 Task:  Click on  Soccer In the  Soccer League click on  Pick Sheet Your name Liam Wilson Team name Montreal and  Email softage.1@softage.net Game 1 Montreal Game 2 NYFC Game 3 Orlando City Game 4 Houston Game 5 Minnesota United Game 6 San Jose Game 7 Nashville SC Game 8 Atlanta United Game 9 Philadelphia Game 10 DC United Game 11 Toronto FC Game 12 Inter Milan Game 13 Austin Game 14 Real Salt Lake Game 15 Vancouver Game16 Seattle In Tie Breaker choose Montreal Submit pick sheet
Action: Mouse moved to (815, 473)
Screenshot: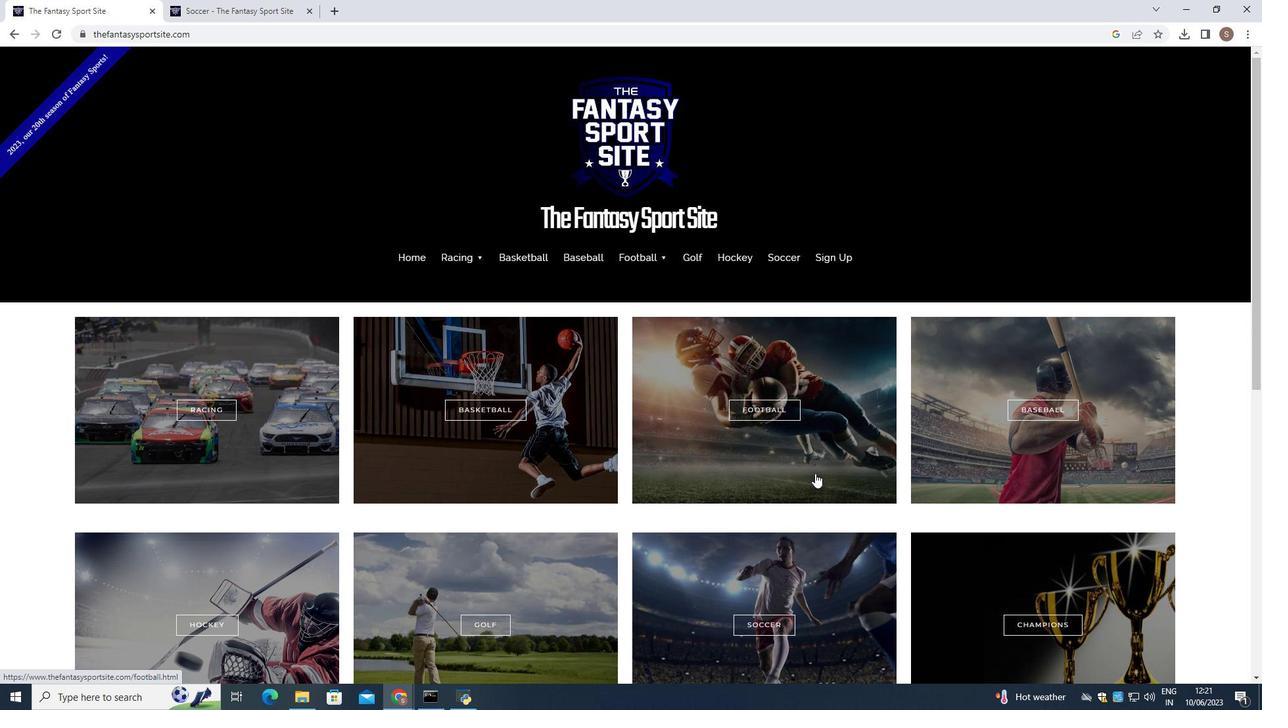 
Action: Mouse scrolled (815, 472) with delta (0, 0)
Screenshot: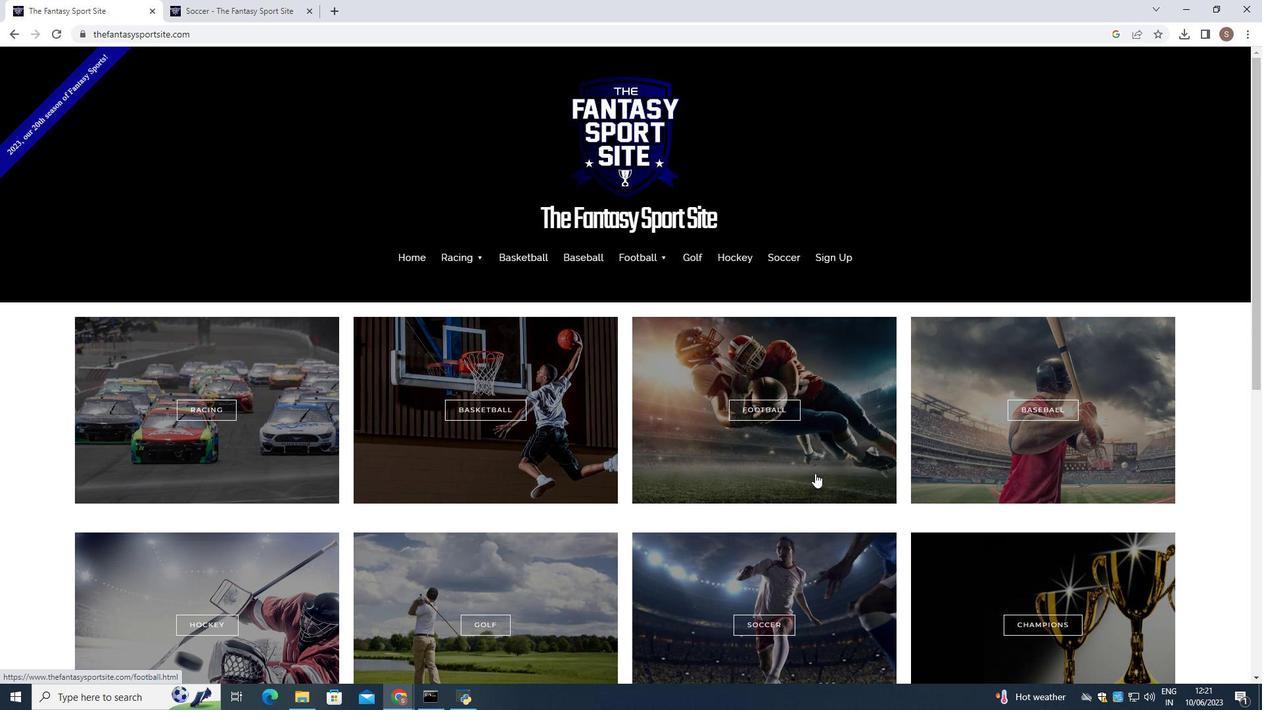 
Action: Mouse scrolled (815, 472) with delta (0, 0)
Screenshot: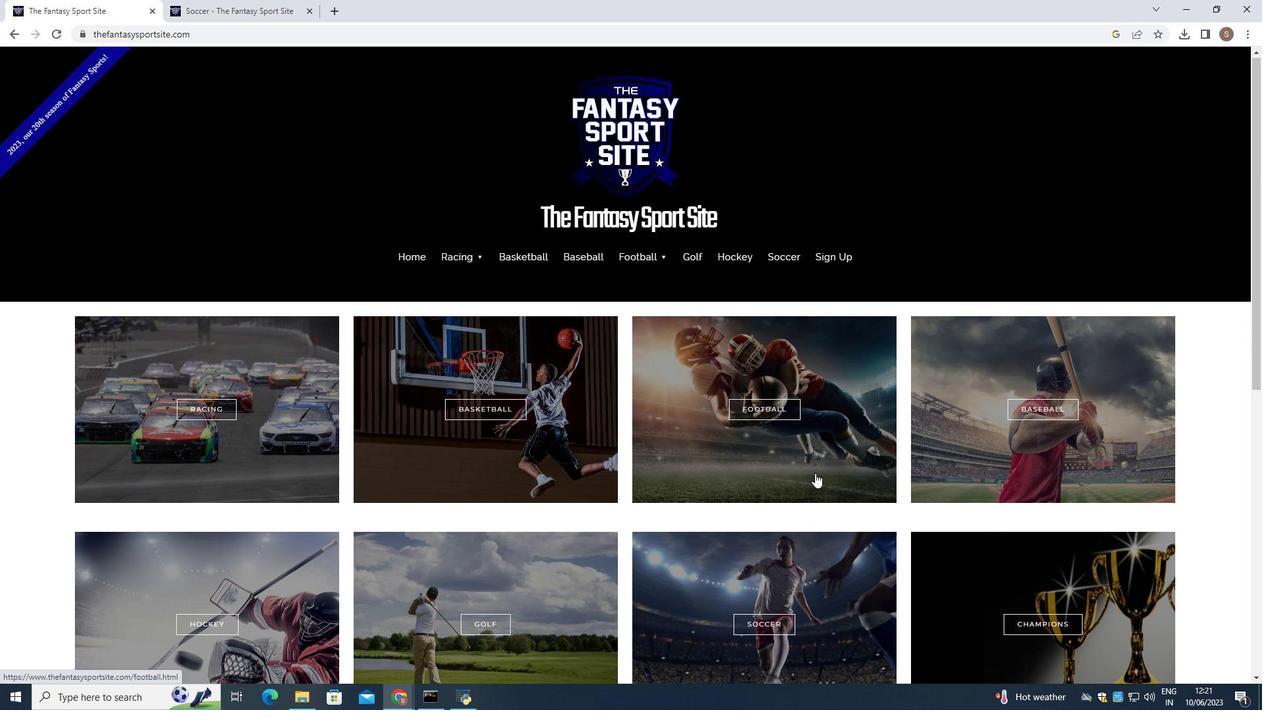 
Action: Mouse moved to (815, 473)
Screenshot: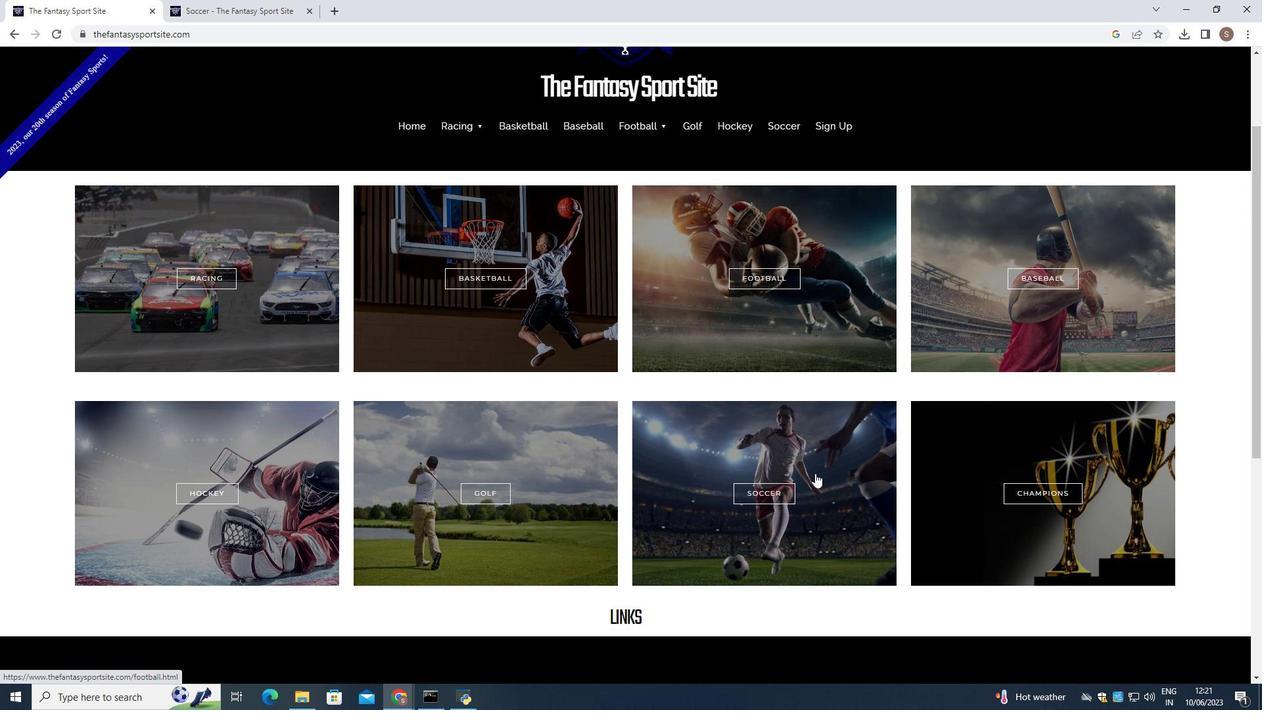 
Action: Mouse pressed left at (815, 473)
Screenshot: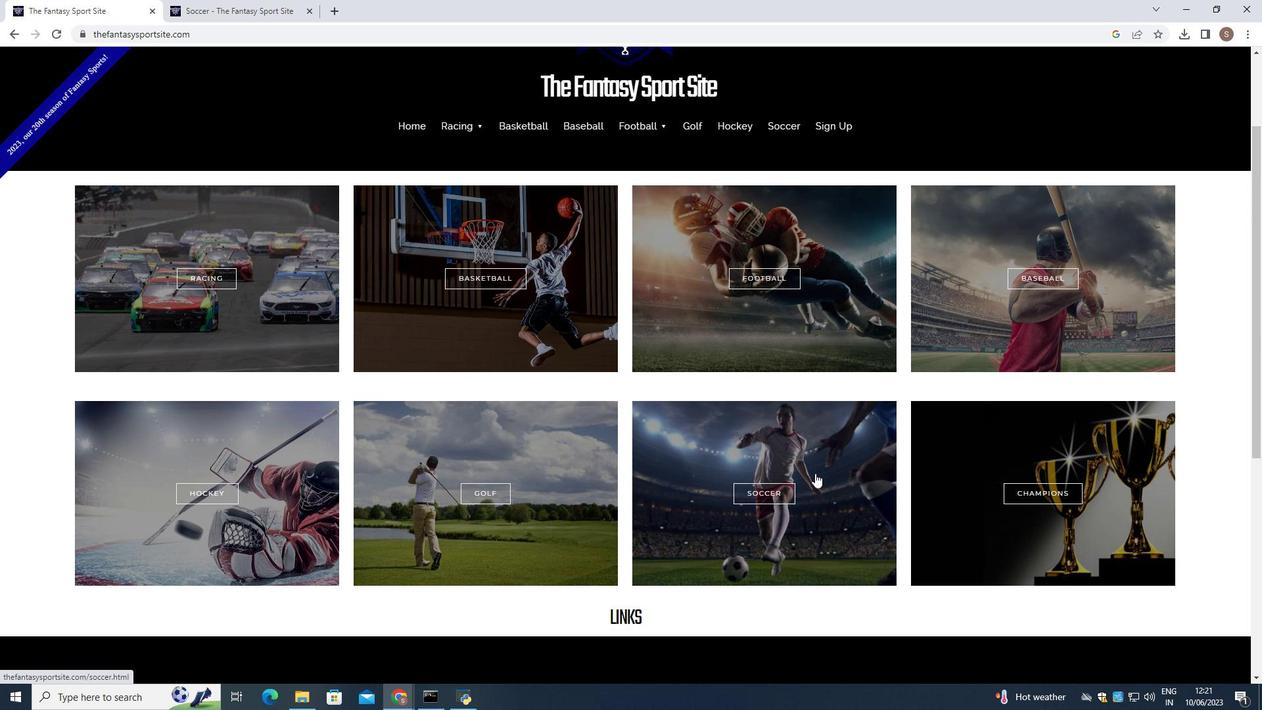 
Action: Mouse moved to (772, 499)
Screenshot: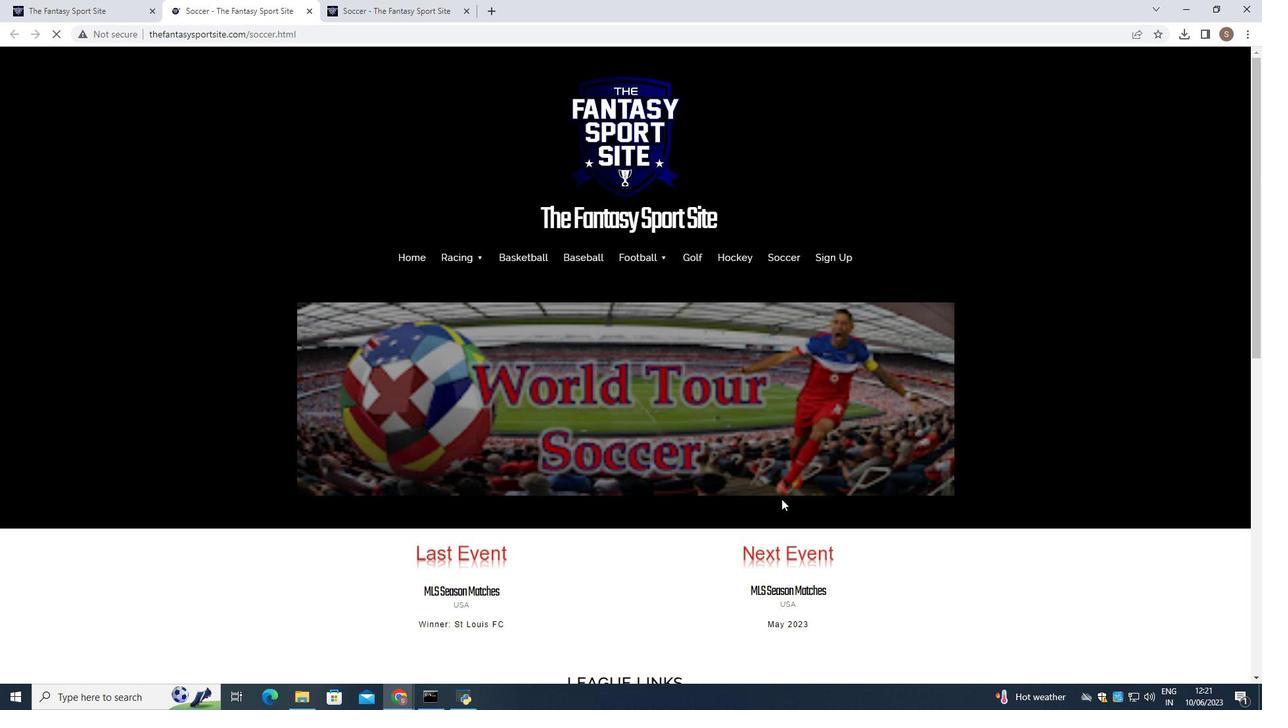 
Action: Mouse scrolled (772, 498) with delta (0, 0)
Screenshot: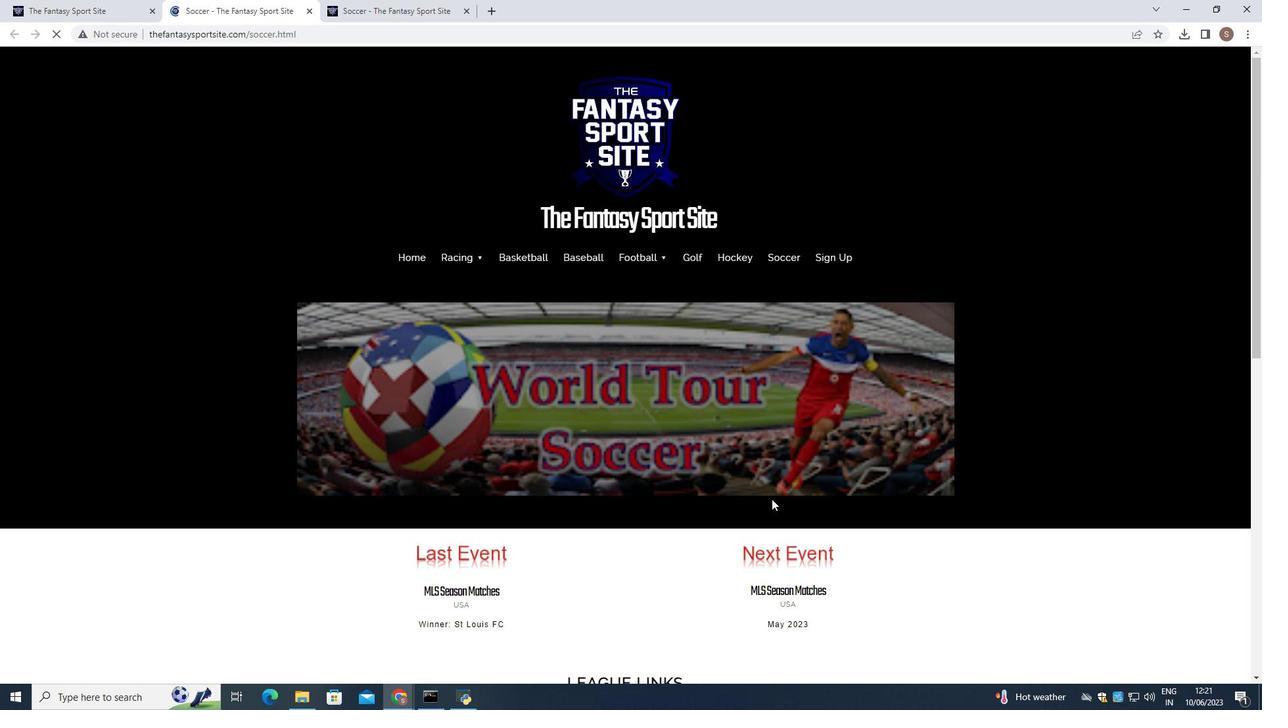 
Action: Mouse scrolled (772, 498) with delta (0, 0)
Screenshot: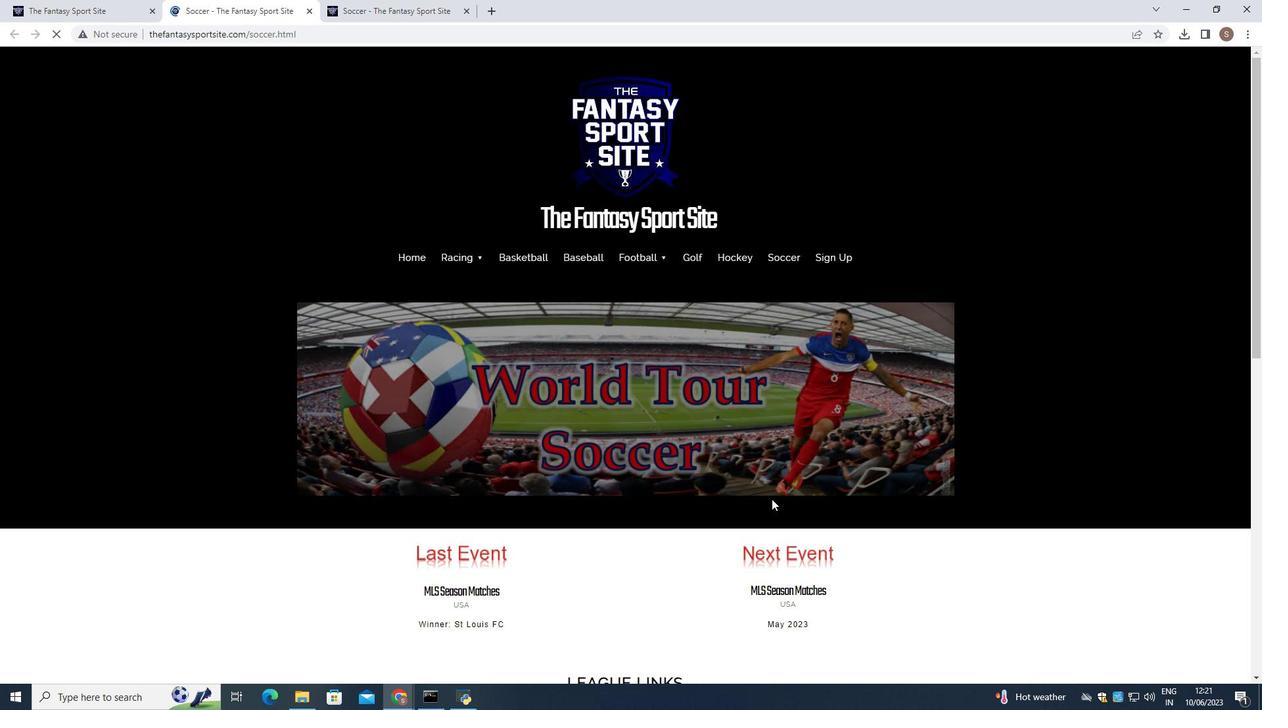 
Action: Mouse scrolled (772, 498) with delta (0, 0)
Screenshot: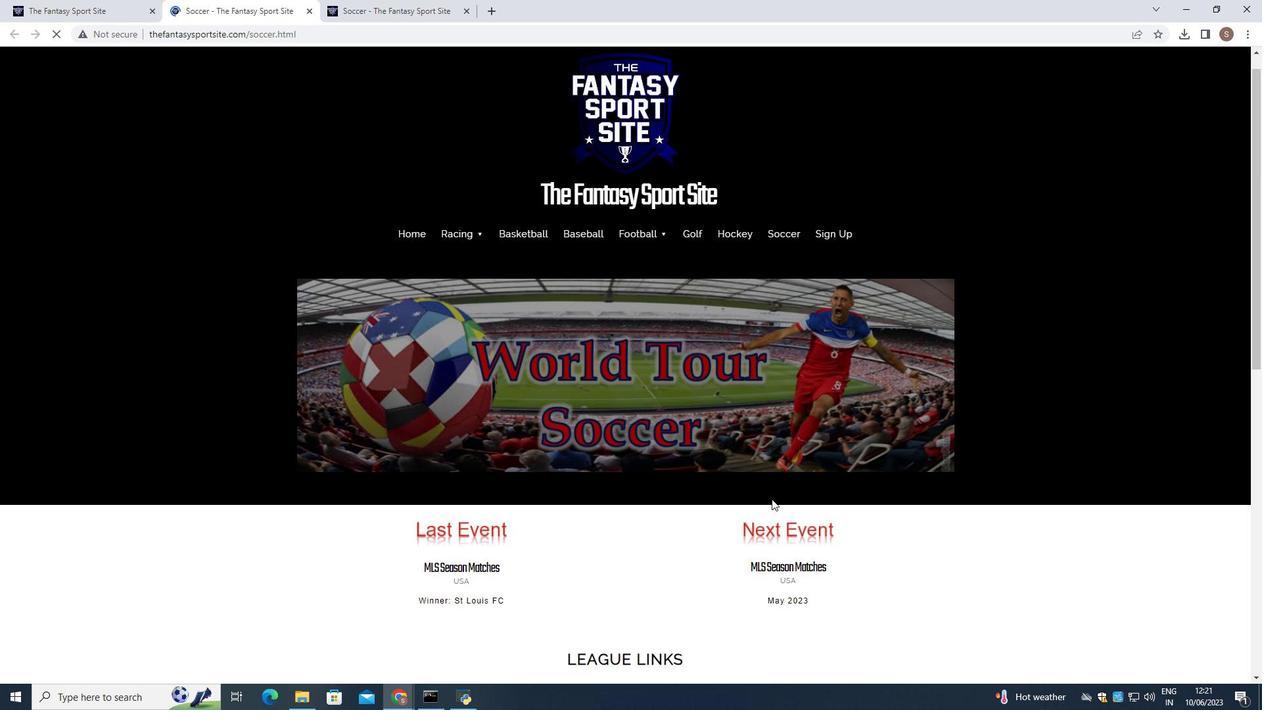 
Action: Mouse moved to (365, 534)
Screenshot: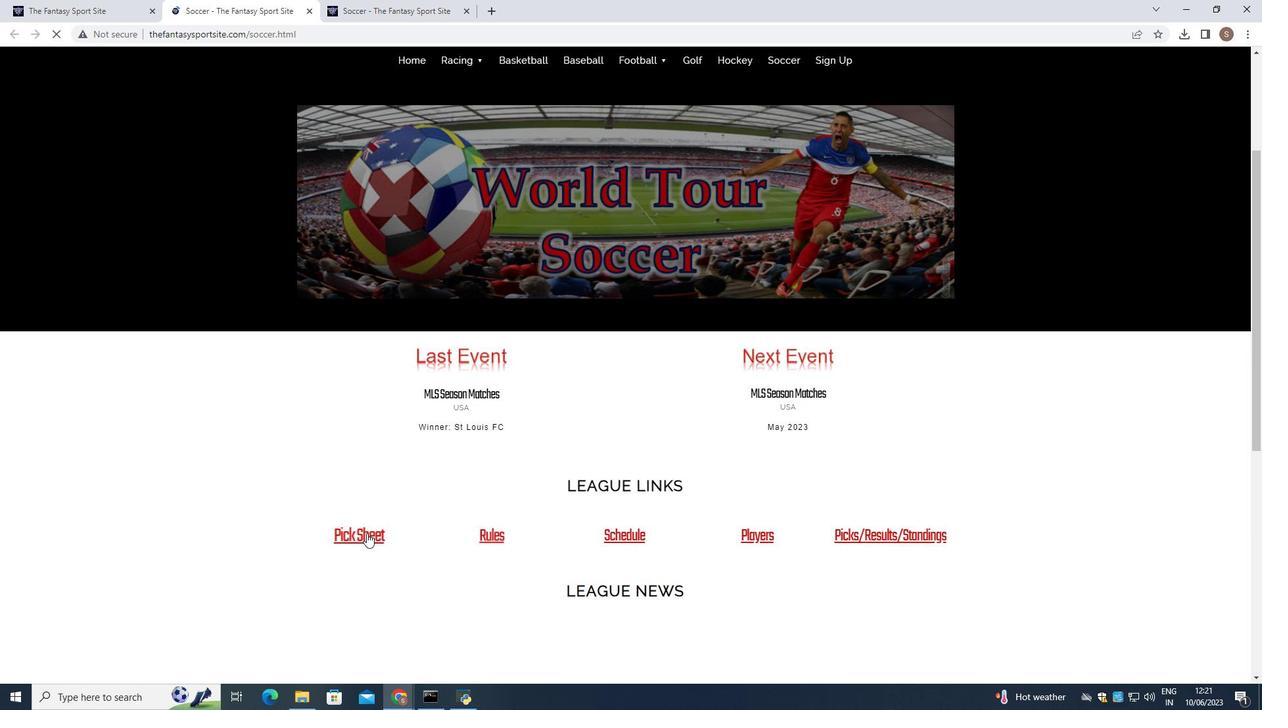 
Action: Mouse pressed left at (365, 534)
Screenshot: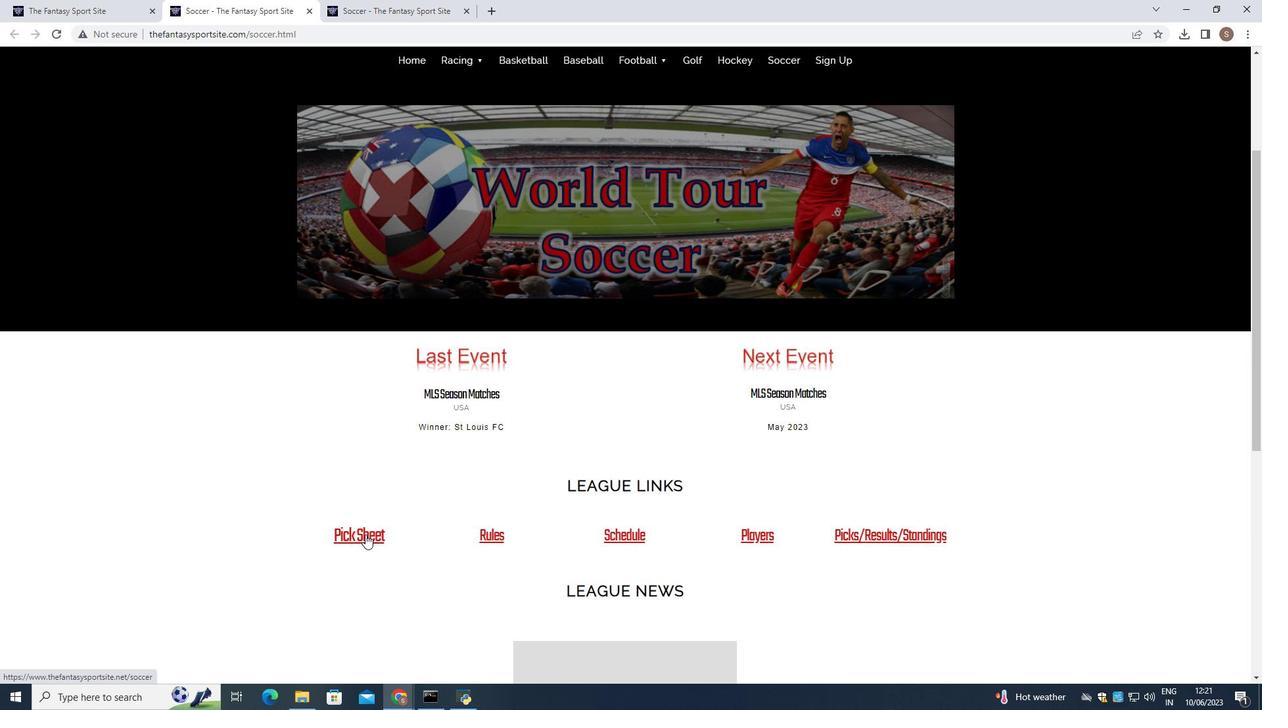 
Action: Mouse moved to (405, 514)
Screenshot: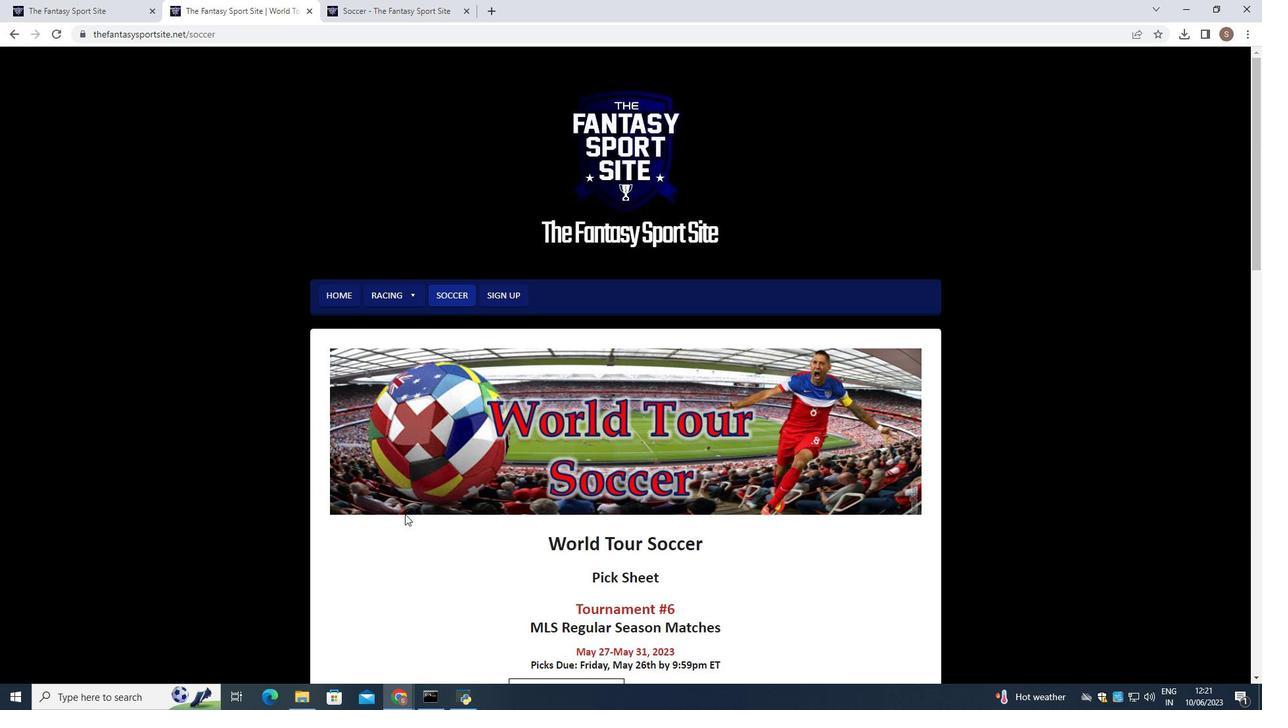 
Action: Mouse scrolled (405, 513) with delta (0, 0)
Screenshot: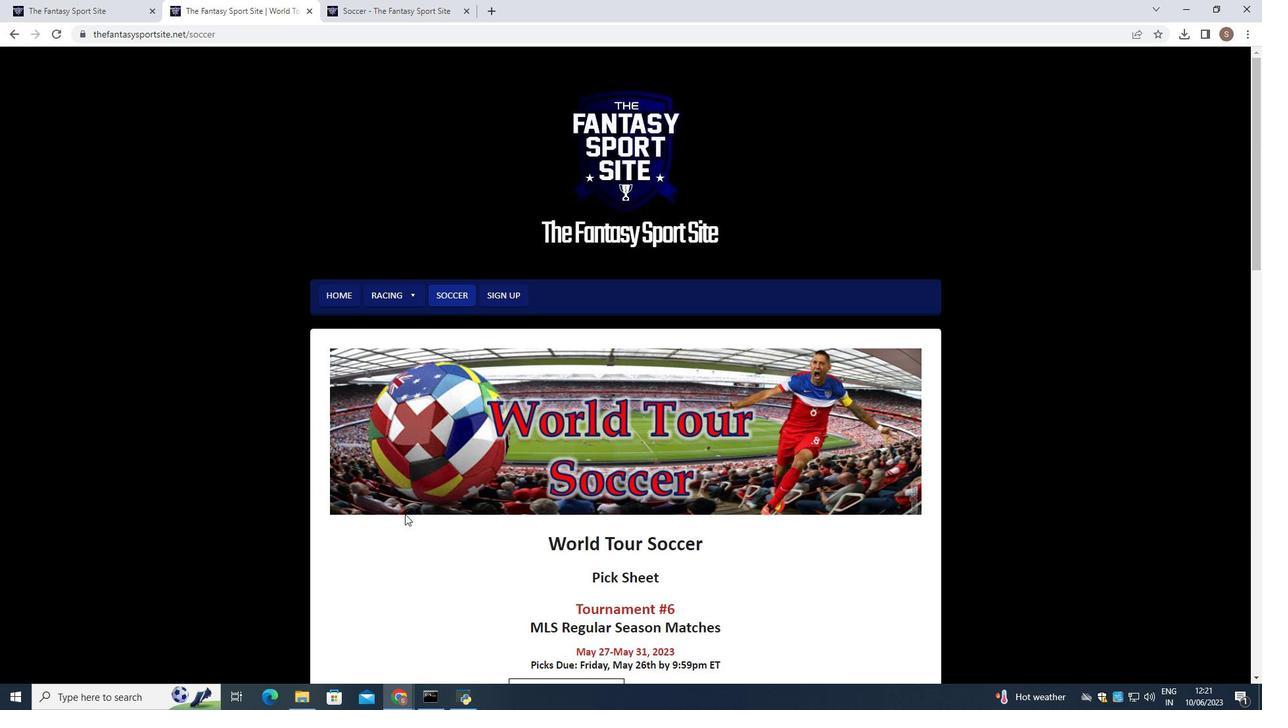 
Action: Mouse scrolled (405, 513) with delta (0, 0)
Screenshot: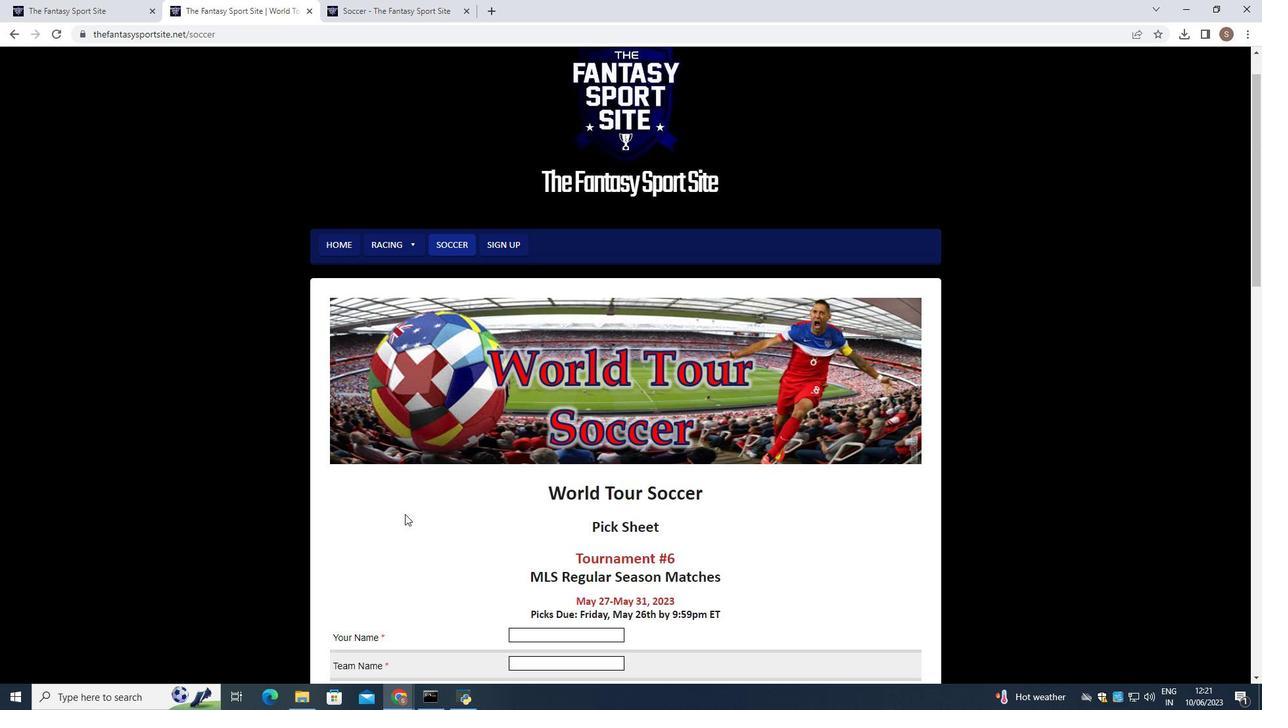 
Action: Mouse scrolled (405, 513) with delta (0, 0)
Screenshot: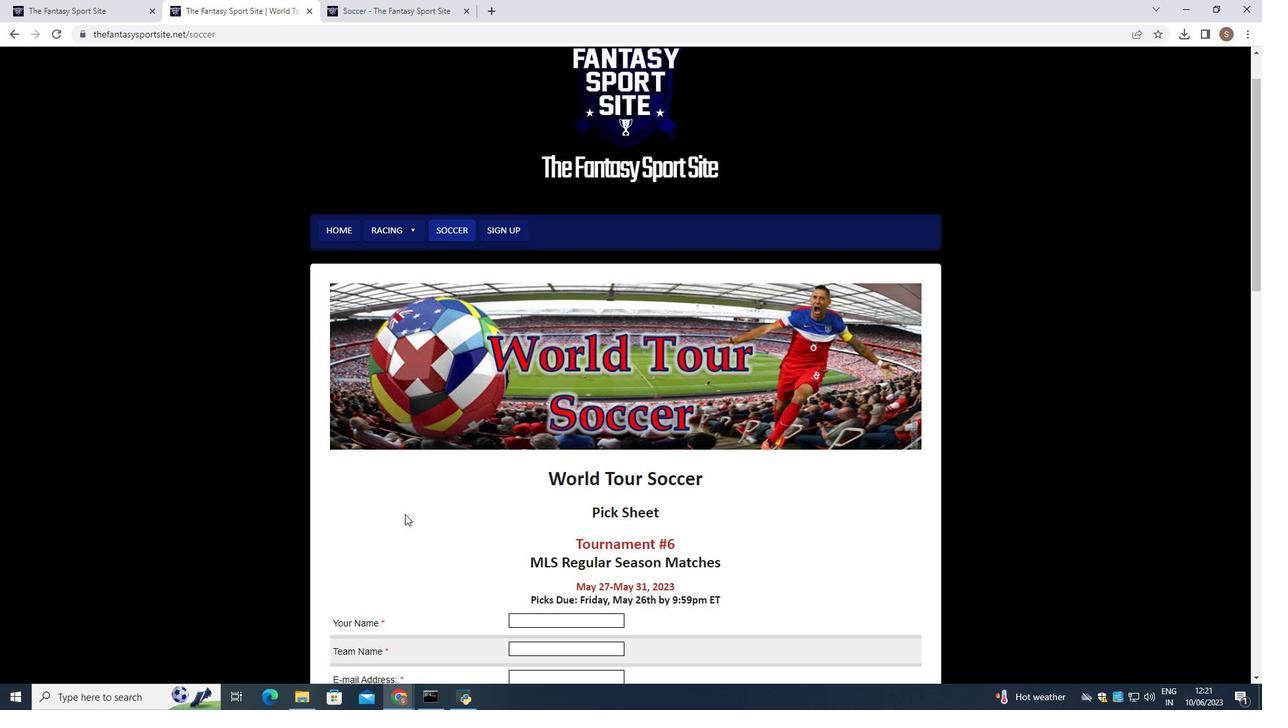 
Action: Mouse moved to (538, 488)
Screenshot: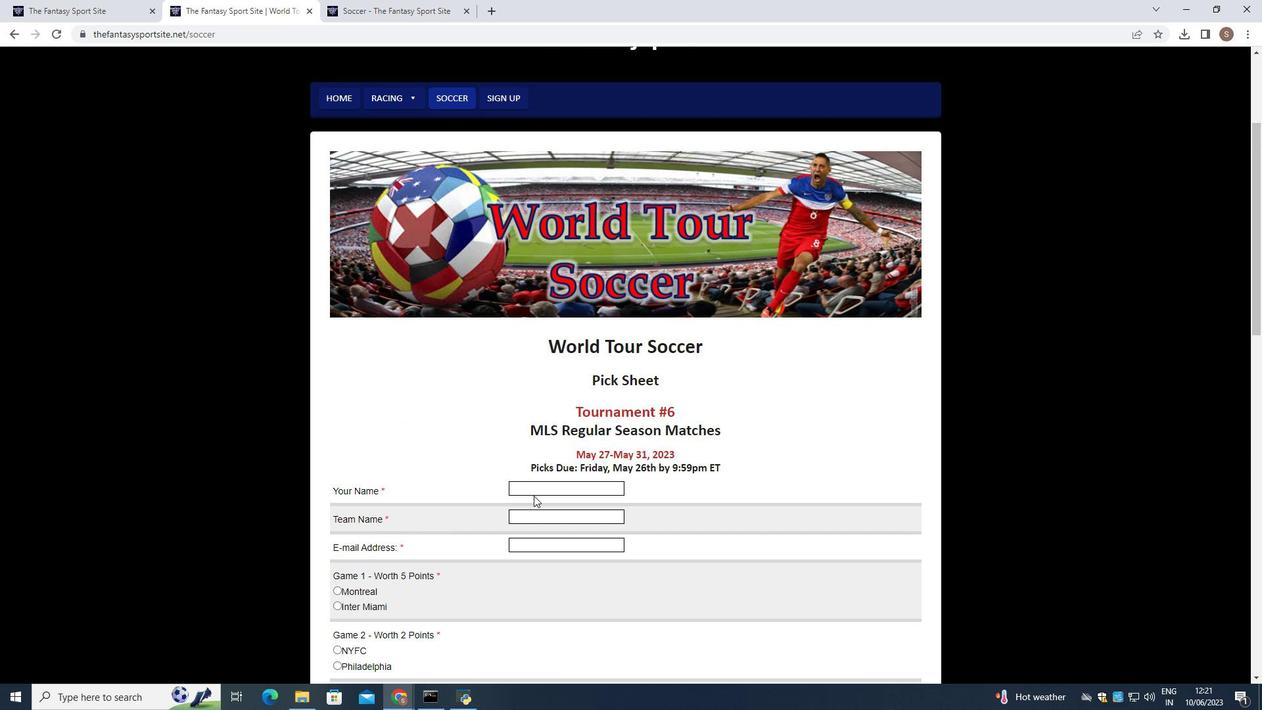 
Action: Mouse pressed left at (538, 488)
Screenshot: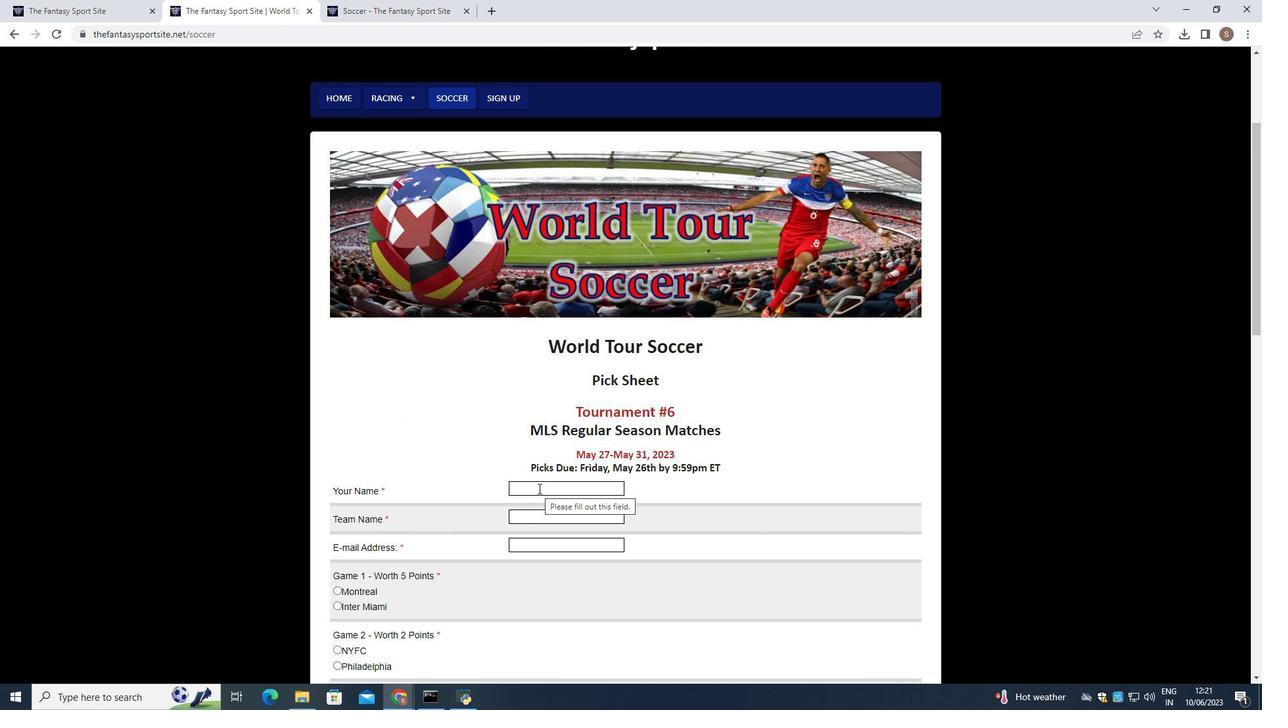 
Action: Mouse moved to (532, 489)
Screenshot: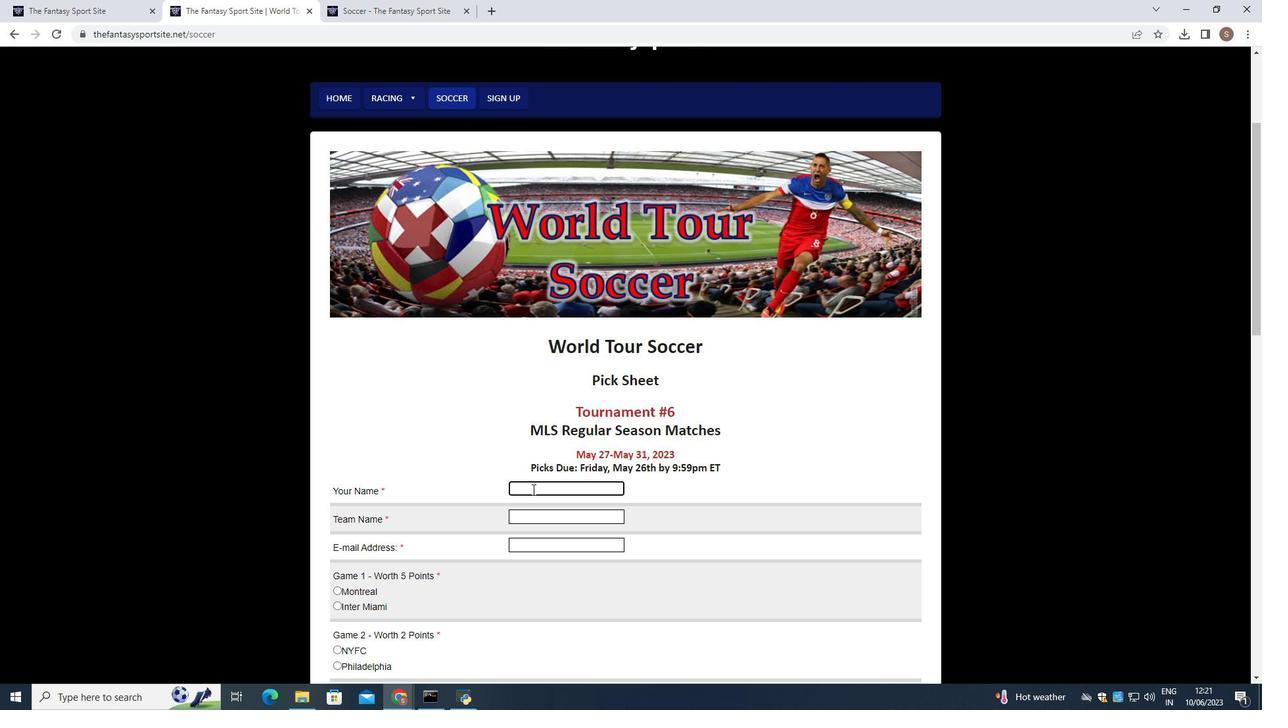 
Action: Key pressed <Key.shift>Liam<Key.space><Key.shift>Wilson
Screenshot: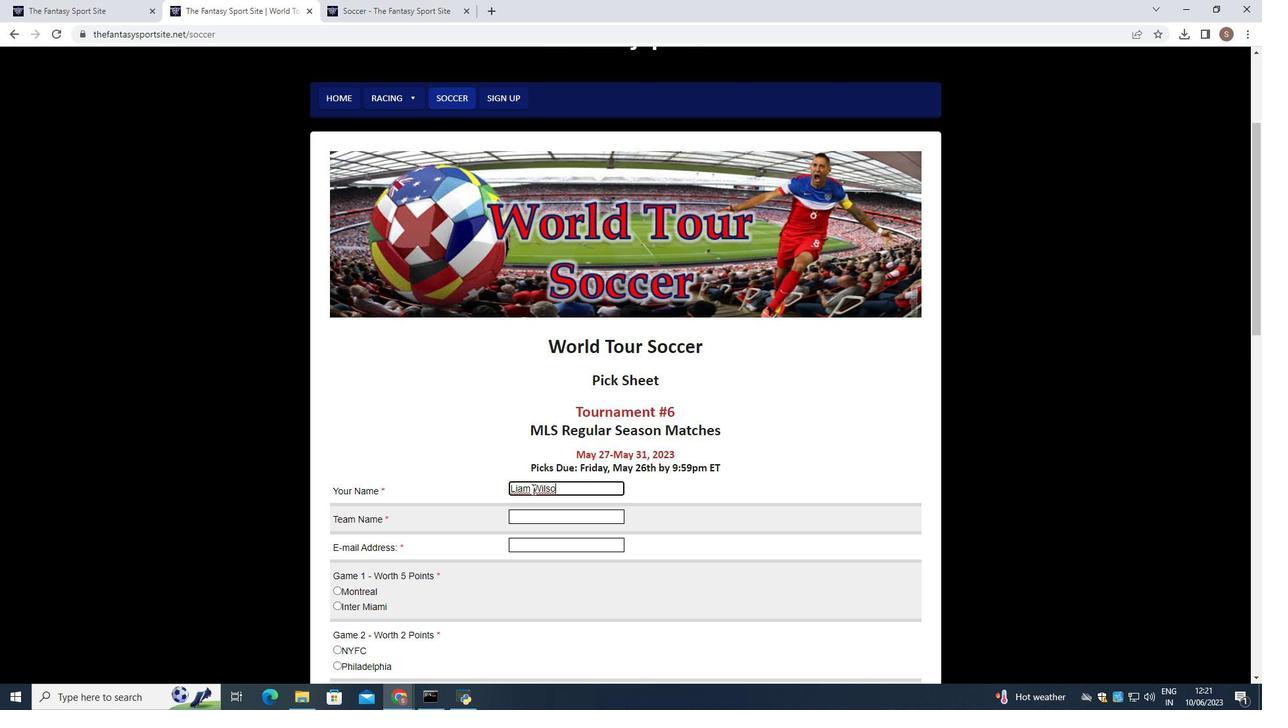 
Action: Mouse moved to (548, 516)
Screenshot: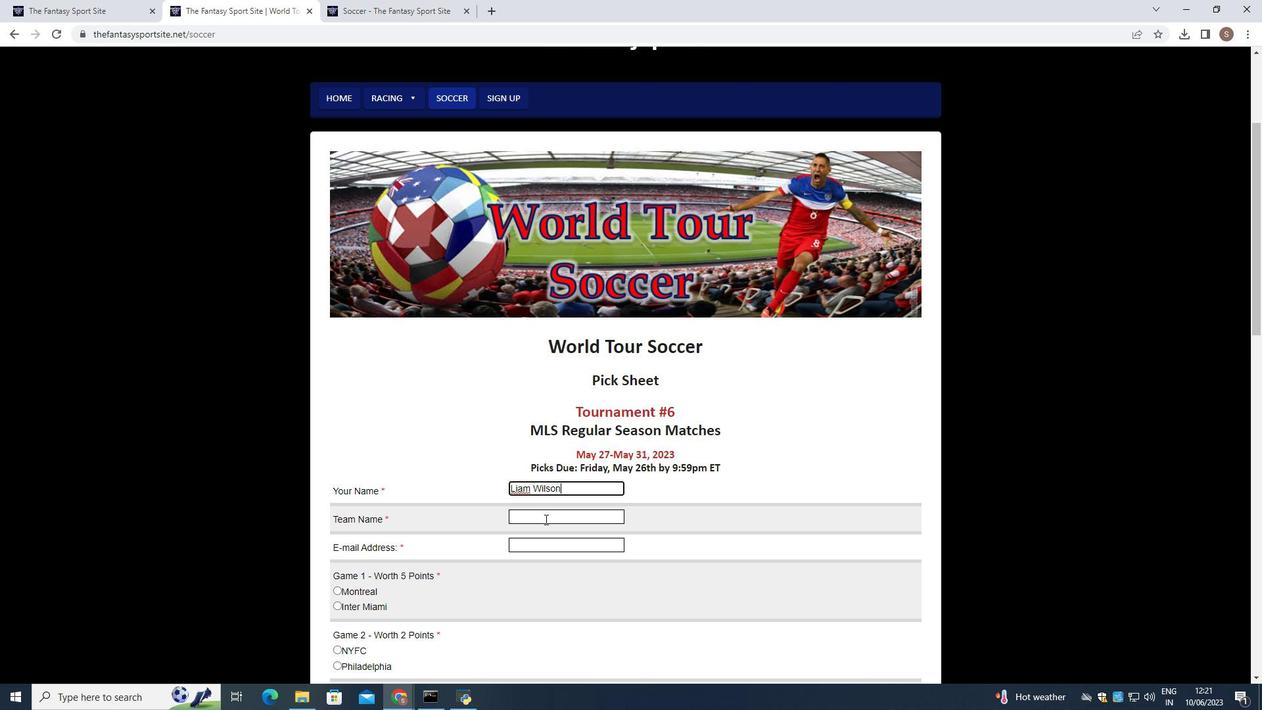 
Action: Mouse pressed left at (548, 516)
Screenshot: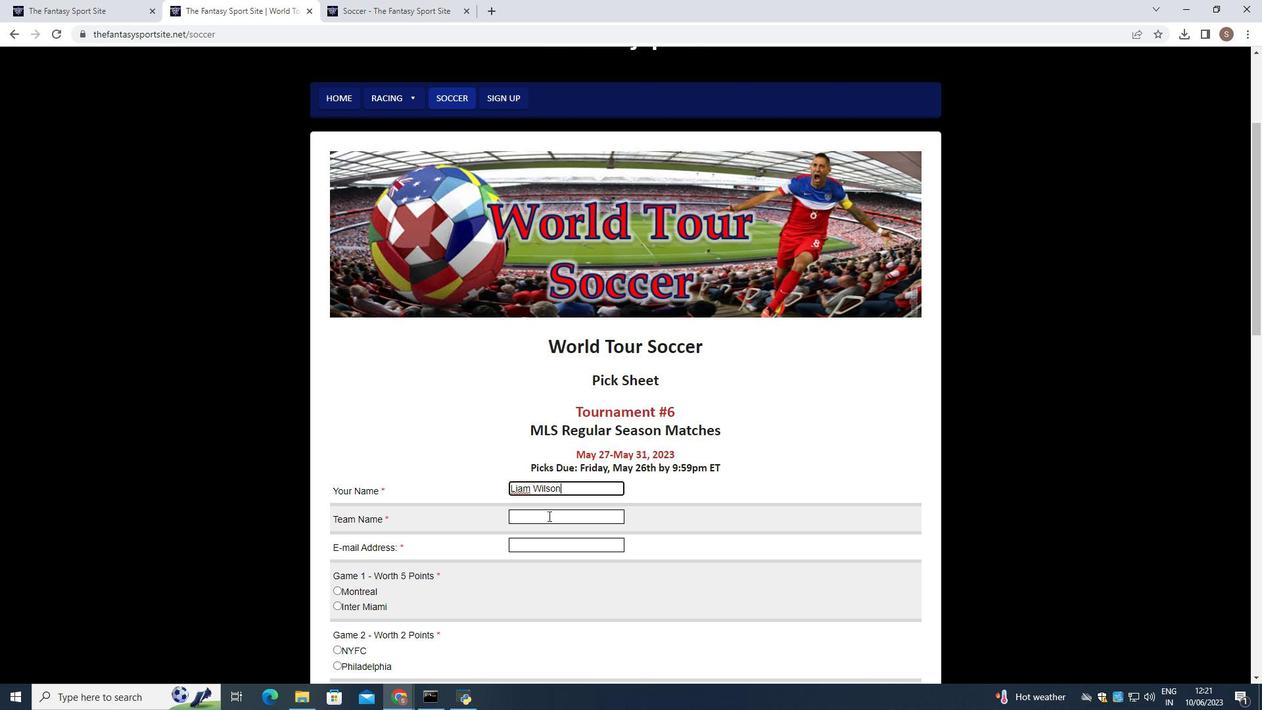 
Action: Key pressed <Key.shift>Montreal
Screenshot: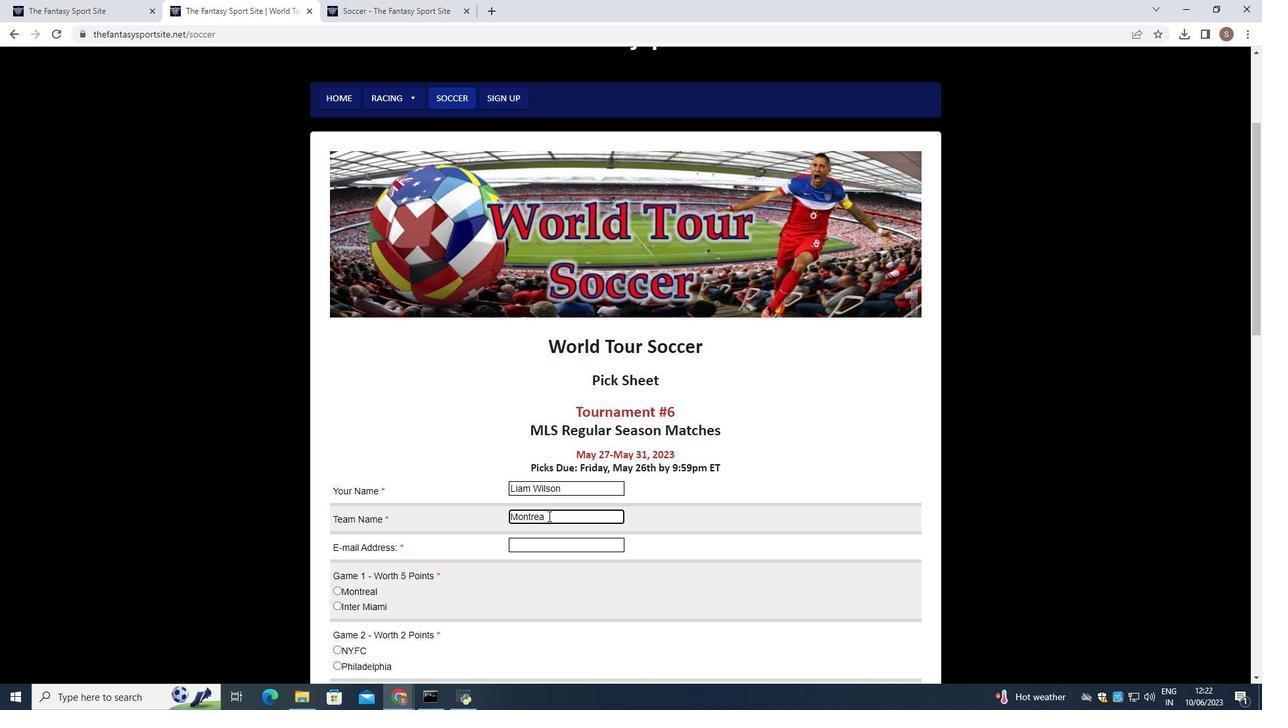 
Action: Mouse moved to (616, 548)
Screenshot: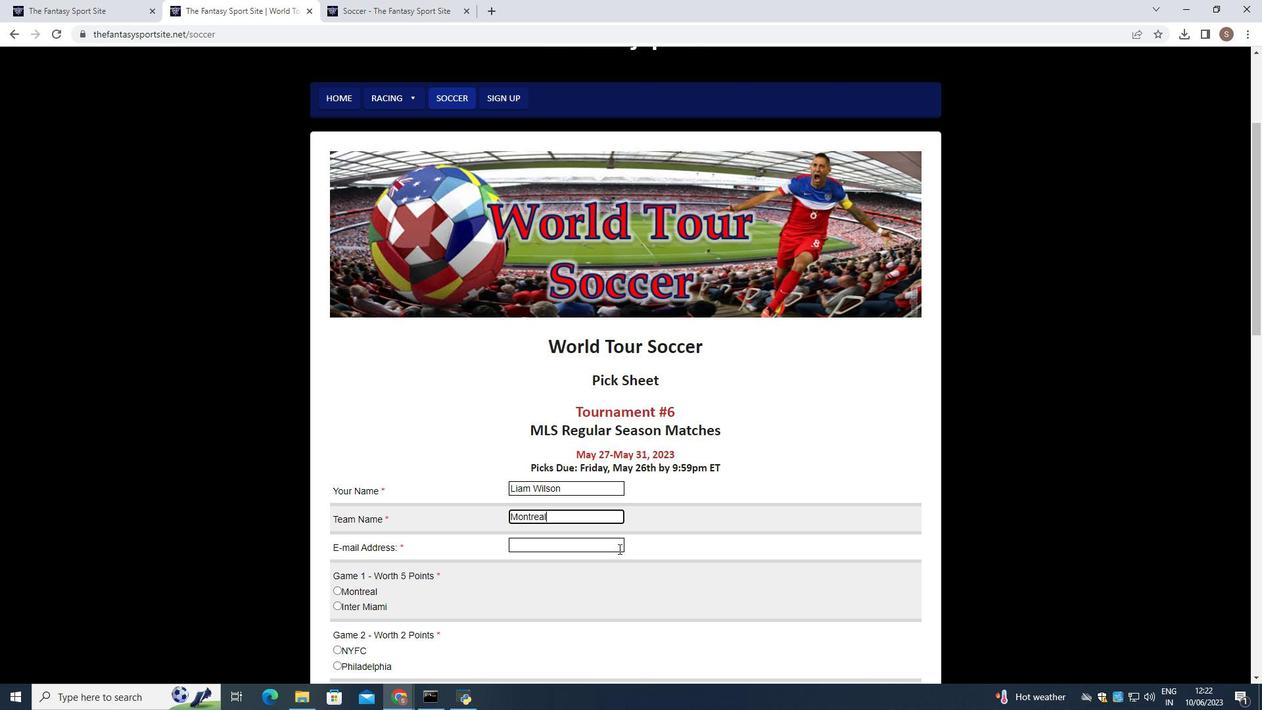 
Action: Mouse pressed left at (616, 548)
Screenshot: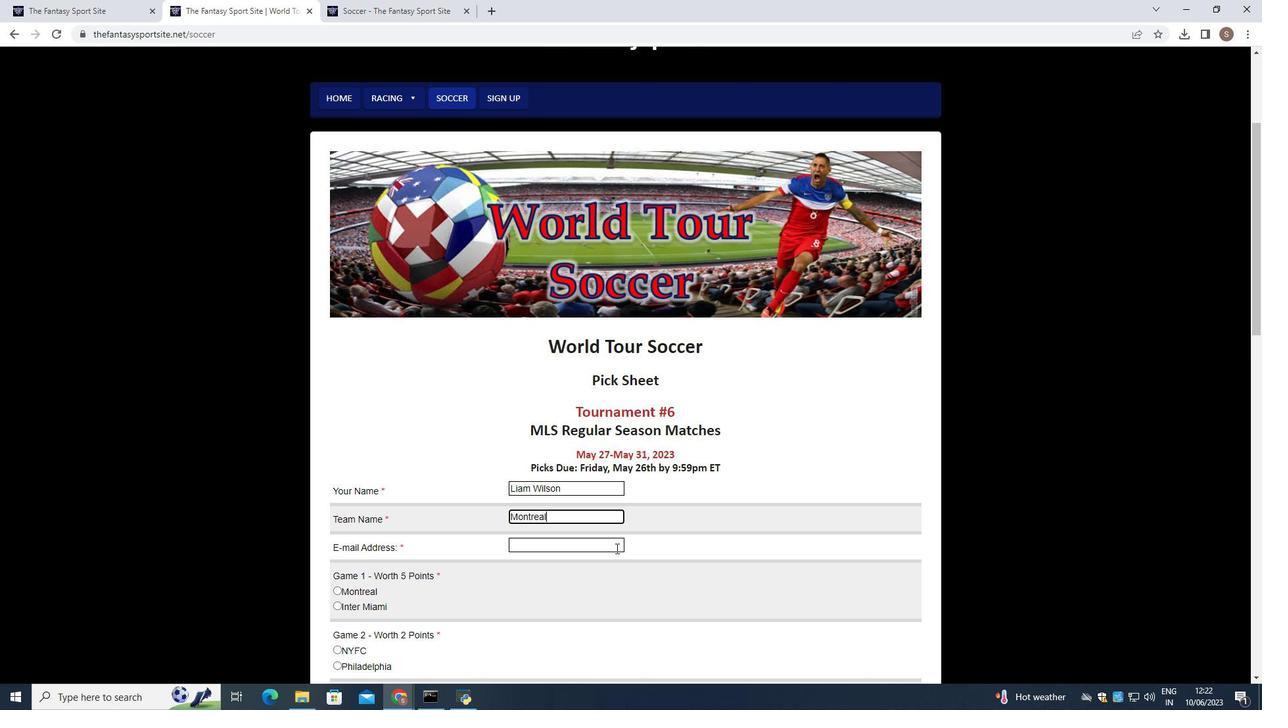 
Action: Mouse moved to (616, 545)
Screenshot: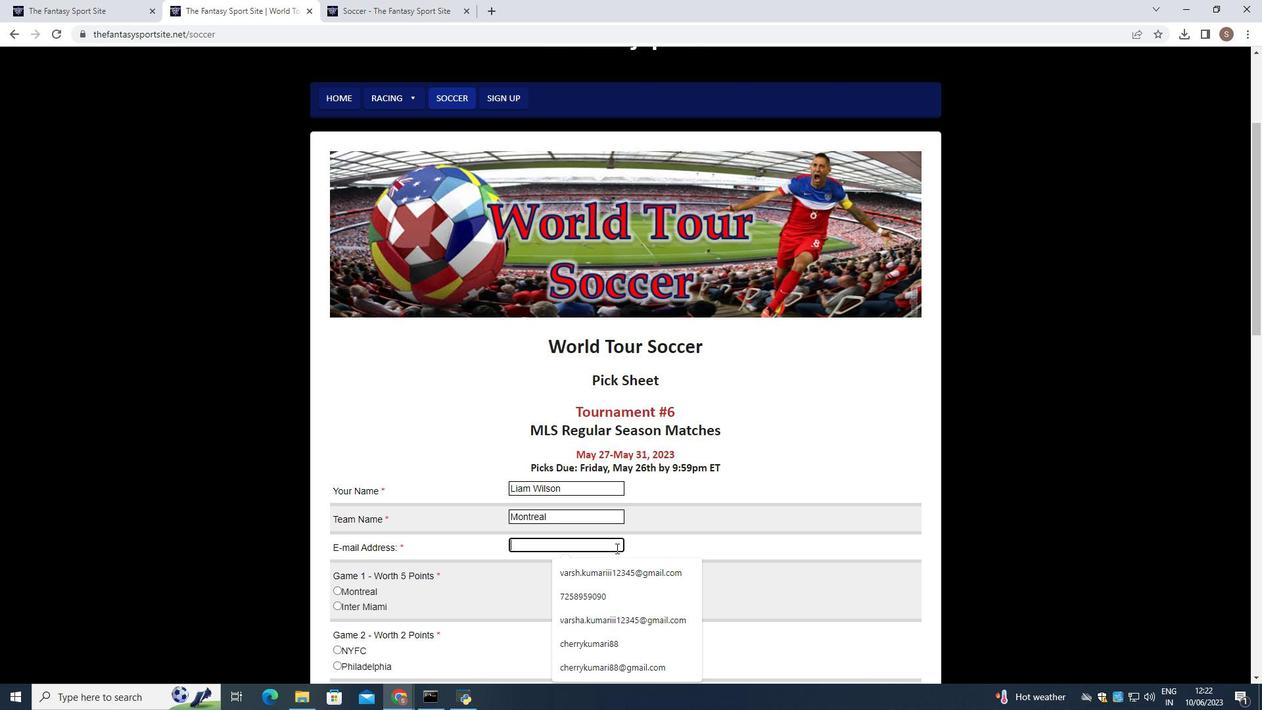 
Action: Key pressed softage.1<Key.shift>@softage.net
Screenshot: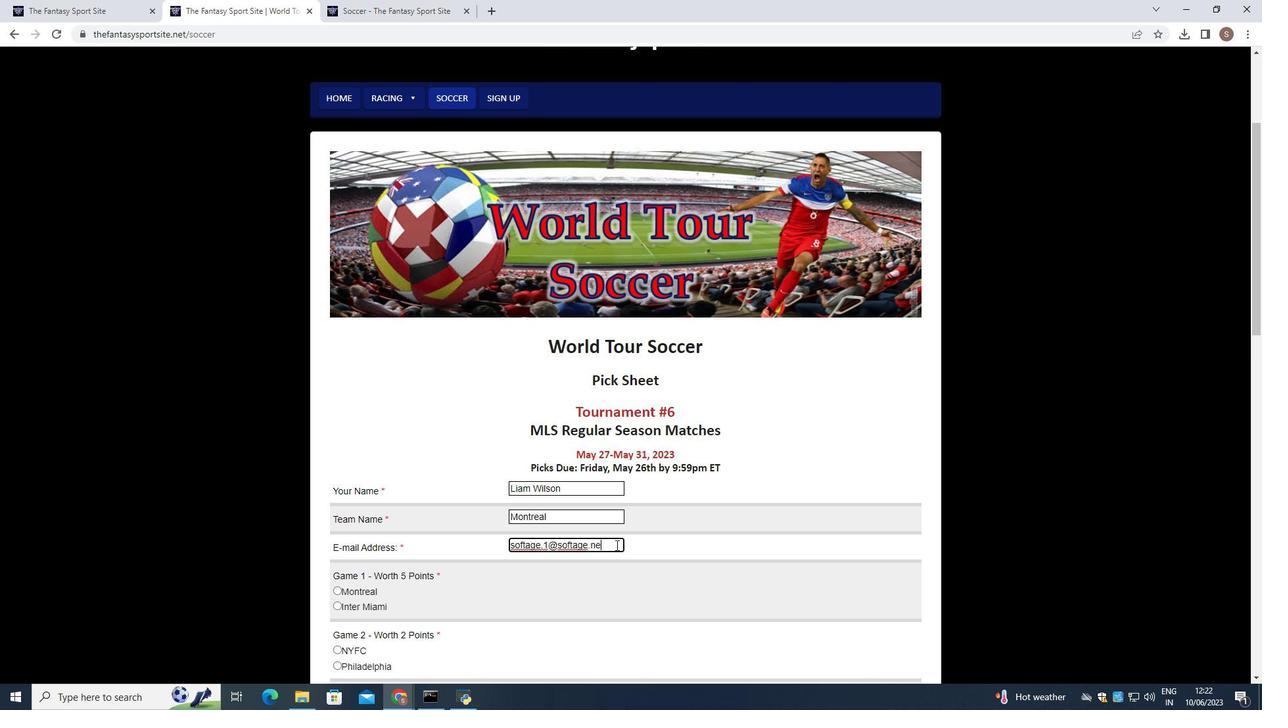 
Action: Mouse moved to (613, 558)
Screenshot: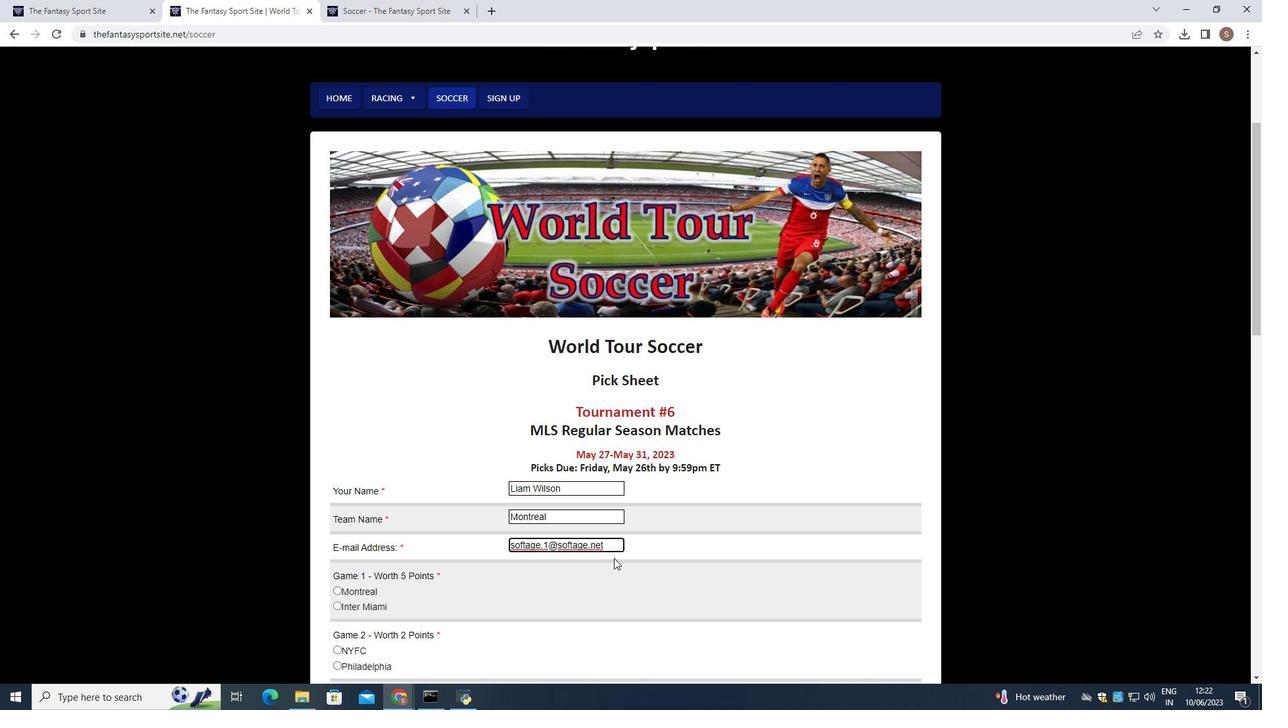 
Action: Mouse scrolled (613, 557) with delta (0, 0)
Screenshot: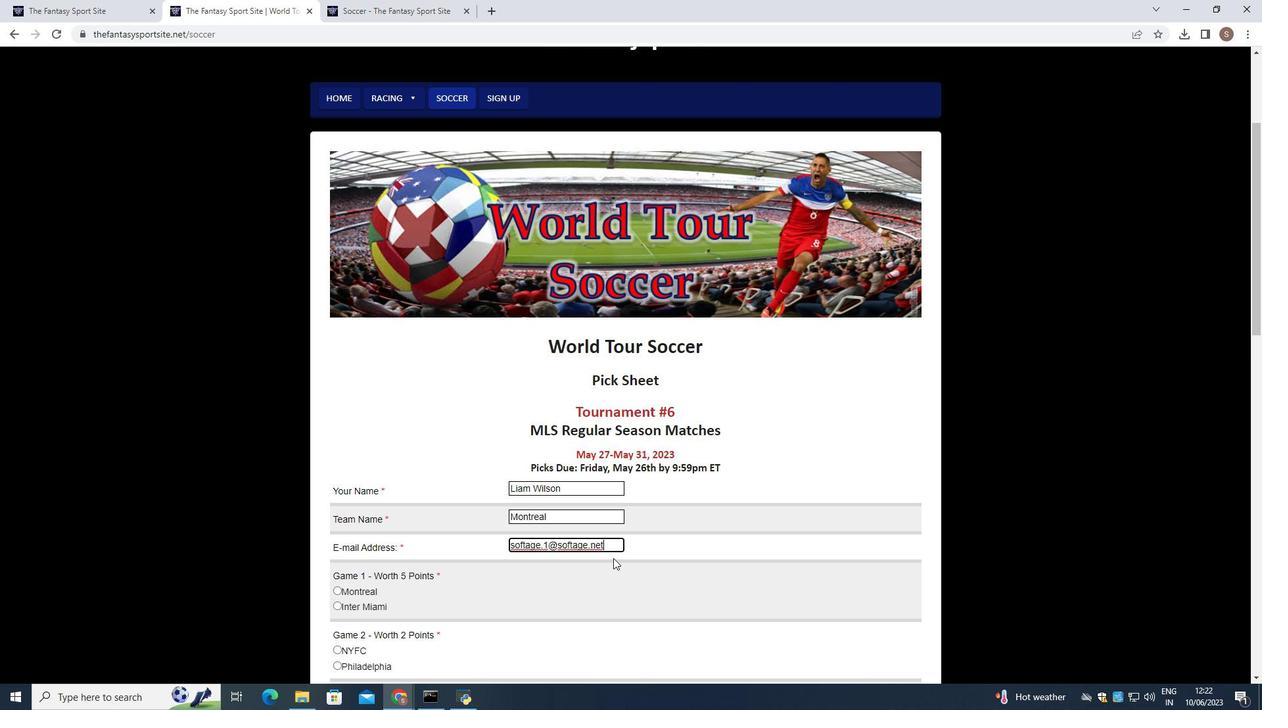 
Action: Mouse moved to (336, 524)
Screenshot: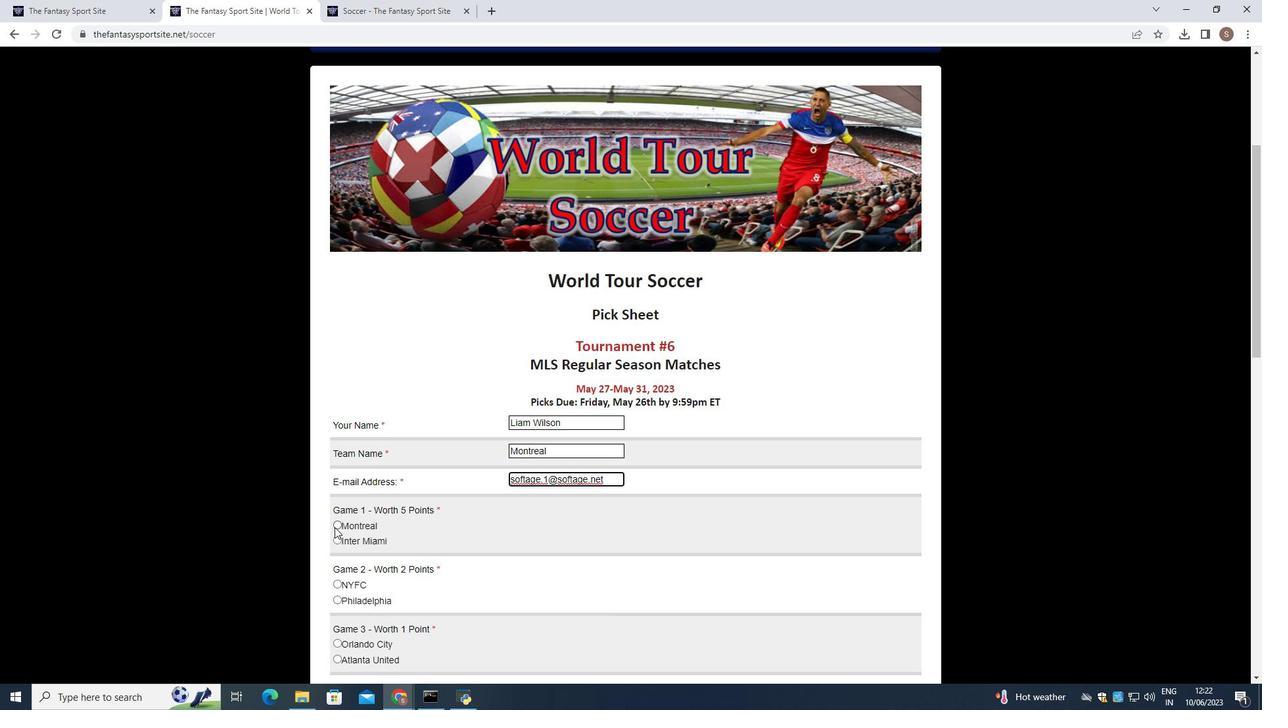 
Action: Mouse pressed left at (336, 524)
Screenshot: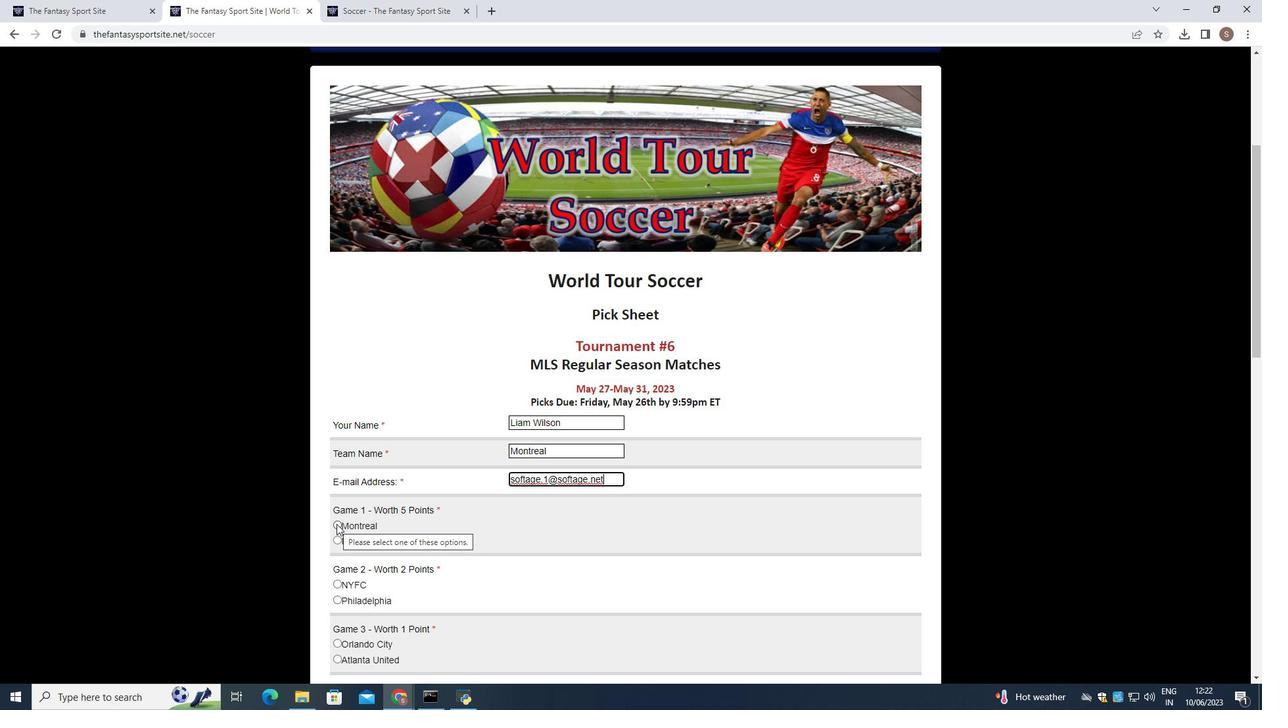 
Action: Mouse scrolled (336, 523) with delta (0, 0)
Screenshot: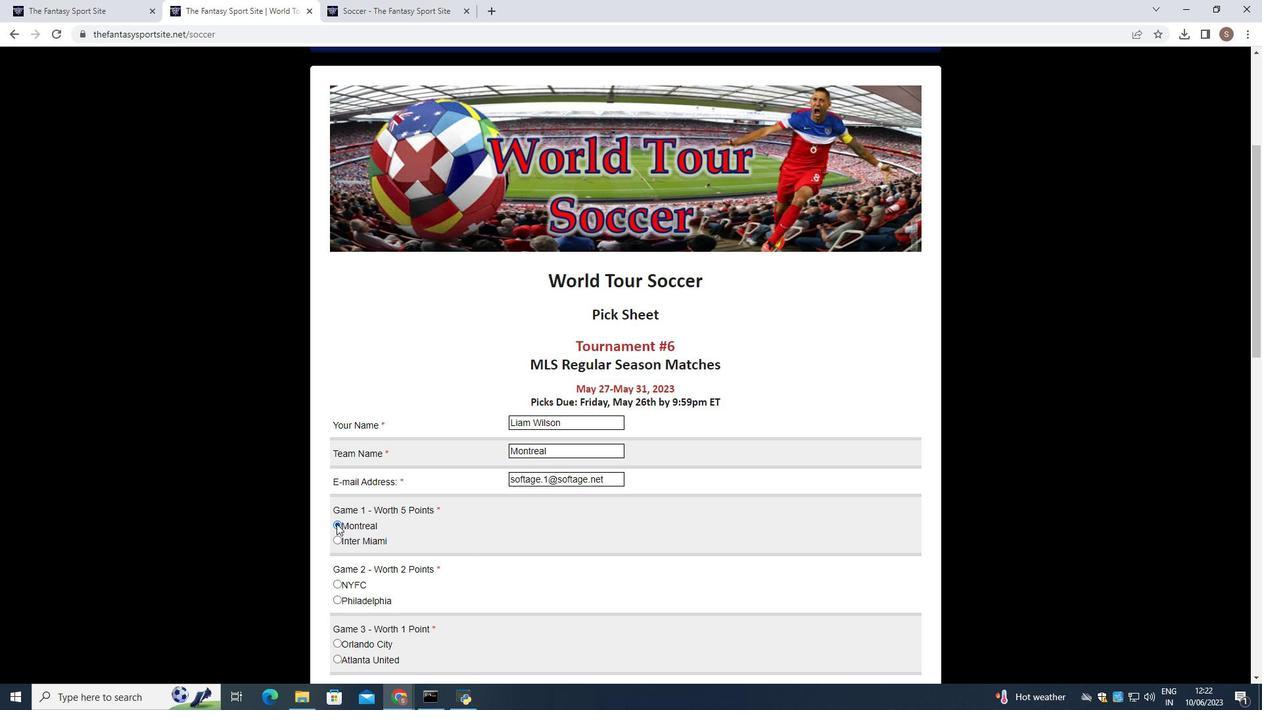 
Action: Mouse moved to (338, 519)
Screenshot: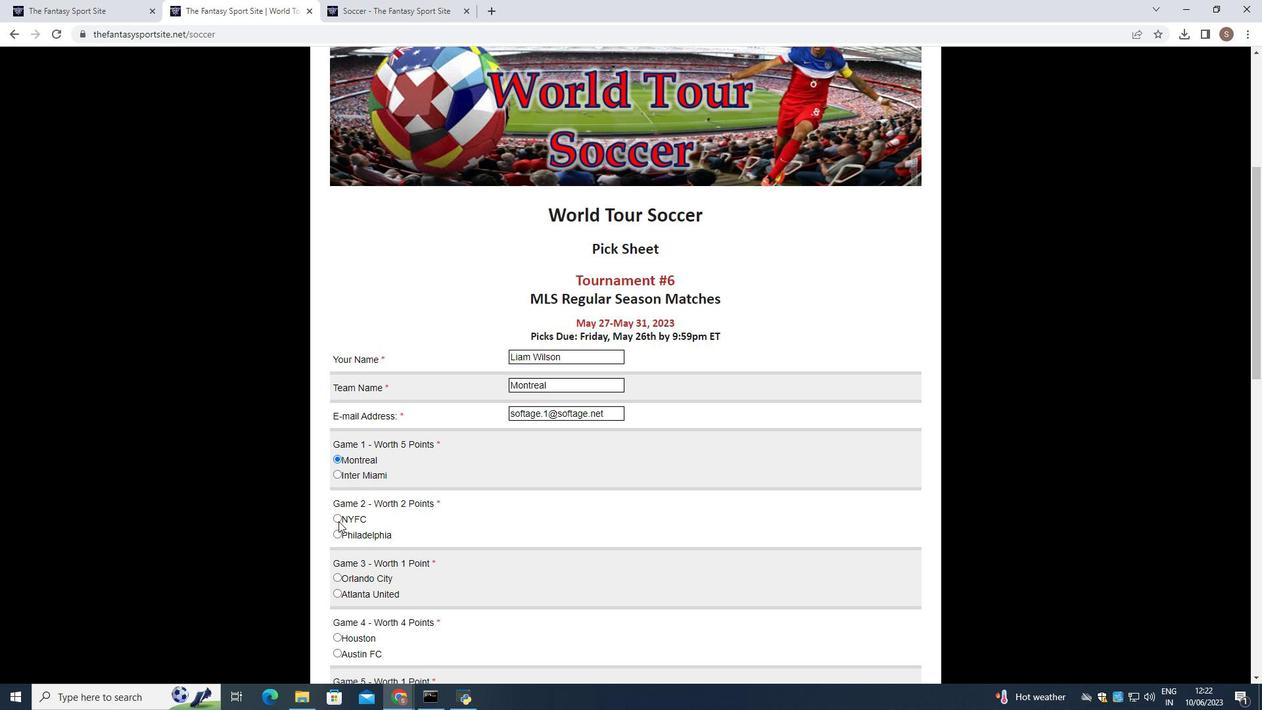 
Action: Mouse pressed left at (338, 519)
Screenshot: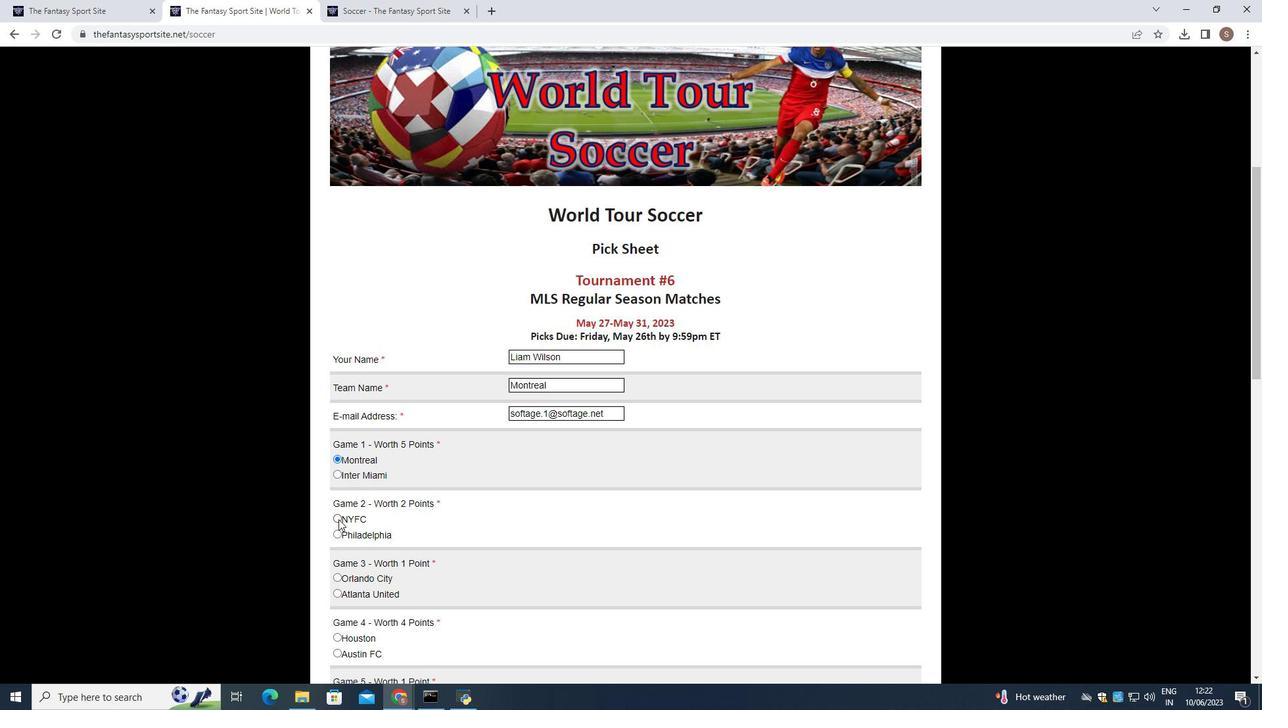
Action: Mouse moved to (416, 528)
Screenshot: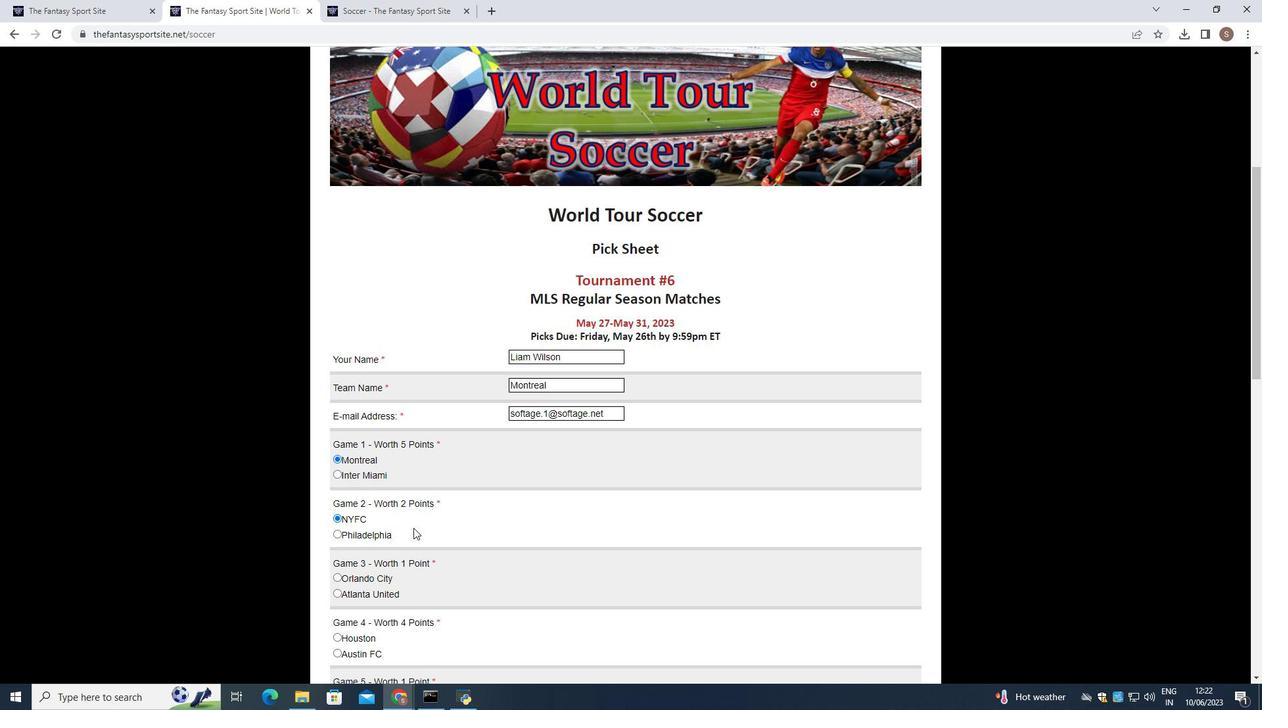 
Action: Mouse scrolled (416, 527) with delta (0, 0)
Screenshot: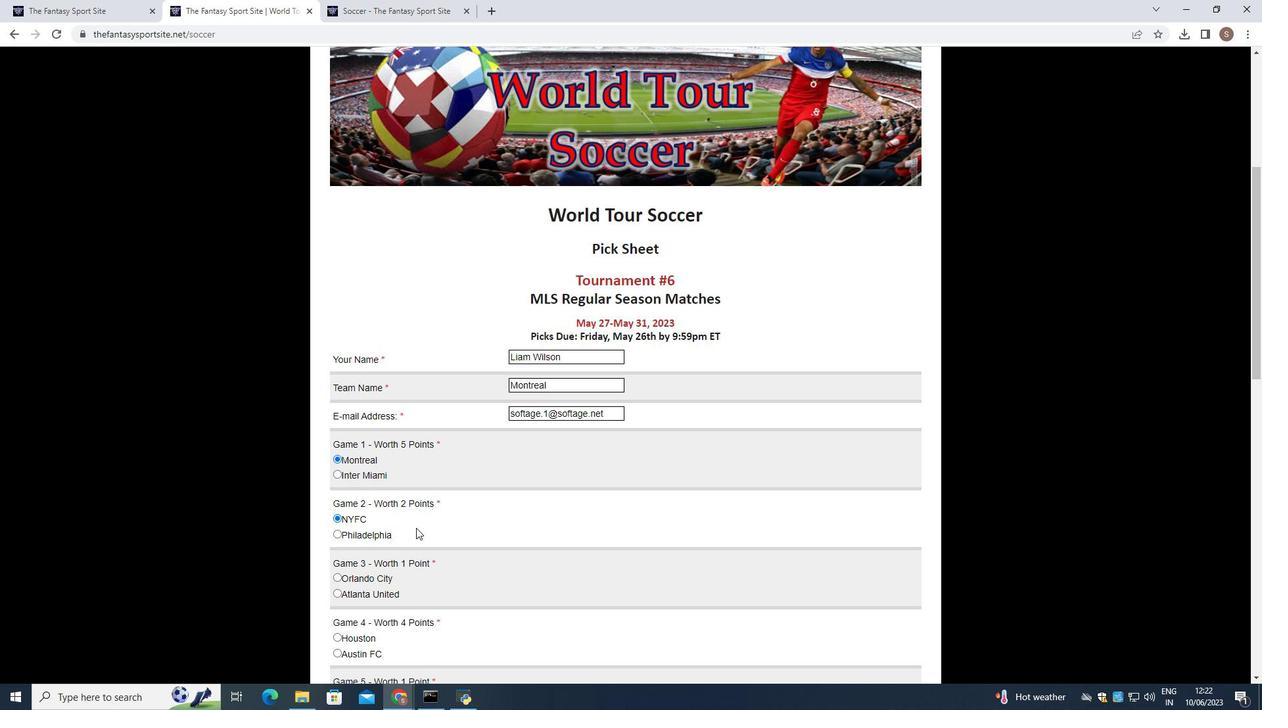 
Action: Mouse scrolled (416, 527) with delta (0, 0)
Screenshot: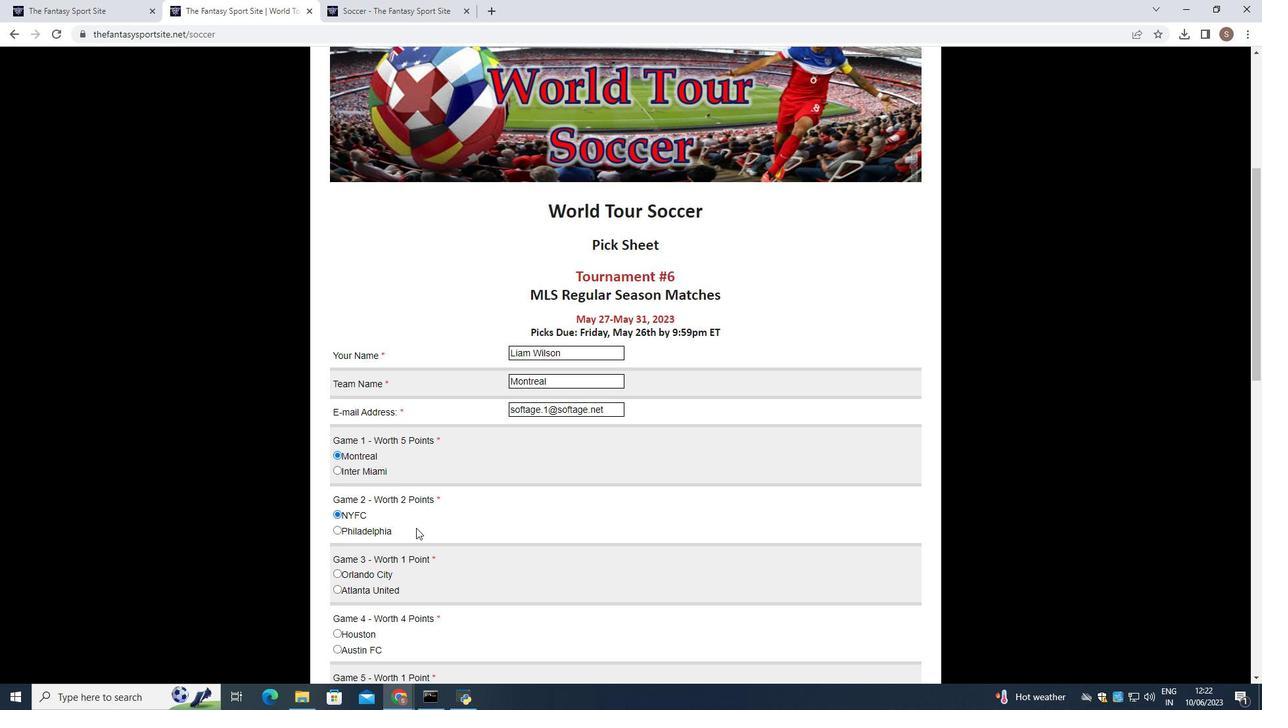 
Action: Mouse moved to (339, 445)
Screenshot: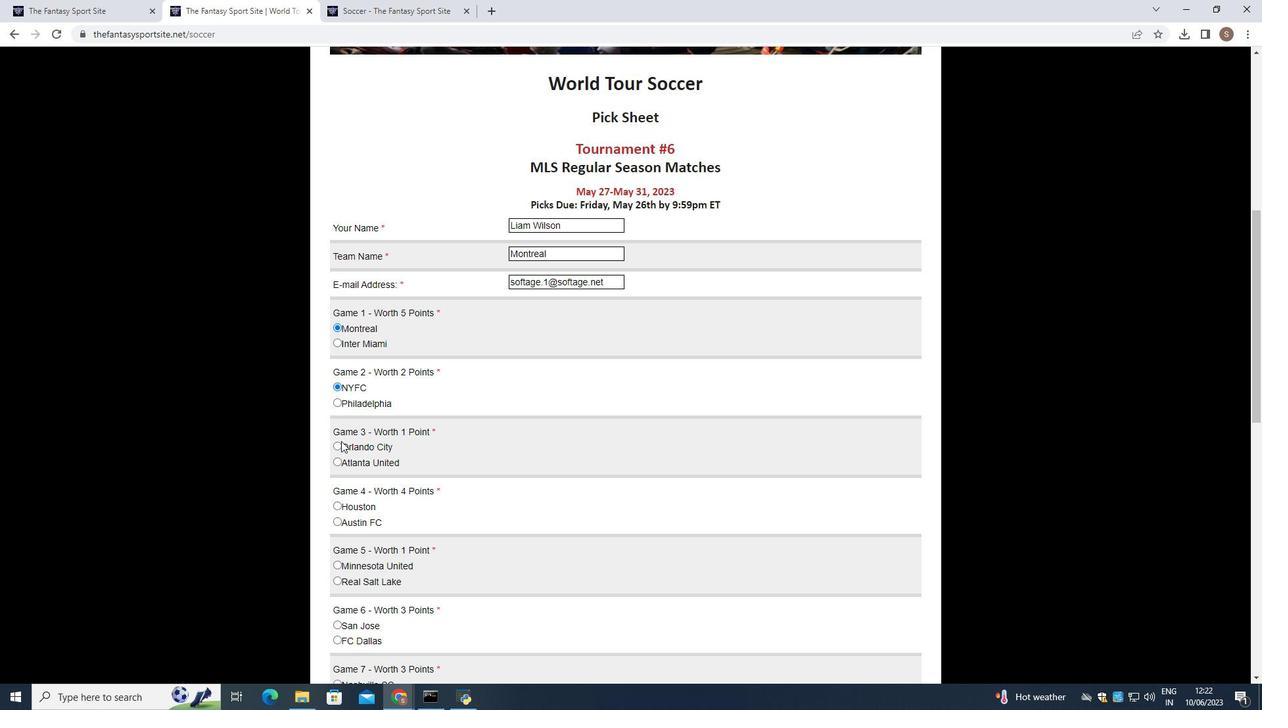 
Action: Mouse pressed left at (339, 445)
Screenshot: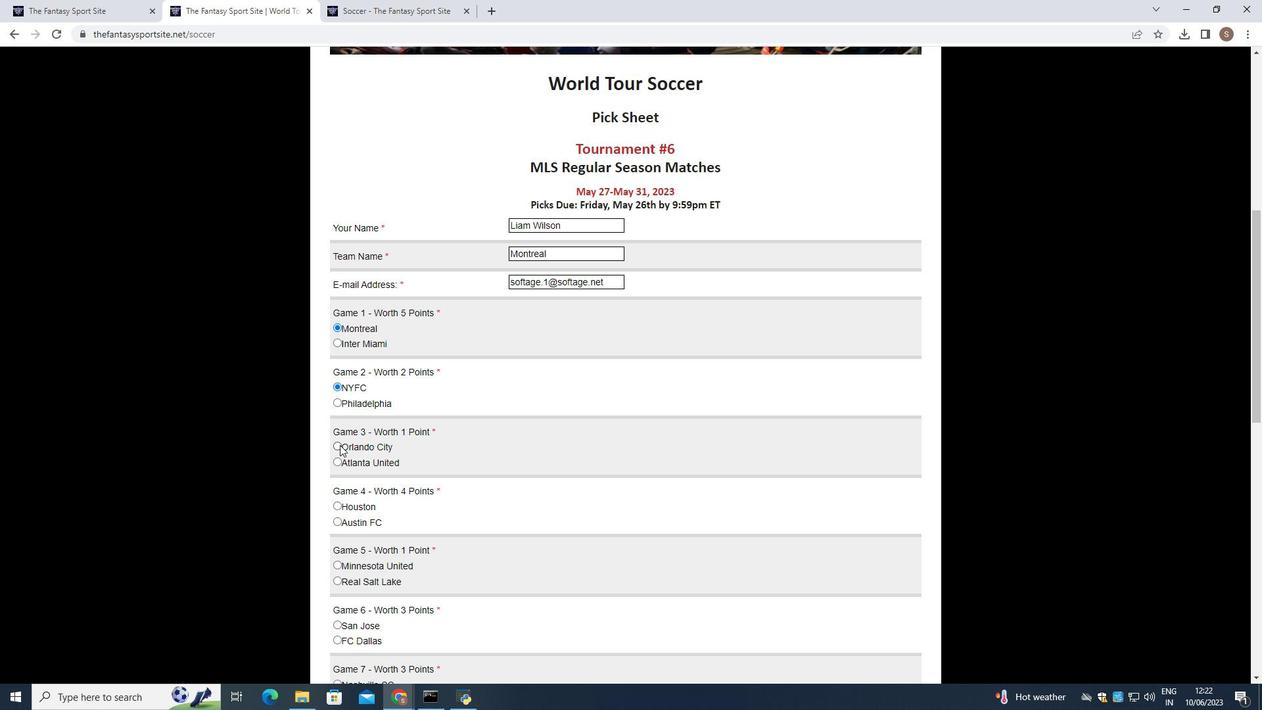 
Action: Mouse moved to (426, 459)
Screenshot: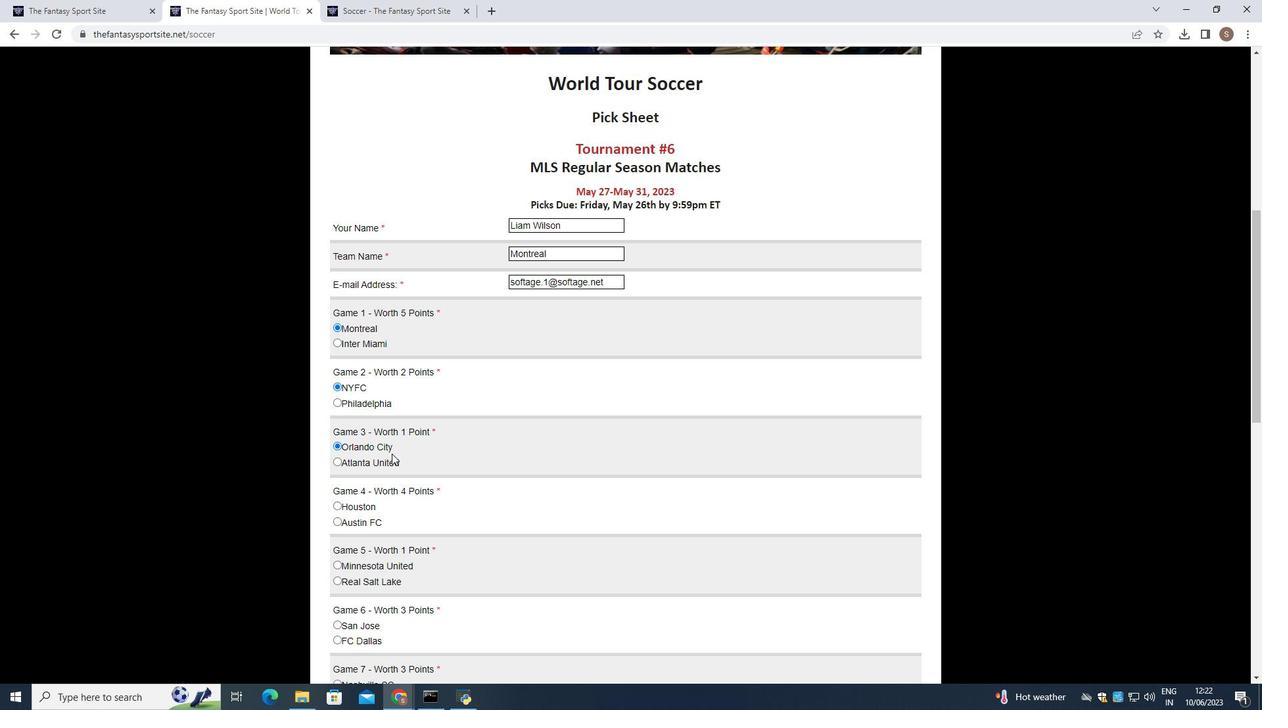
Action: Mouse scrolled (426, 458) with delta (0, 0)
Screenshot: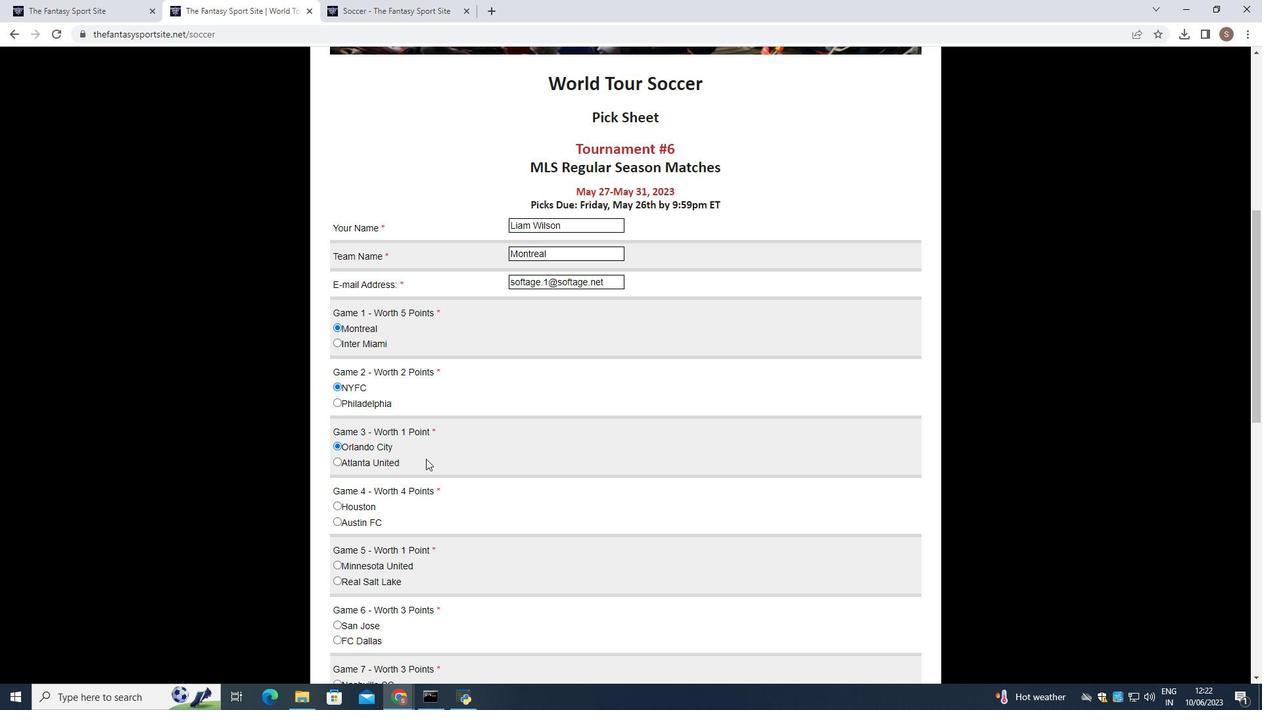 
Action: Mouse moved to (339, 439)
Screenshot: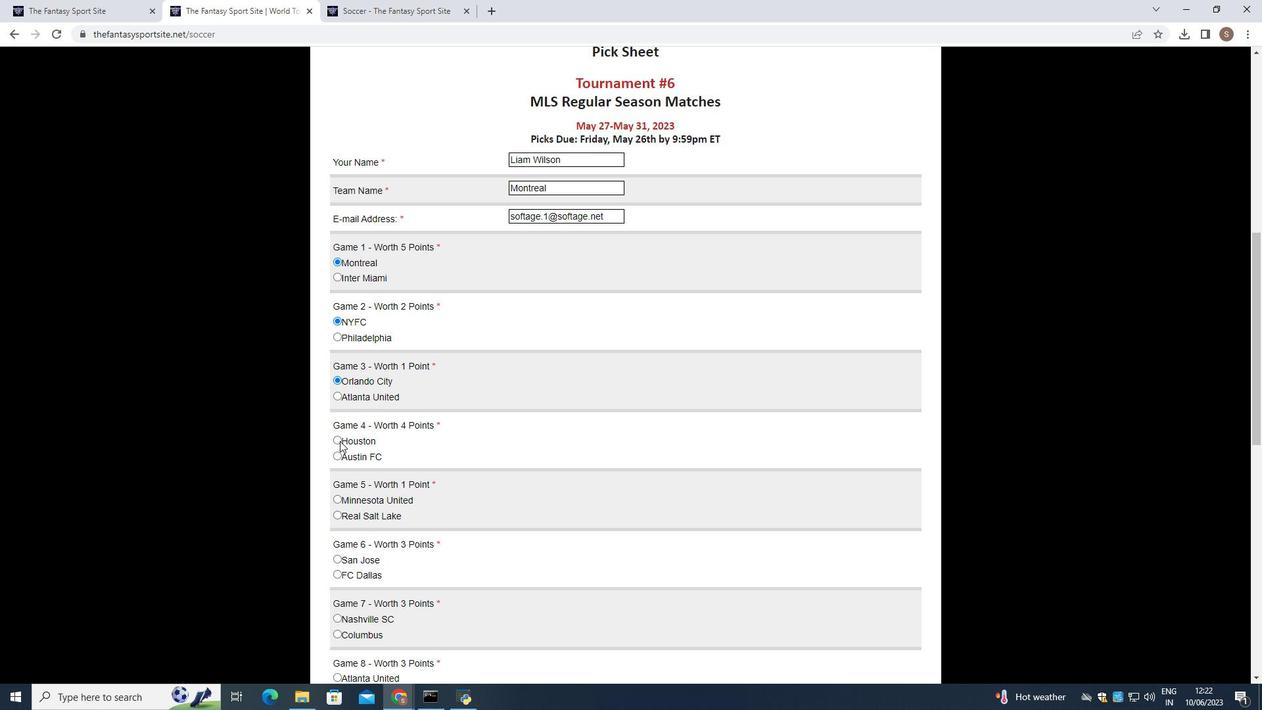 
Action: Mouse pressed left at (339, 439)
Screenshot: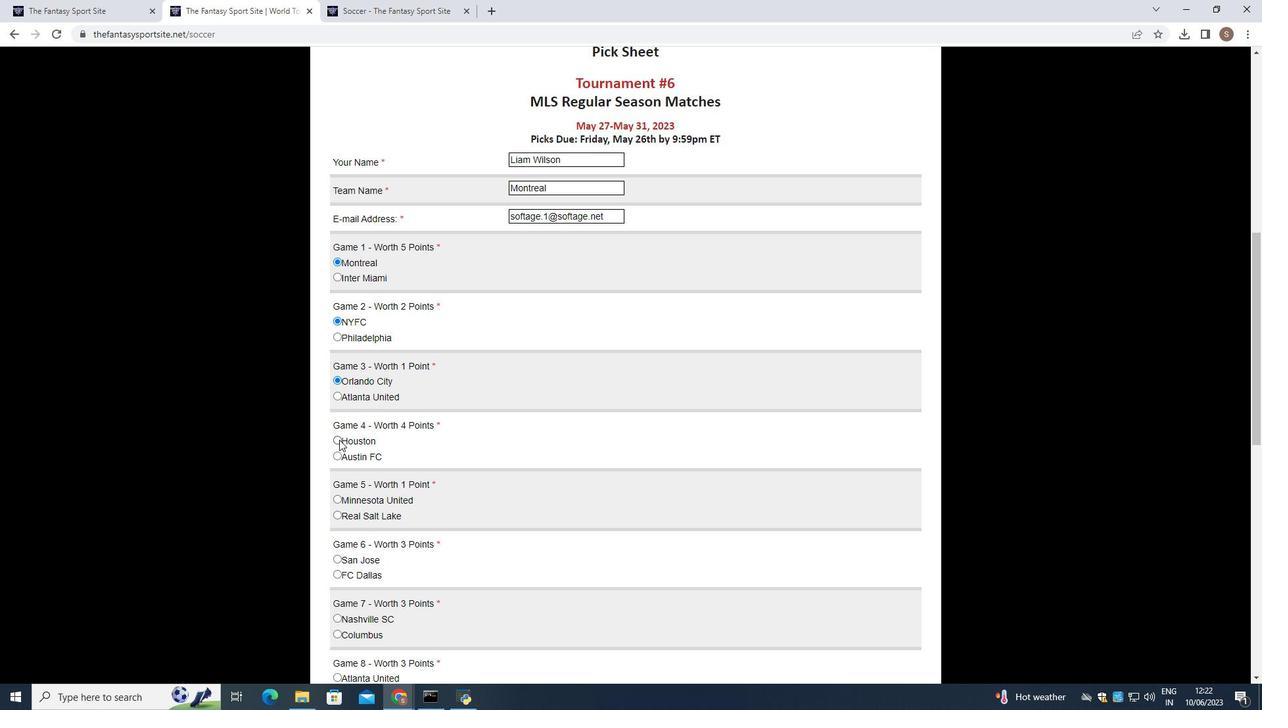 
Action: Mouse moved to (384, 444)
Screenshot: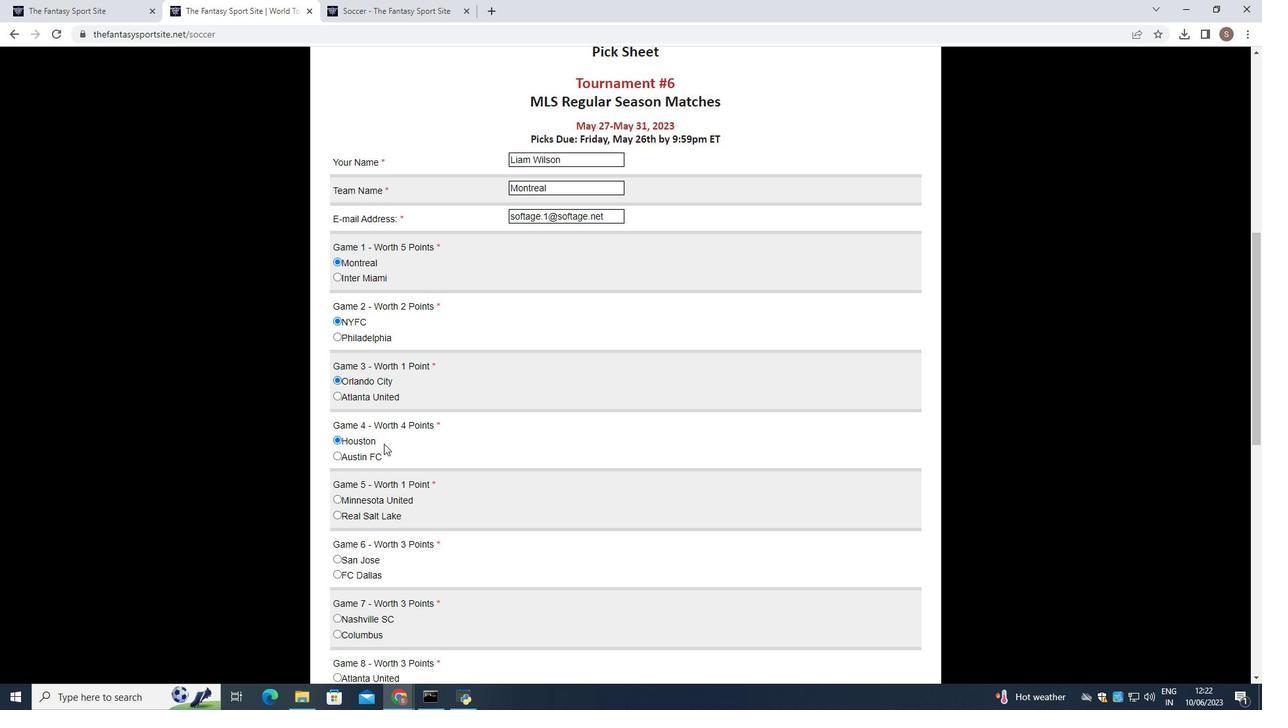 
Action: Mouse scrolled (384, 443) with delta (0, 0)
Screenshot: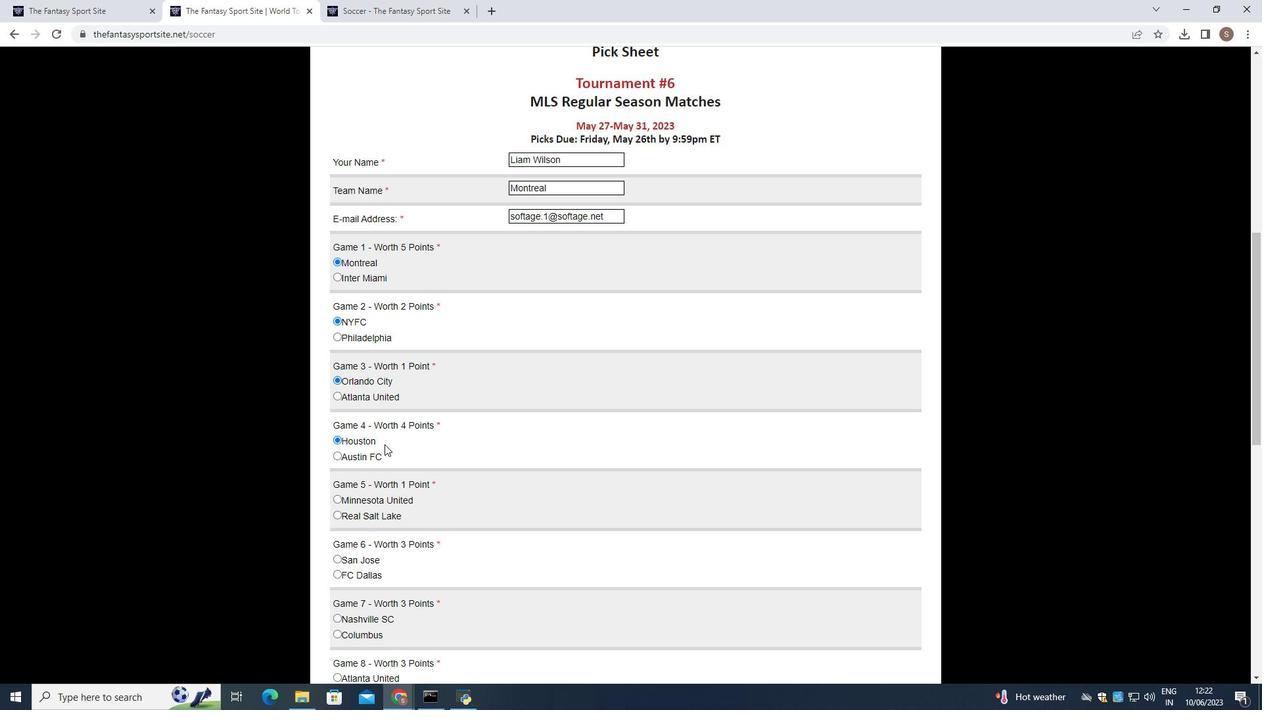 
Action: Mouse scrolled (384, 443) with delta (0, 0)
Screenshot: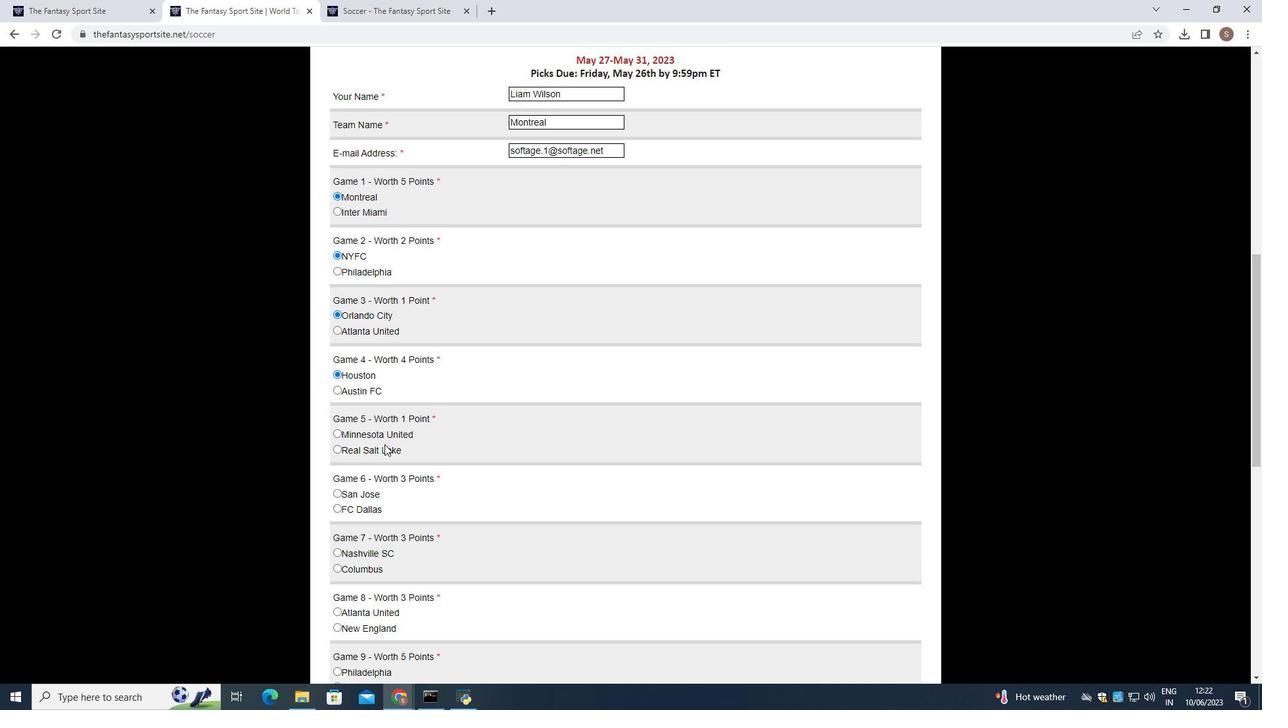 
Action: Mouse moved to (338, 368)
Screenshot: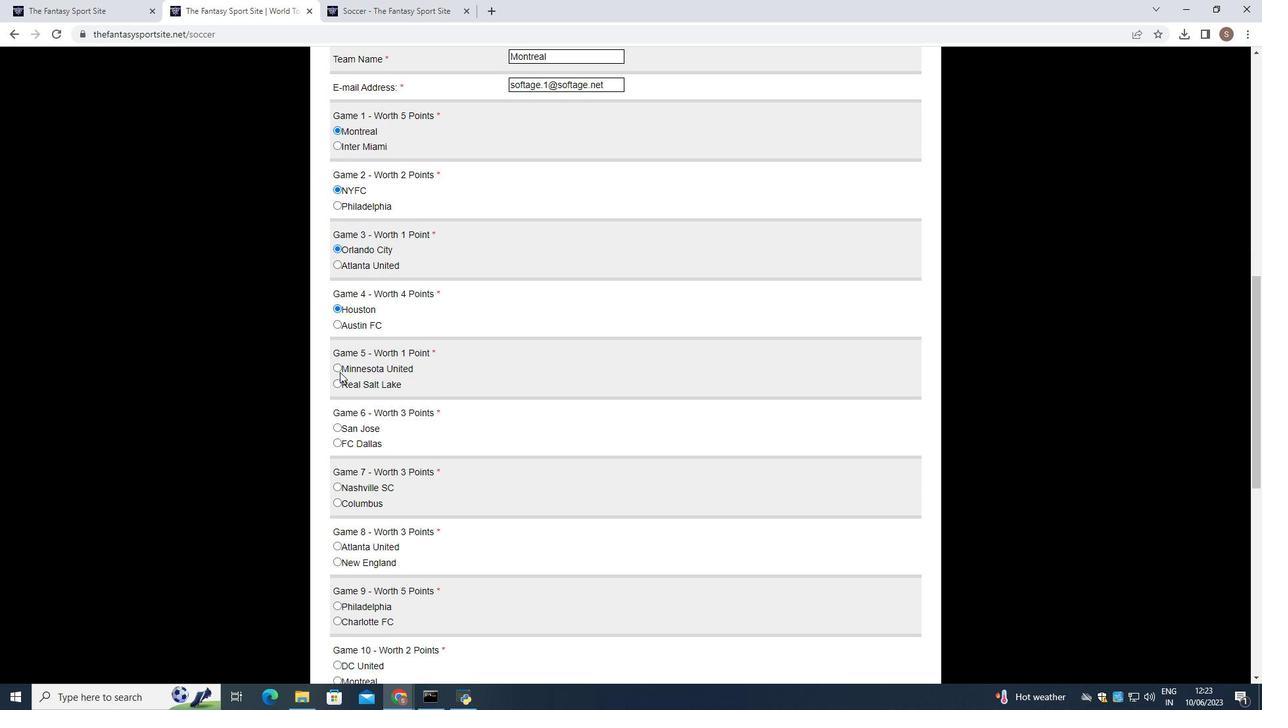 
Action: Mouse pressed left at (338, 368)
Screenshot: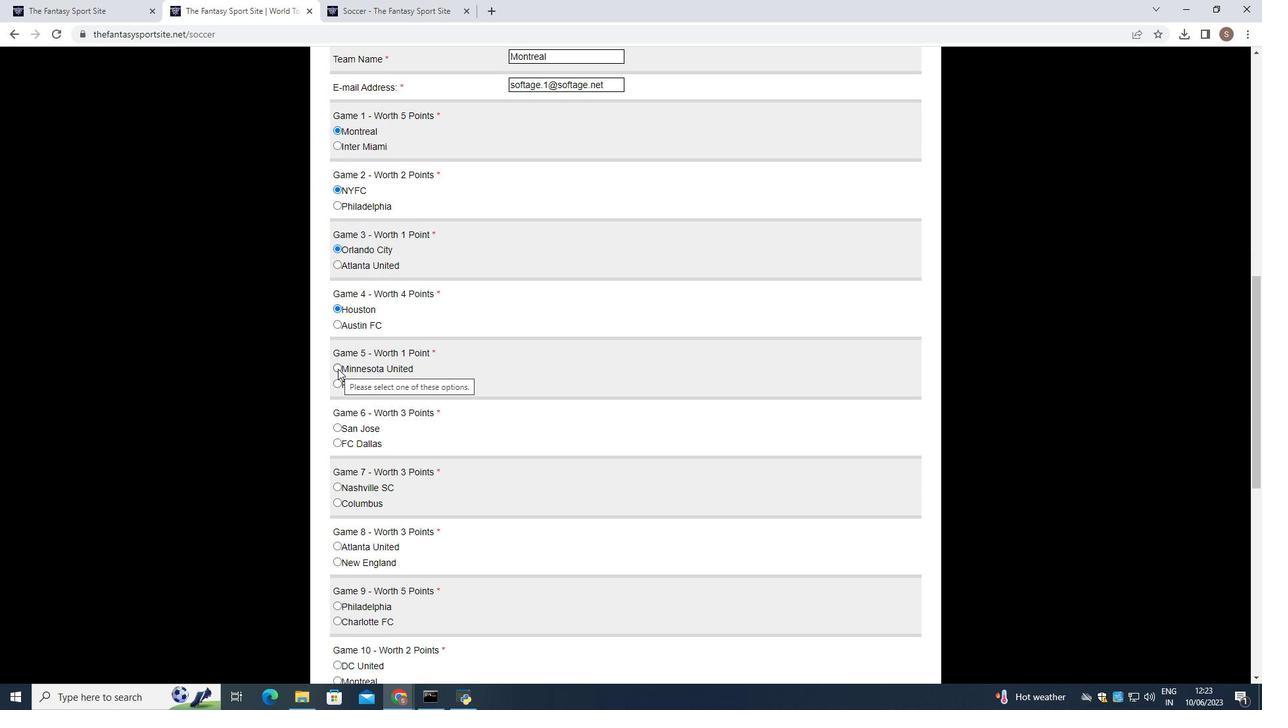 
Action: Mouse moved to (430, 382)
Screenshot: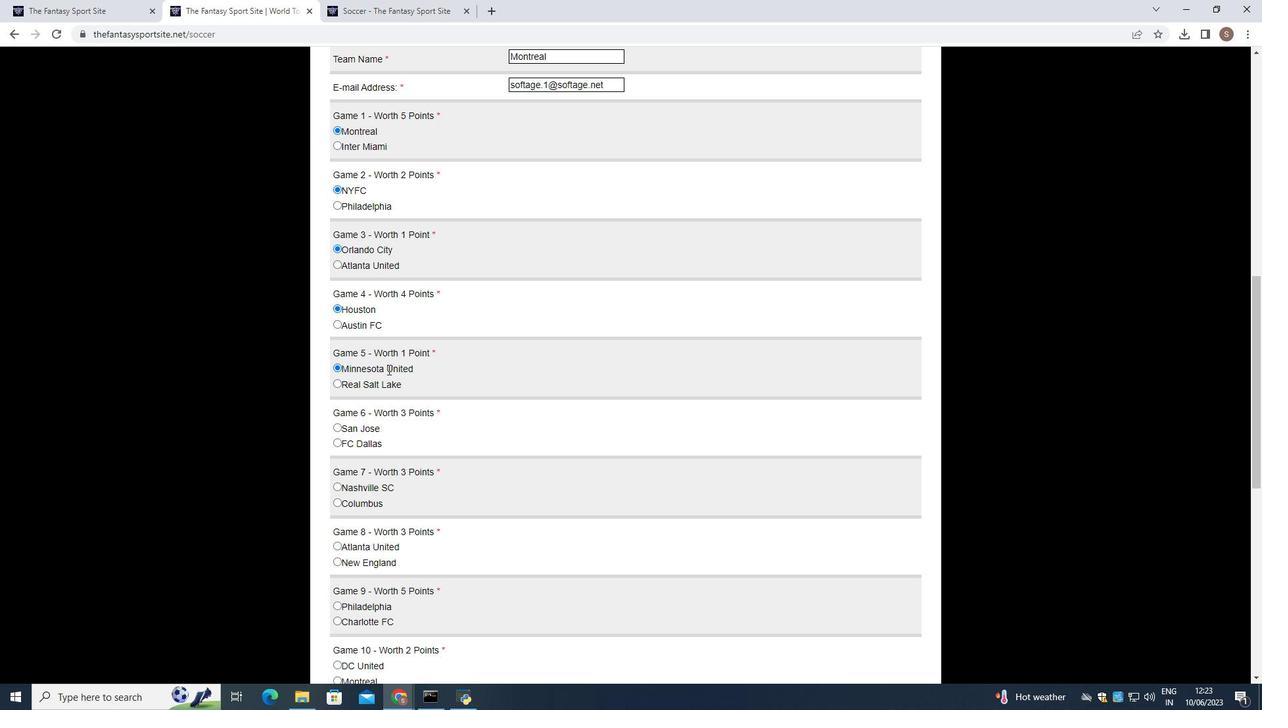 
Action: Mouse scrolled (430, 381) with delta (0, 0)
Screenshot: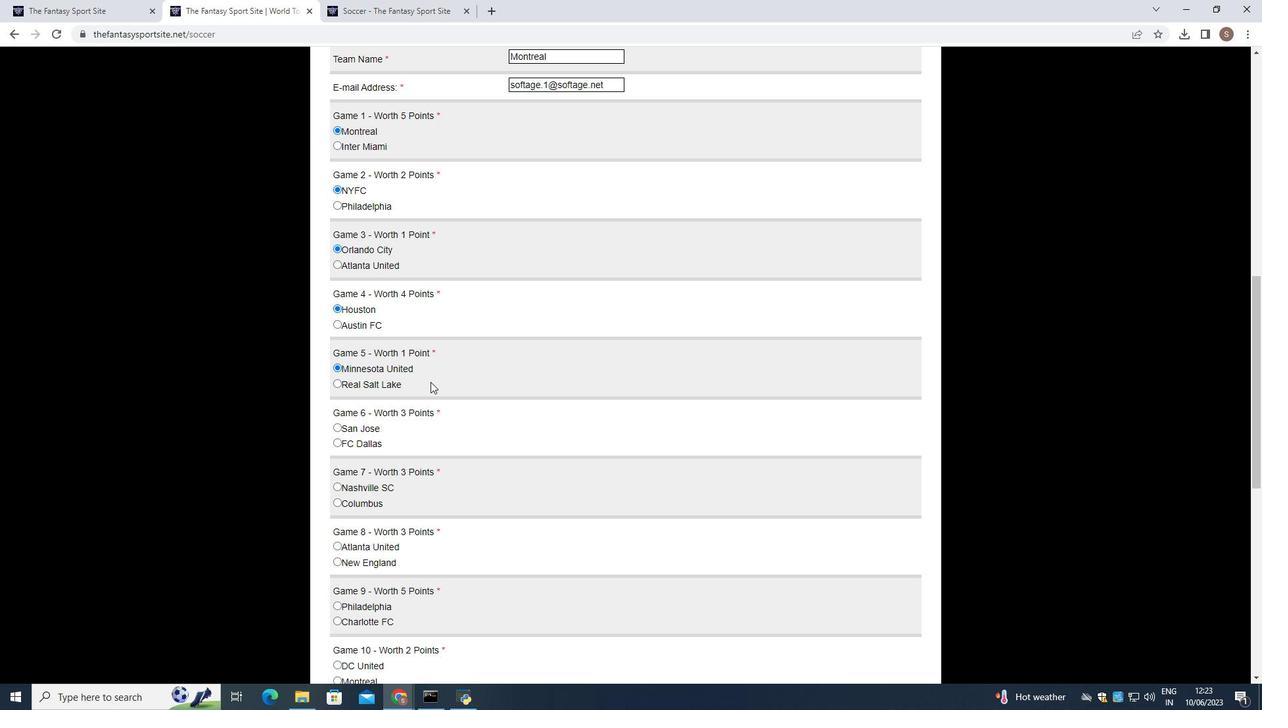 
Action: Mouse moved to (339, 361)
Screenshot: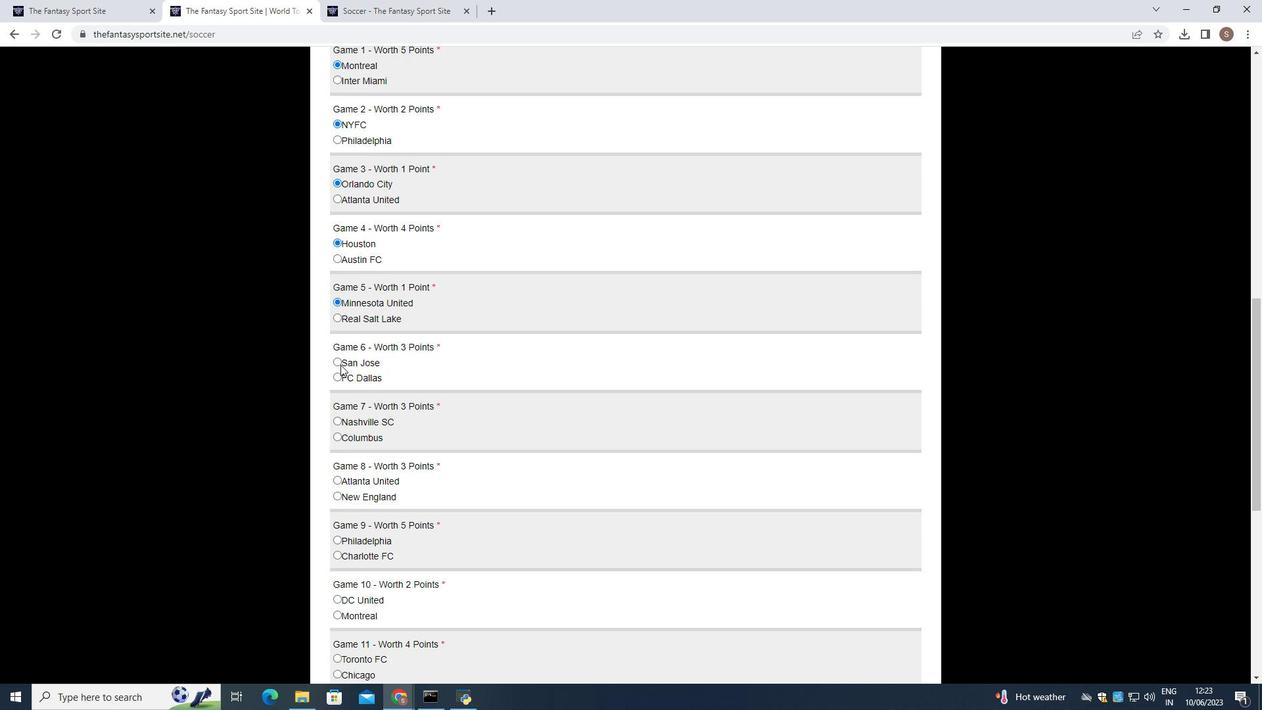 
Action: Mouse pressed left at (339, 361)
Screenshot: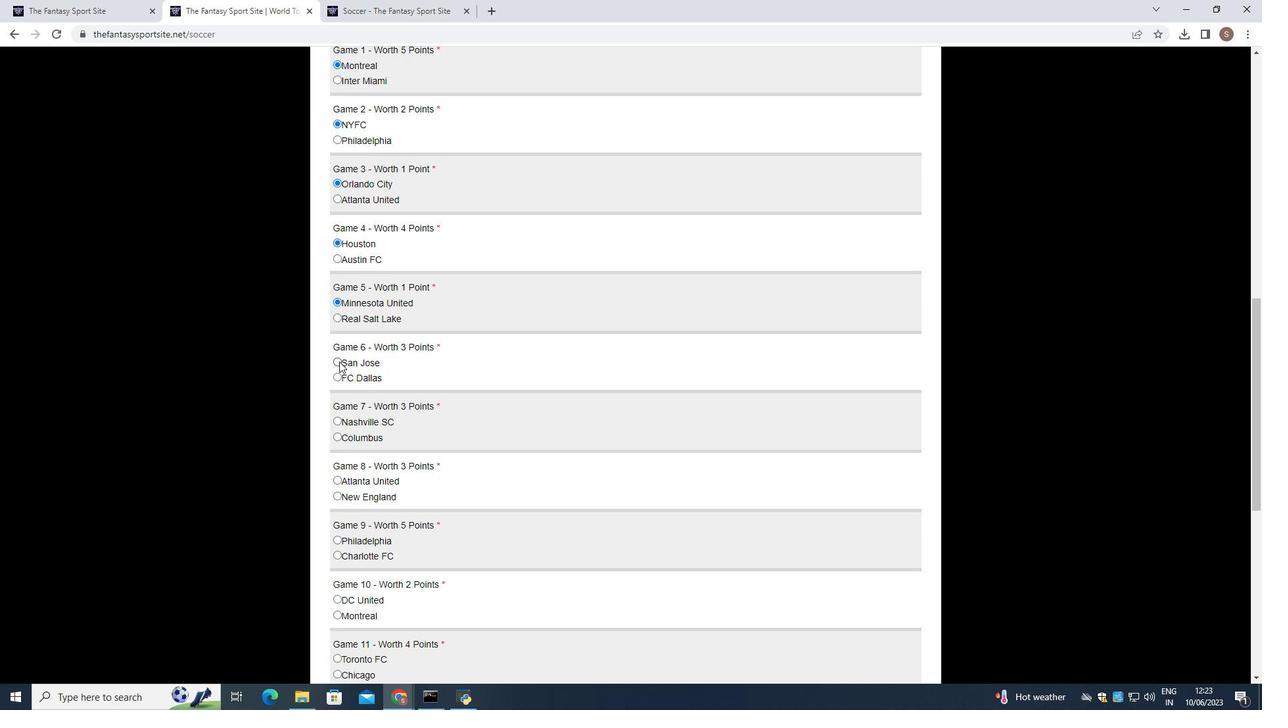 
Action: Mouse moved to (422, 390)
Screenshot: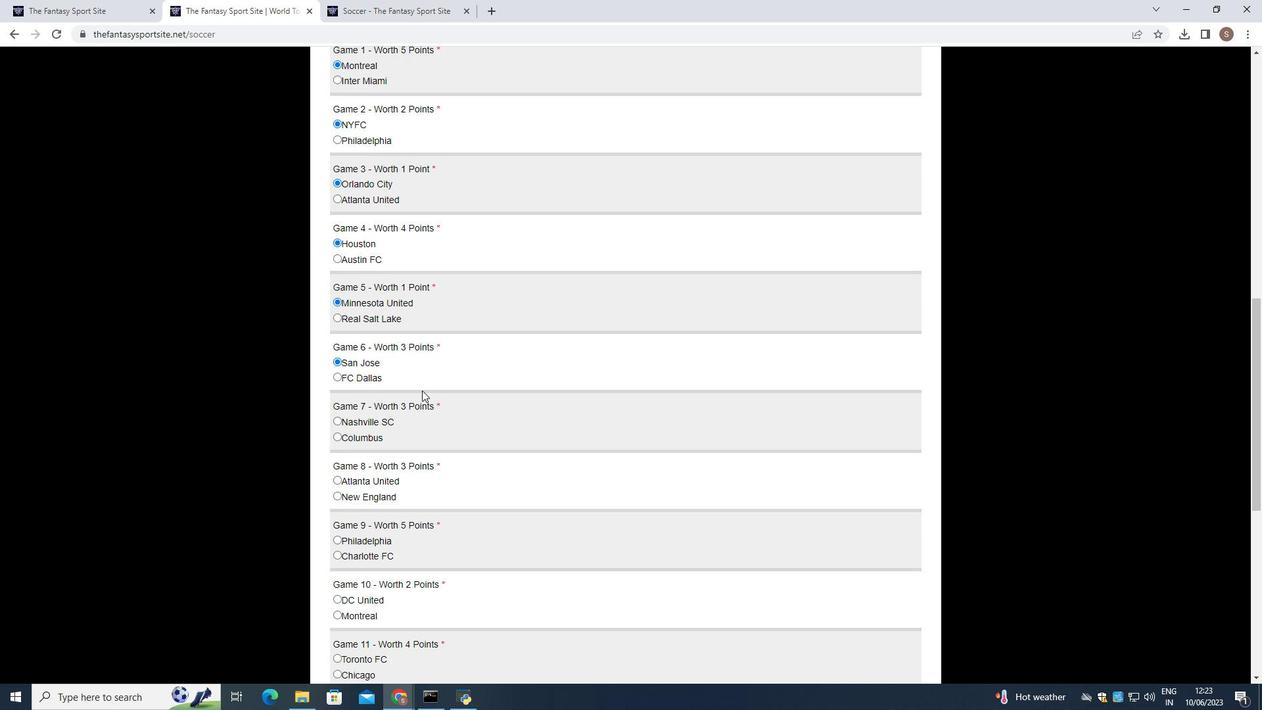 
Action: Mouse scrolled (422, 389) with delta (0, 0)
Screenshot: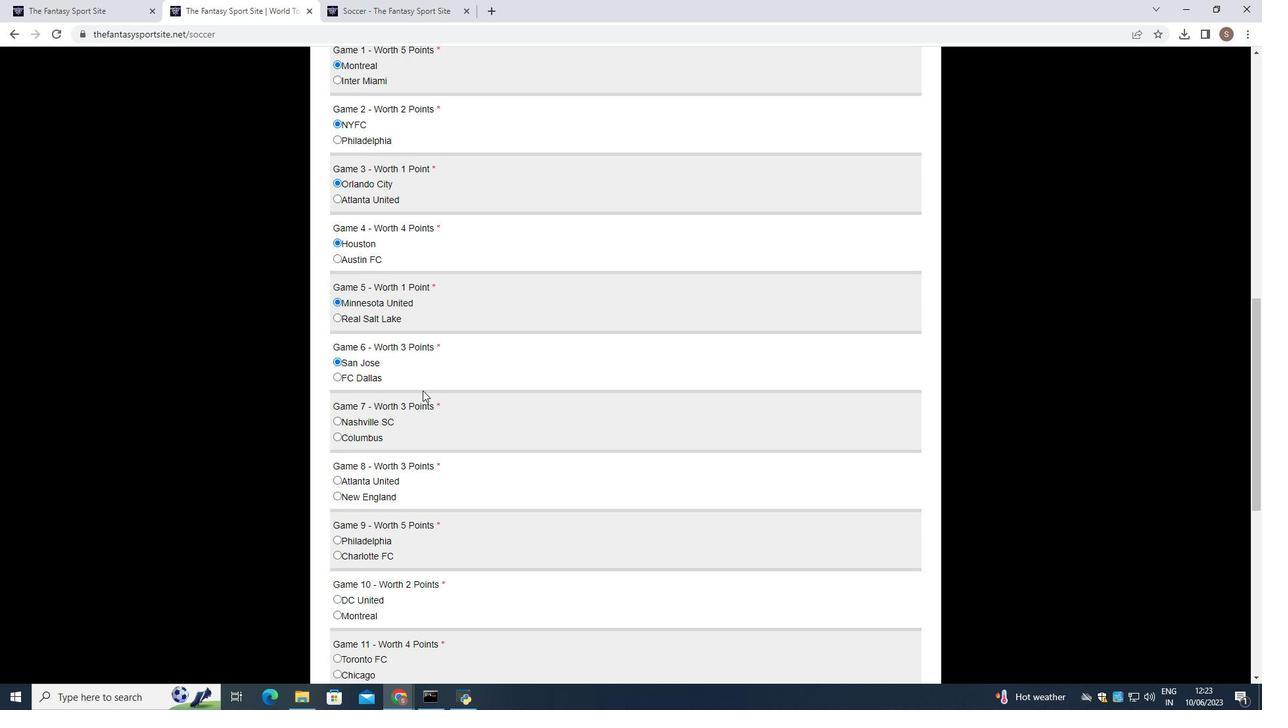 
Action: Mouse moved to (339, 352)
Screenshot: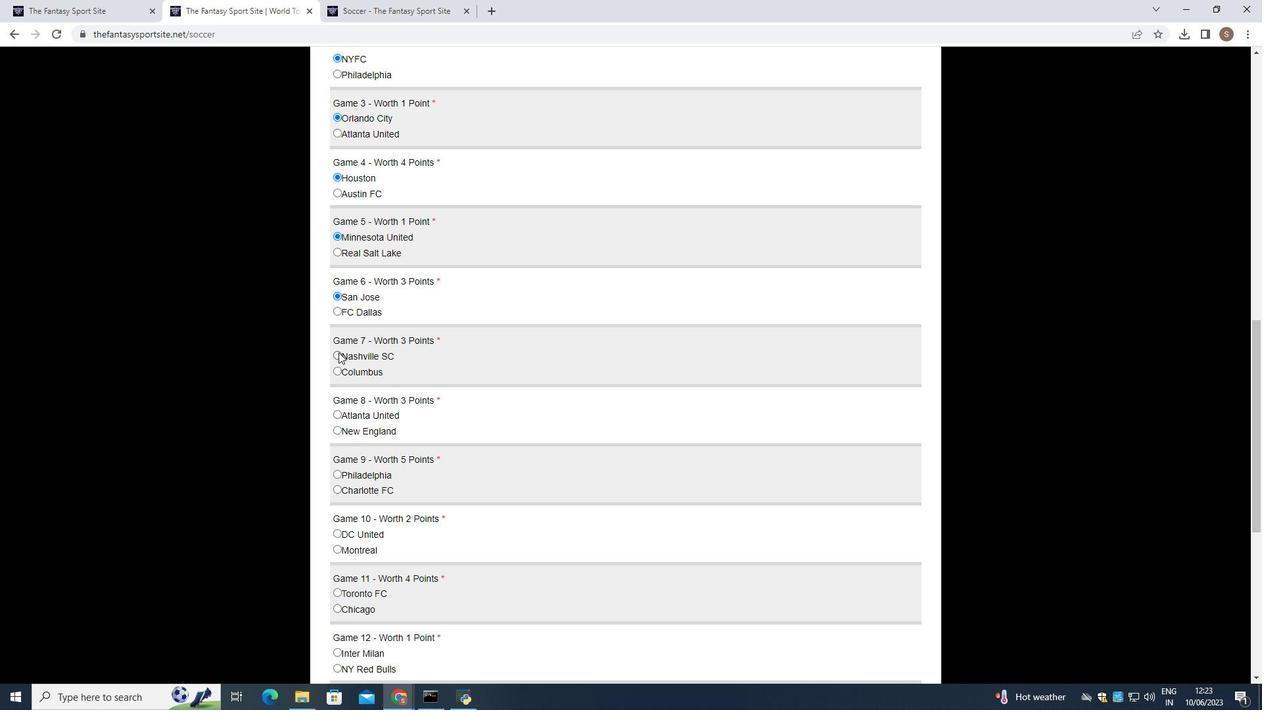 
Action: Mouse pressed left at (339, 352)
Screenshot: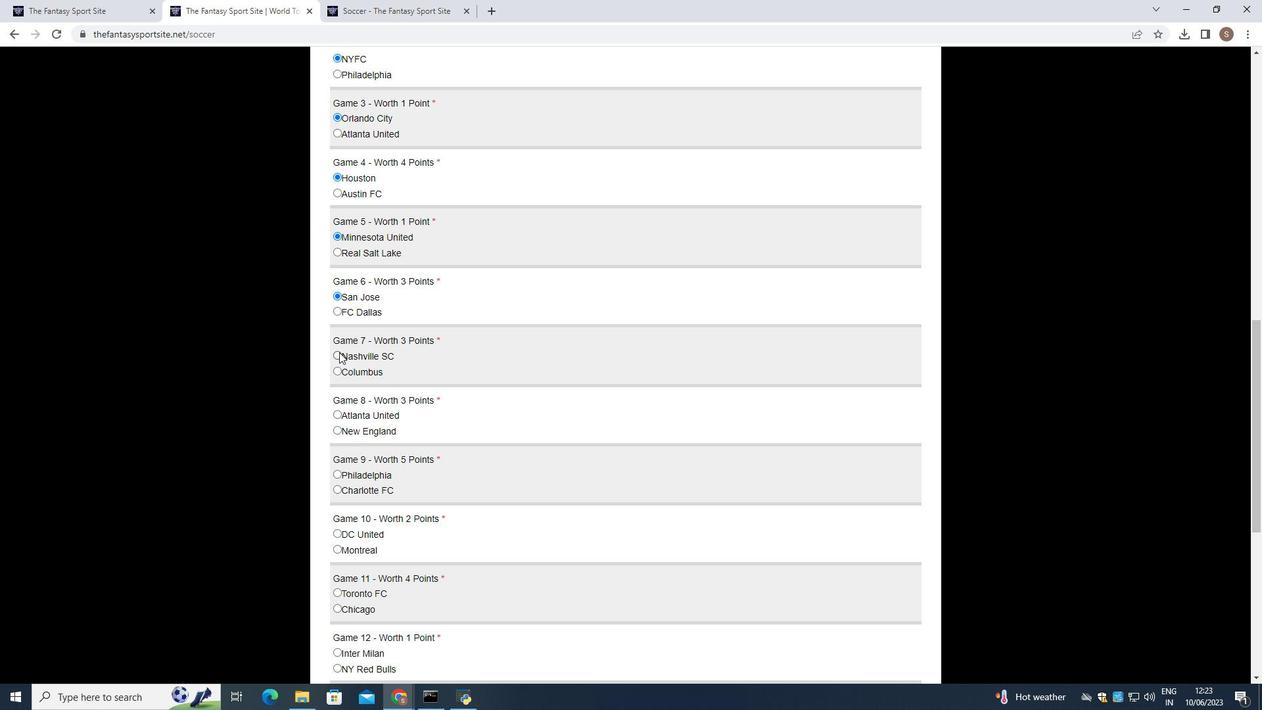 
Action: Mouse moved to (378, 349)
Screenshot: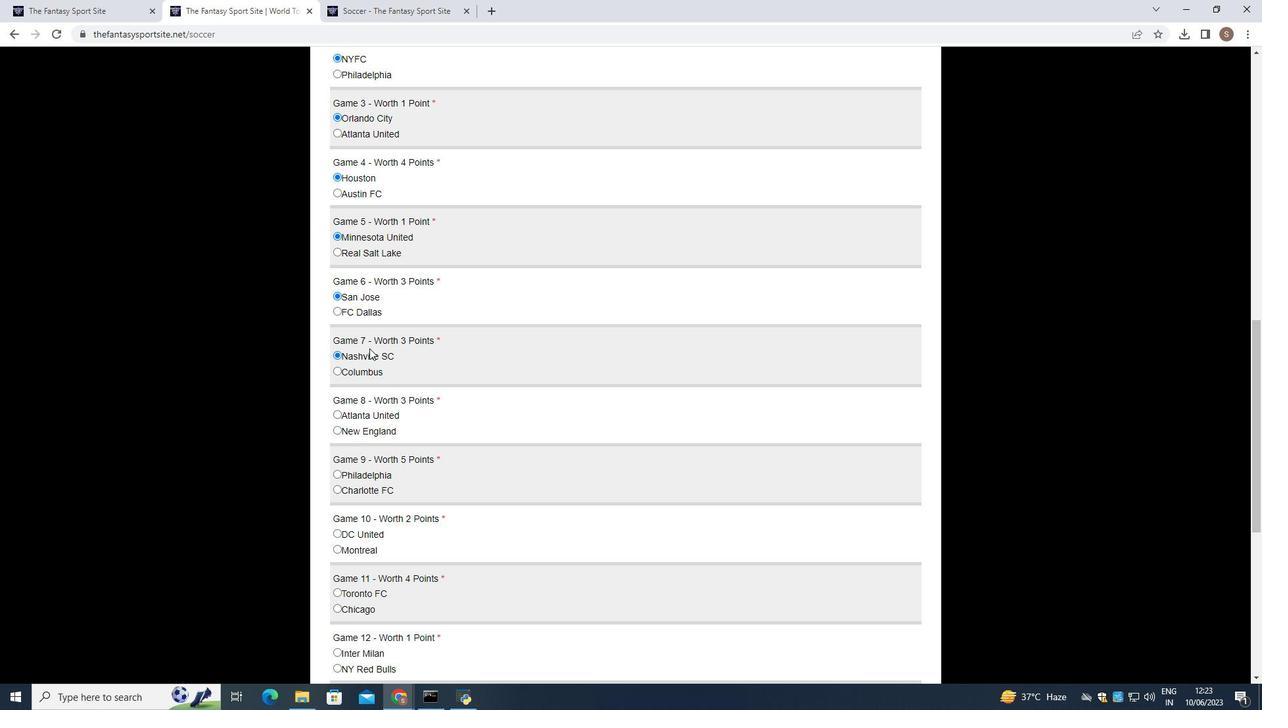 
Action: Mouse scrolled (378, 349) with delta (0, 0)
Screenshot: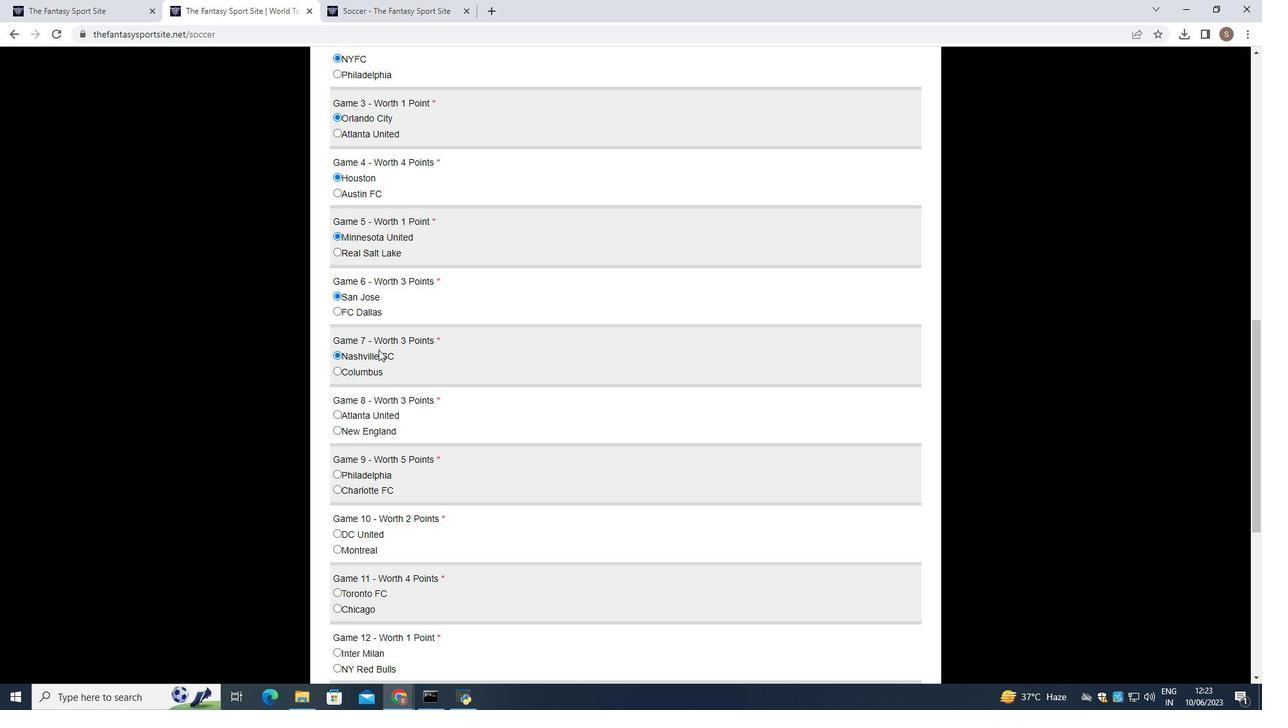 
Action: Mouse moved to (340, 347)
Screenshot: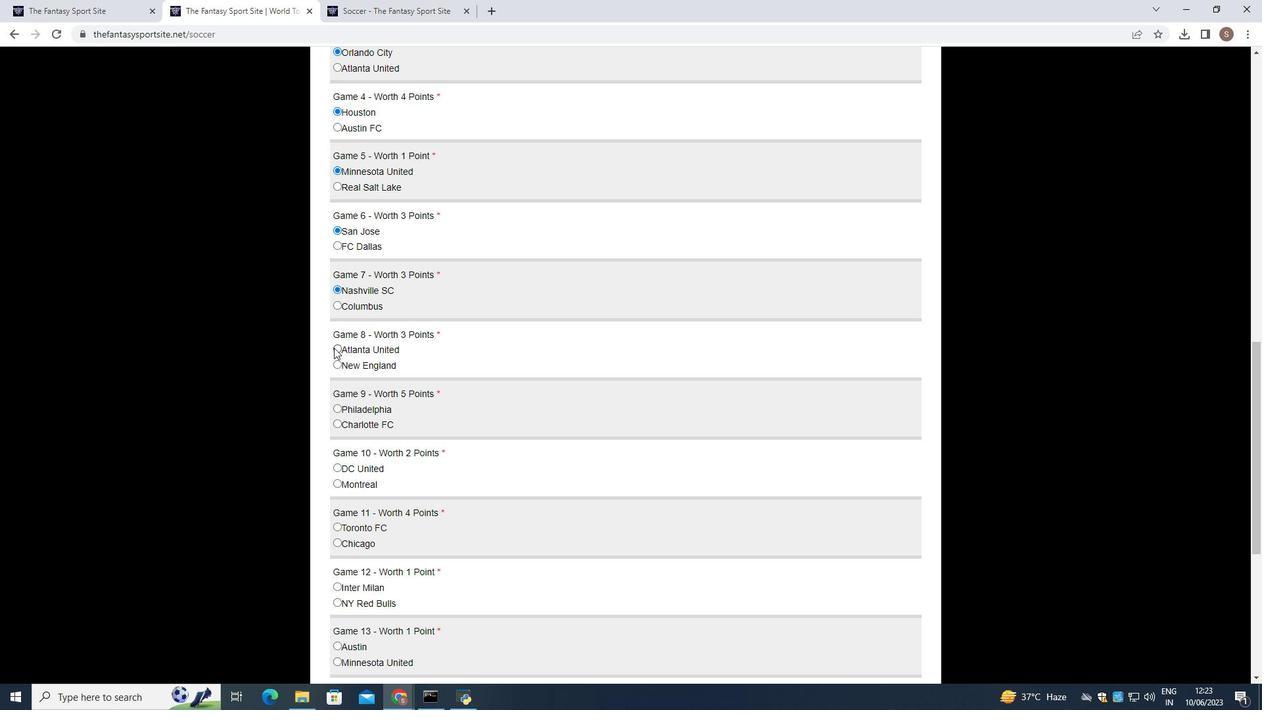
Action: Mouse pressed left at (340, 347)
Screenshot: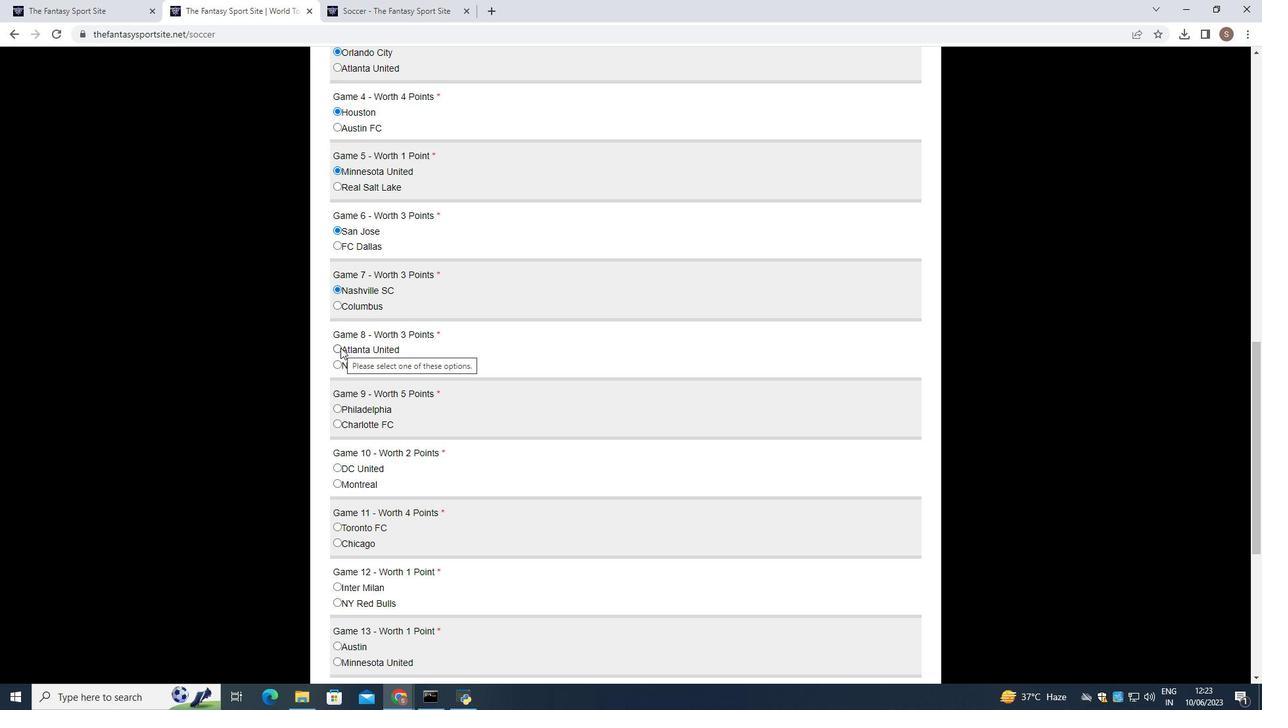 
Action: Mouse moved to (341, 347)
Screenshot: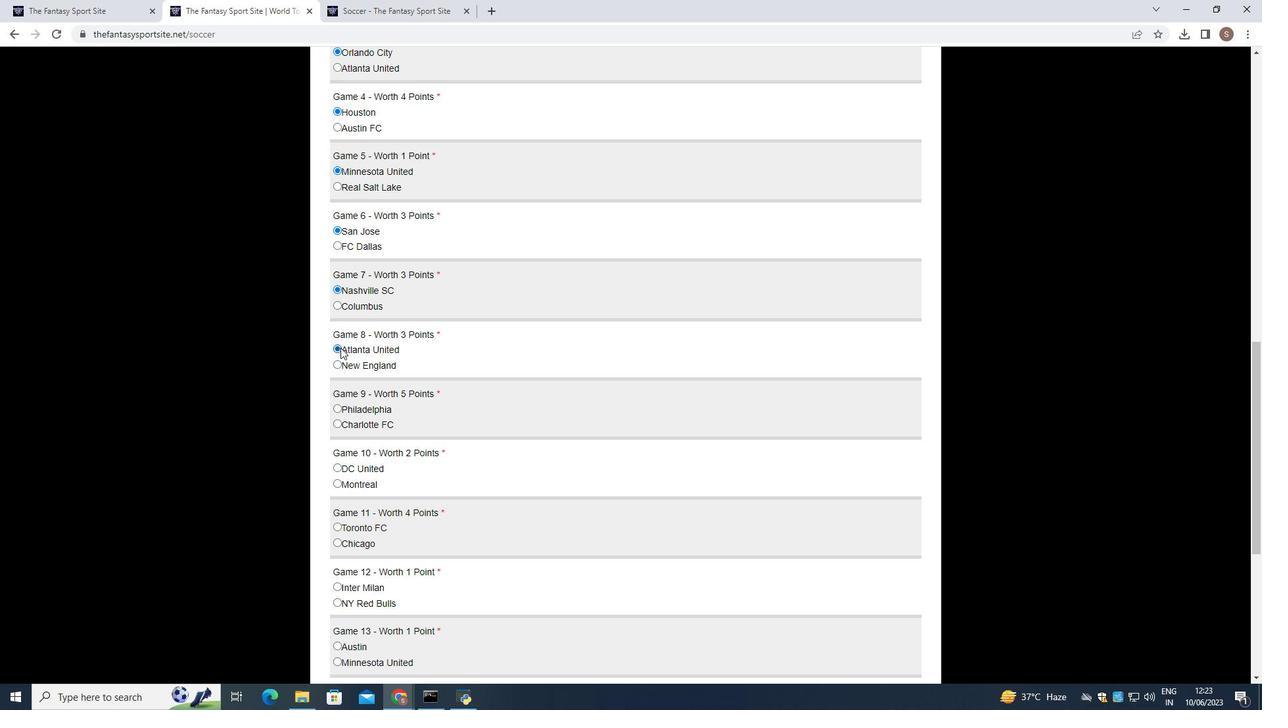 
Action: Mouse scrolled (341, 347) with delta (0, 0)
Screenshot: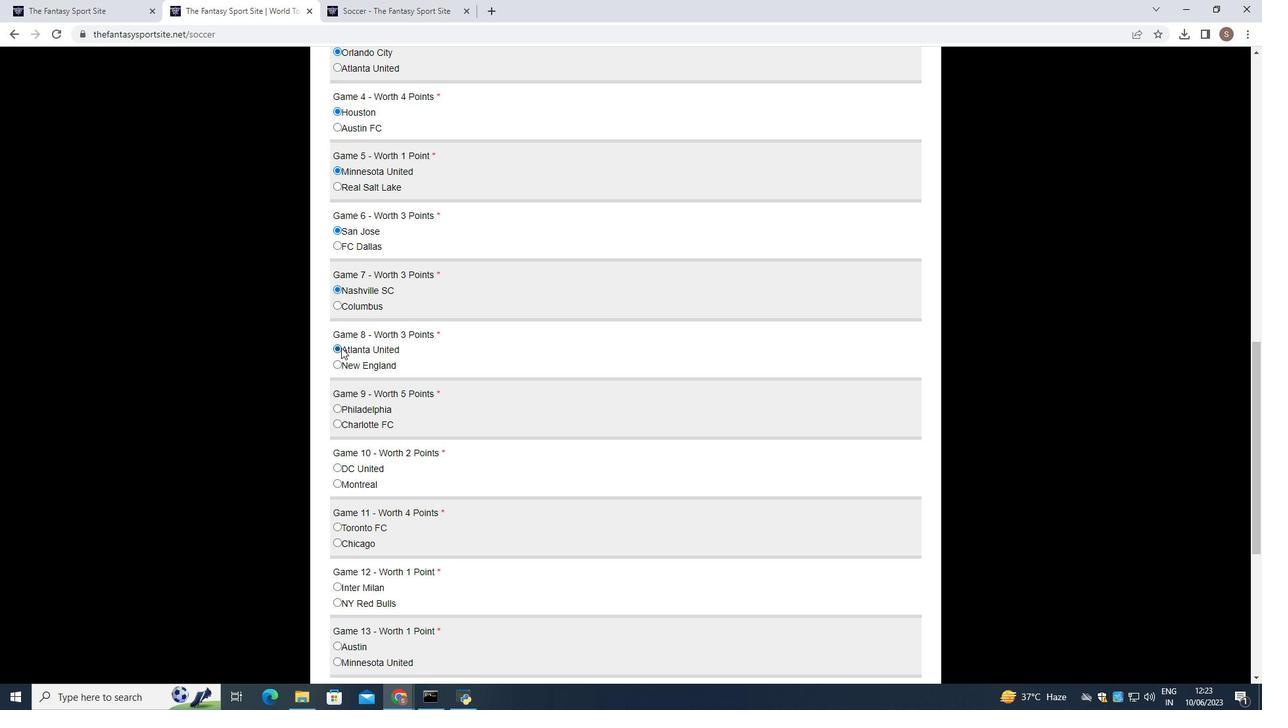 
Action: Mouse scrolled (341, 347) with delta (0, 0)
Screenshot: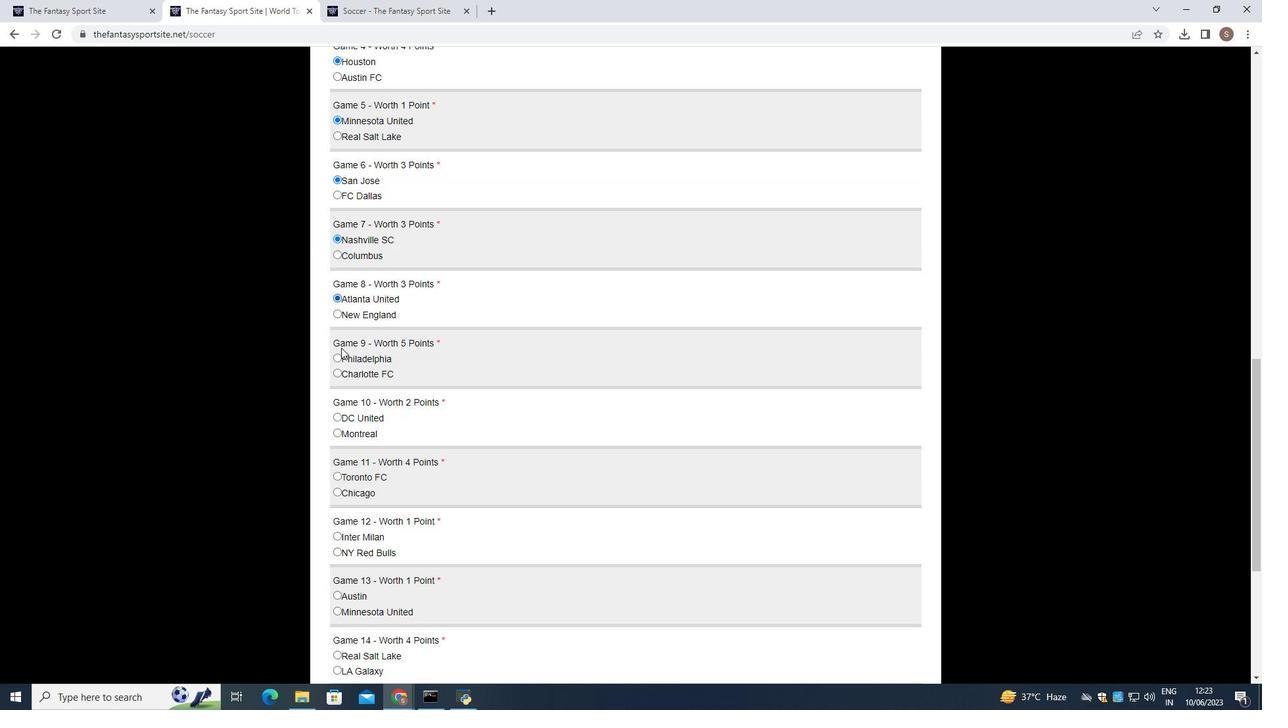 
Action: Mouse moved to (338, 277)
Screenshot: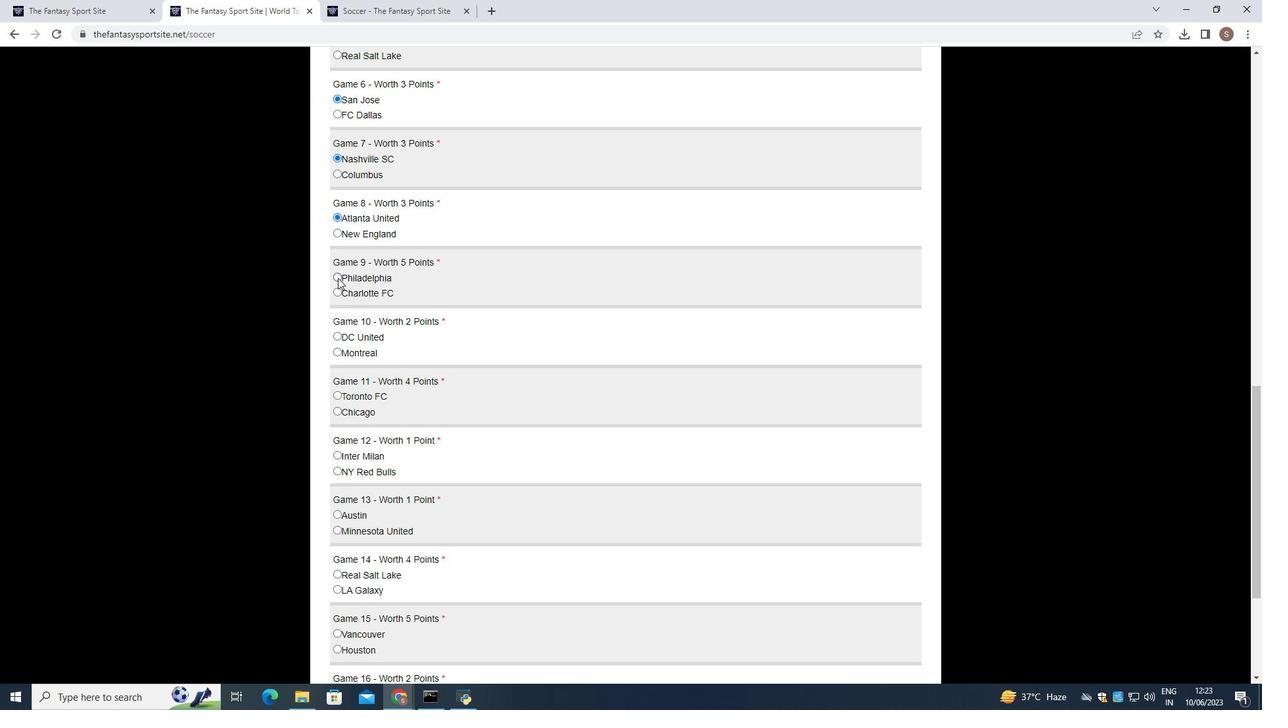 
Action: Mouse pressed left at (338, 277)
Screenshot: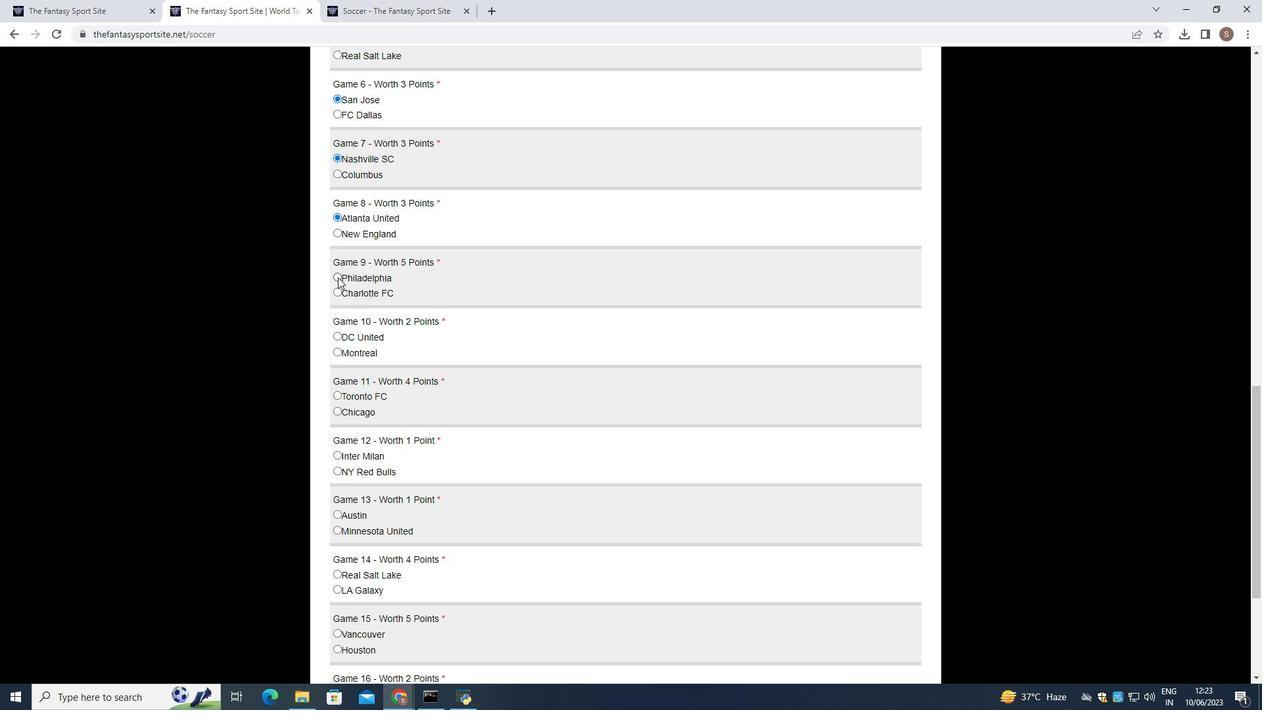 
Action: Mouse moved to (336, 335)
Screenshot: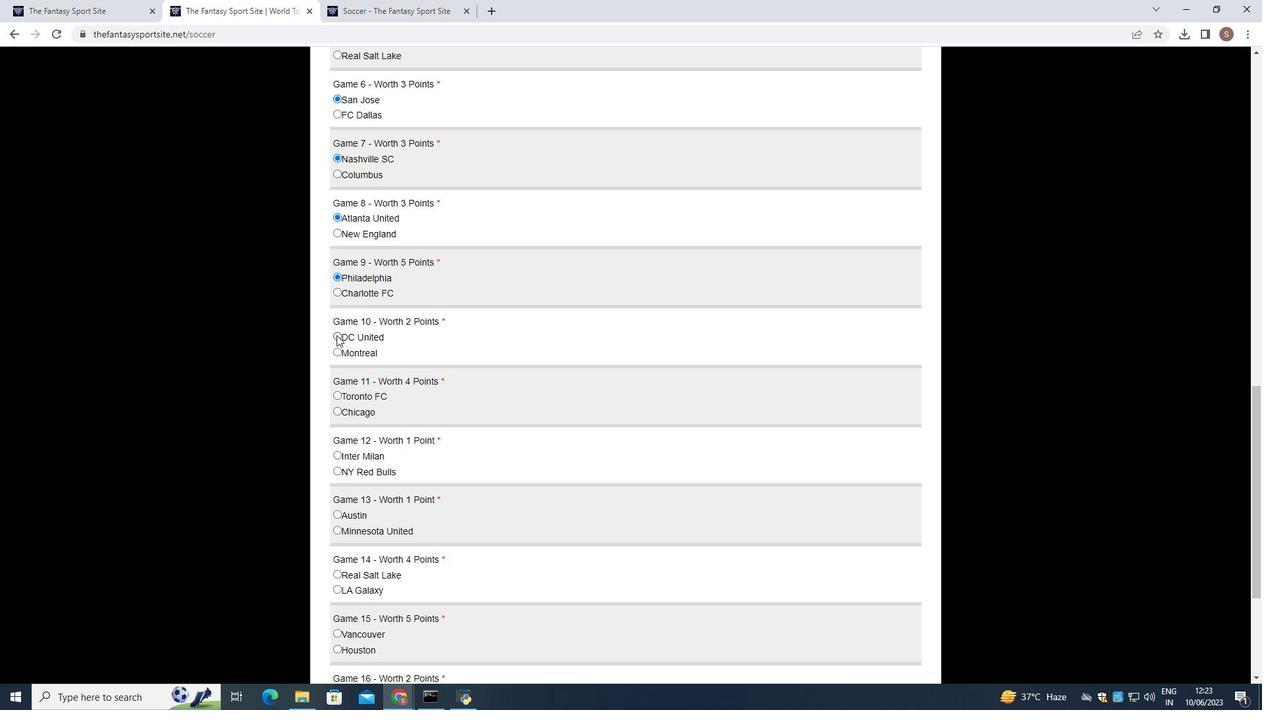 
Action: Mouse pressed left at (336, 335)
Screenshot: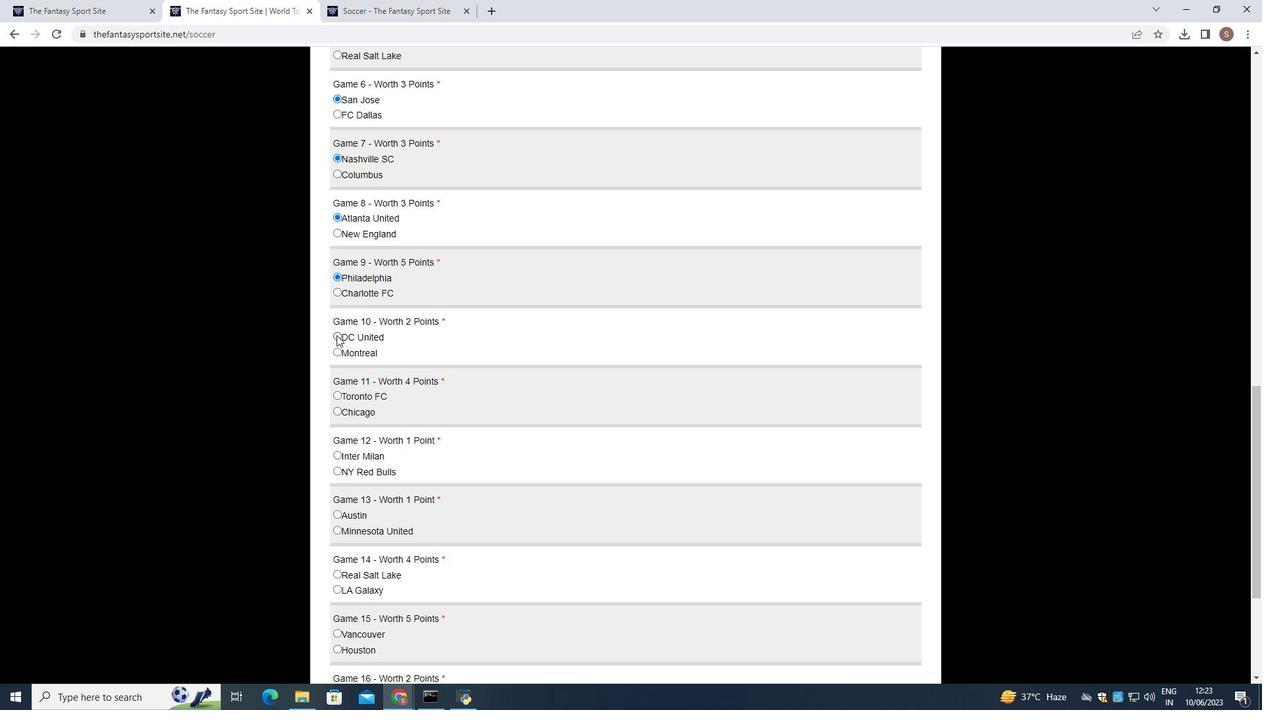 
Action: Mouse moved to (358, 339)
Screenshot: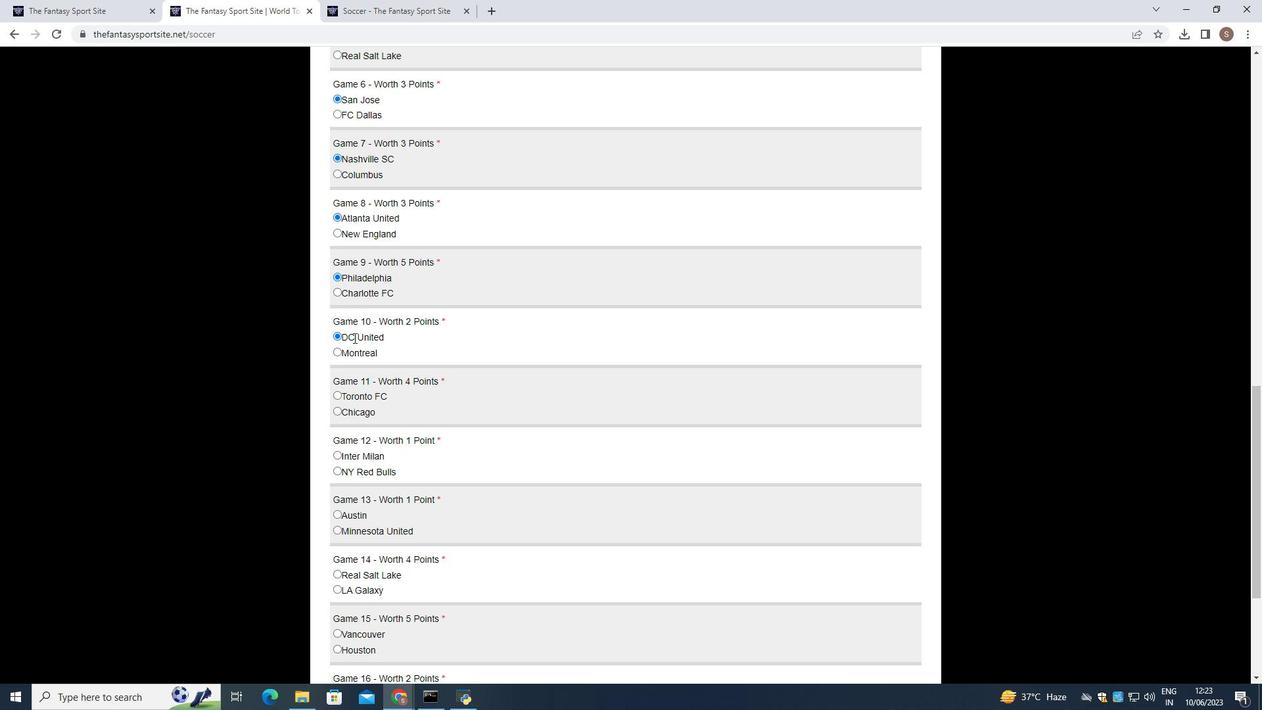 
Action: Mouse scrolled (358, 338) with delta (0, 0)
Screenshot: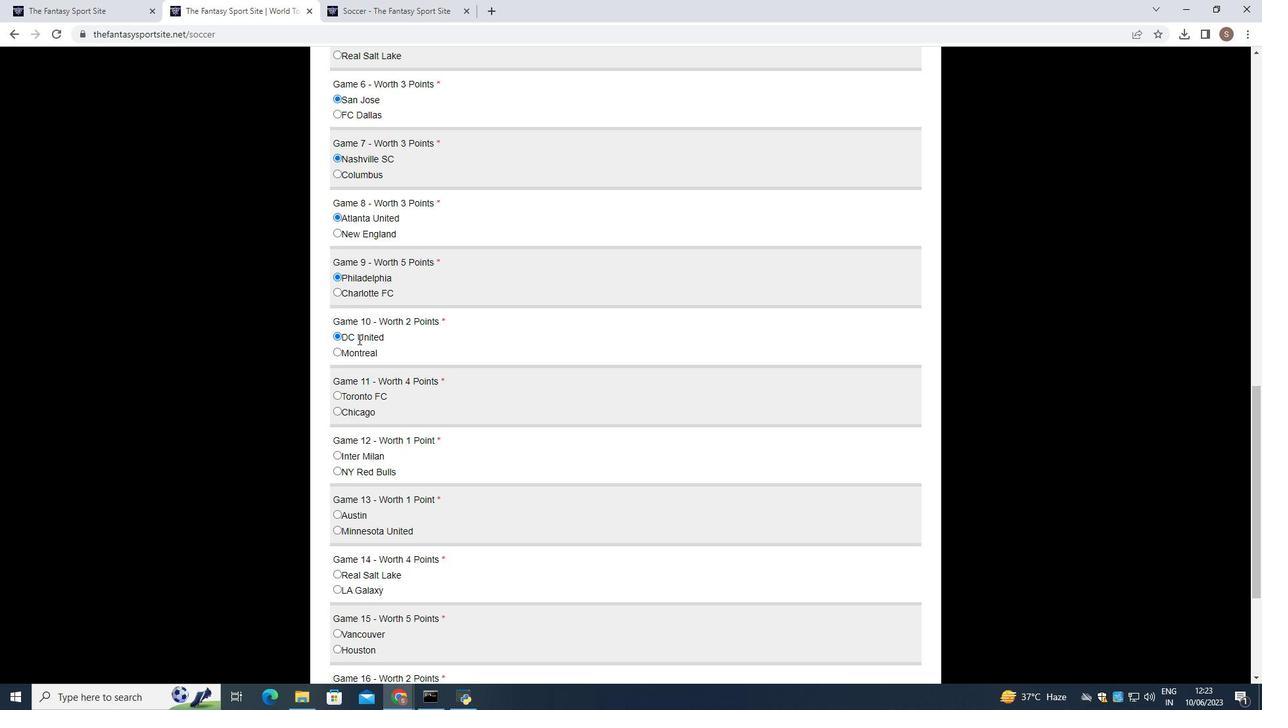 
Action: Mouse moved to (338, 332)
Screenshot: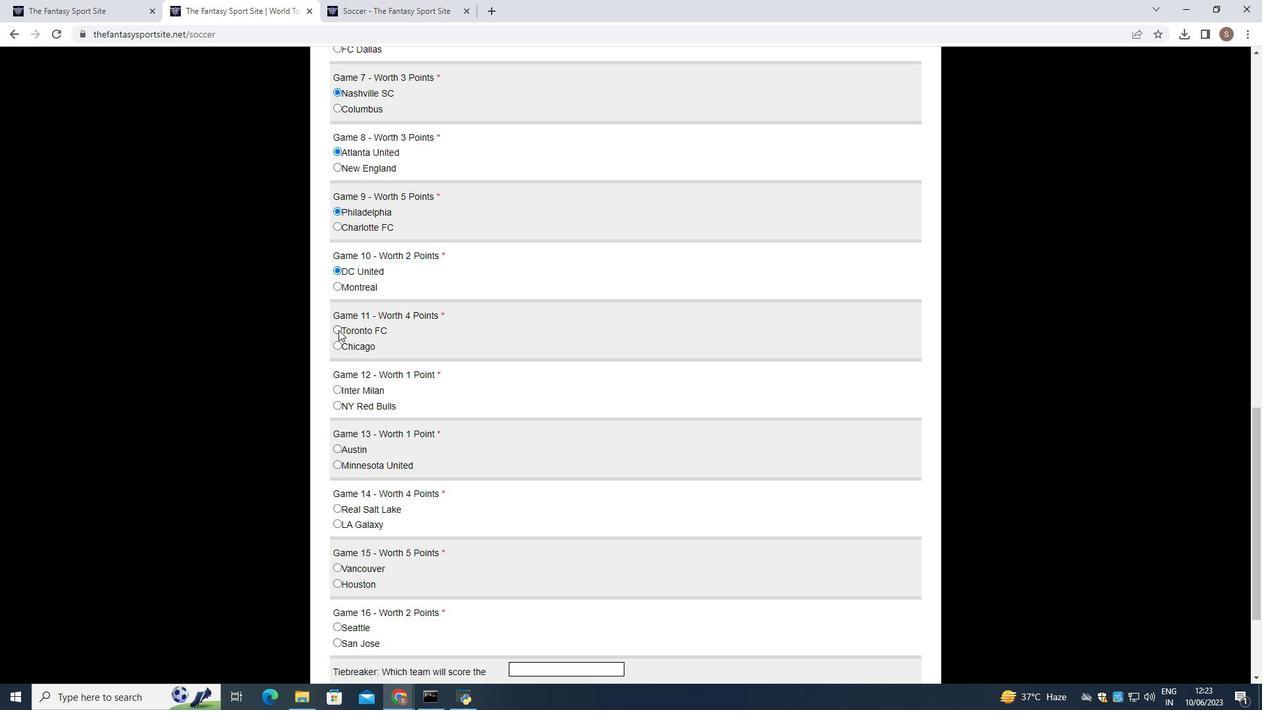 
Action: Mouse pressed left at (338, 332)
Screenshot: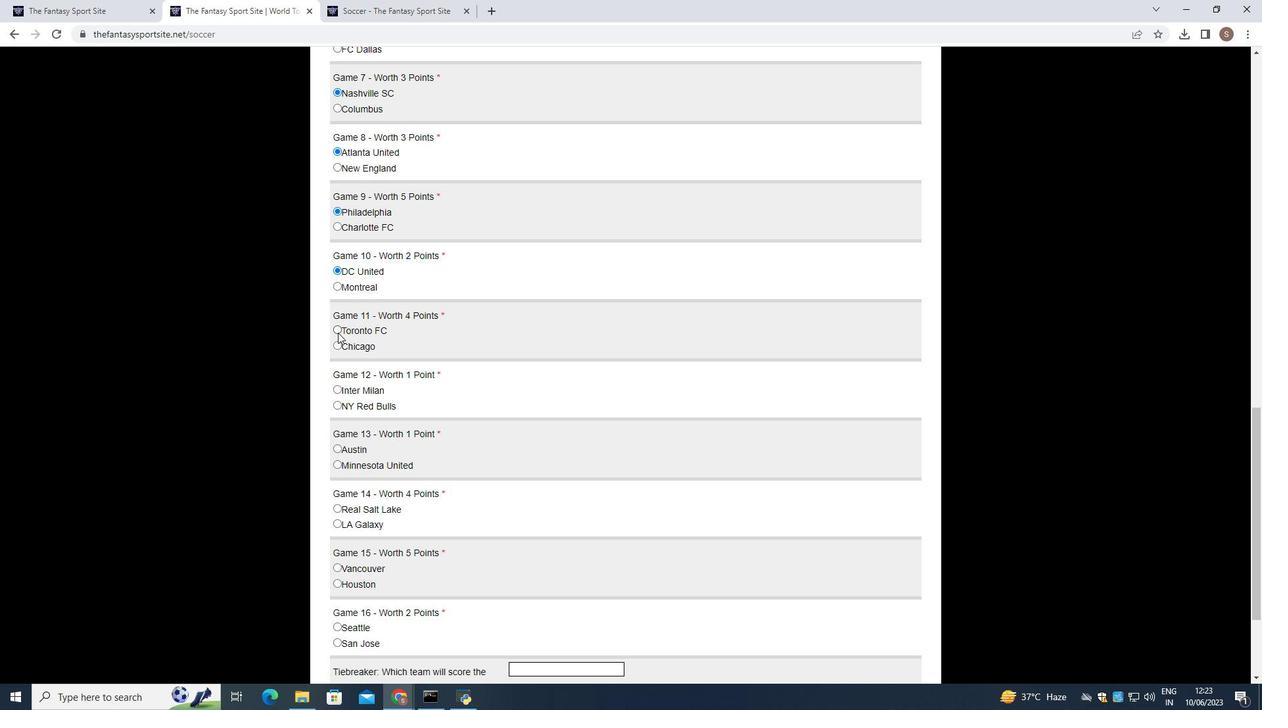 
Action: Mouse moved to (351, 338)
Screenshot: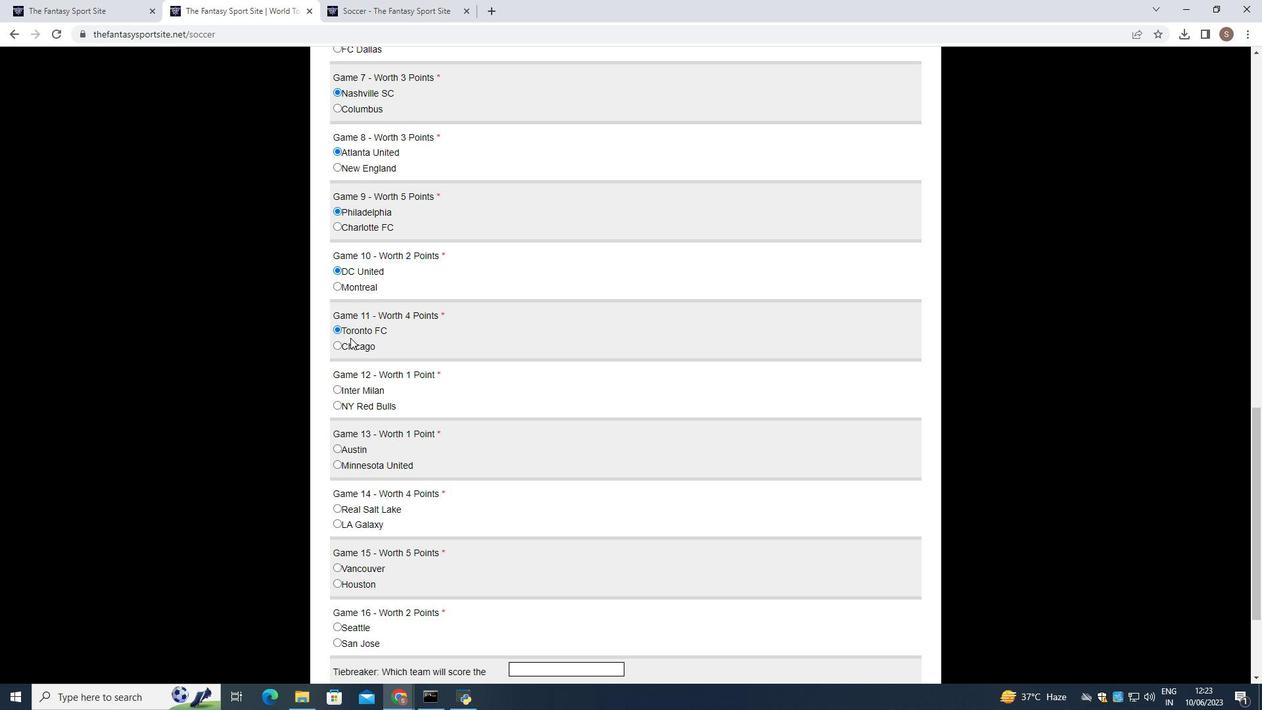 
Action: Mouse scrolled (351, 338) with delta (0, 0)
Screenshot: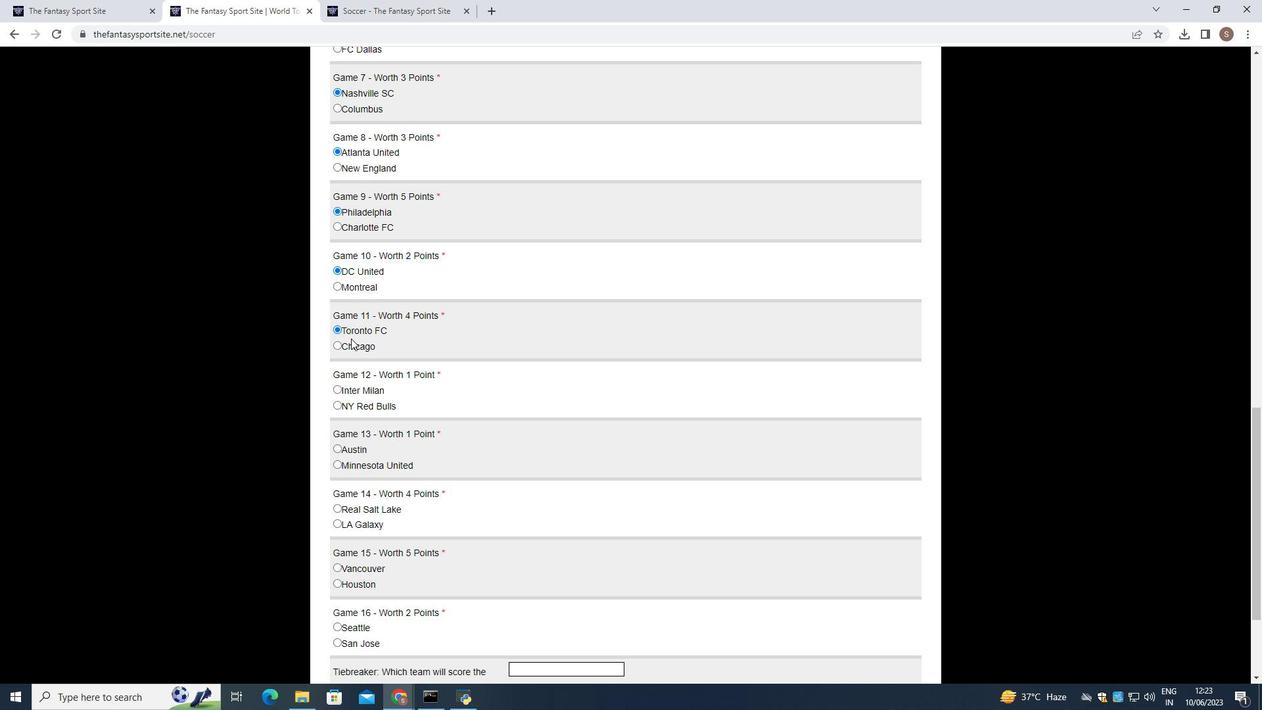 
Action: Mouse scrolled (351, 338) with delta (0, 0)
Screenshot: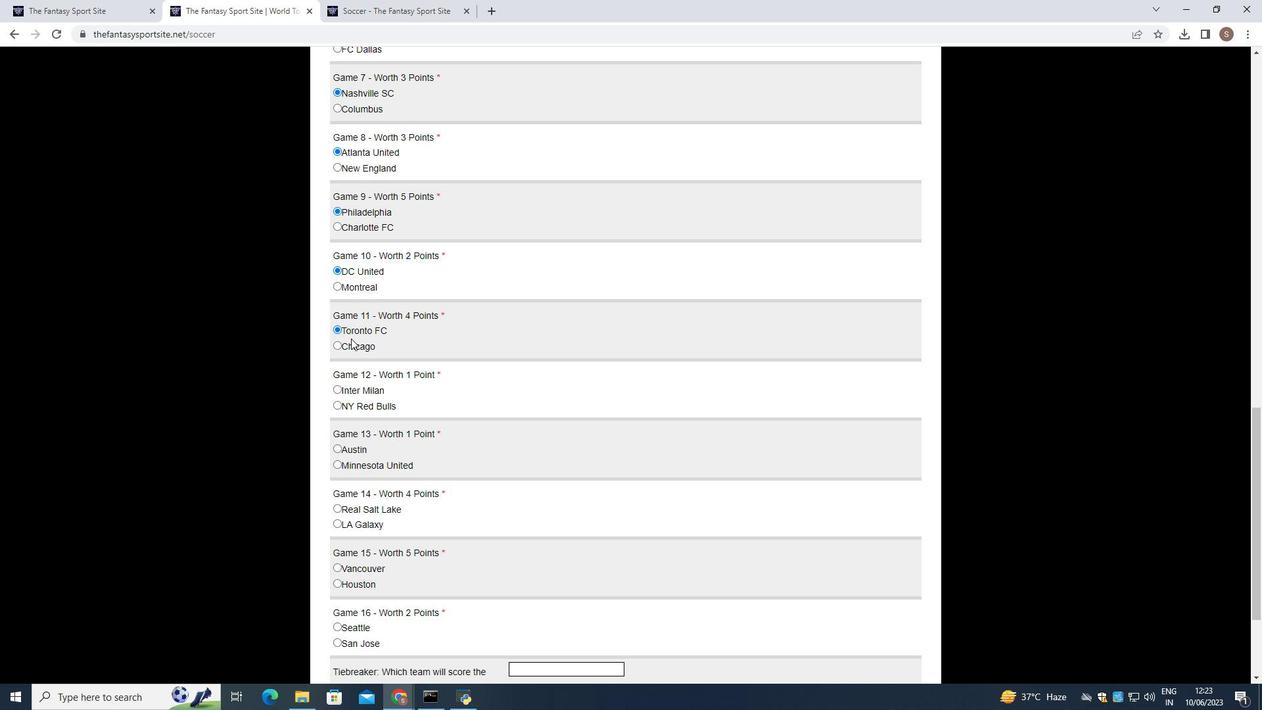 
Action: Mouse moved to (338, 253)
Screenshot: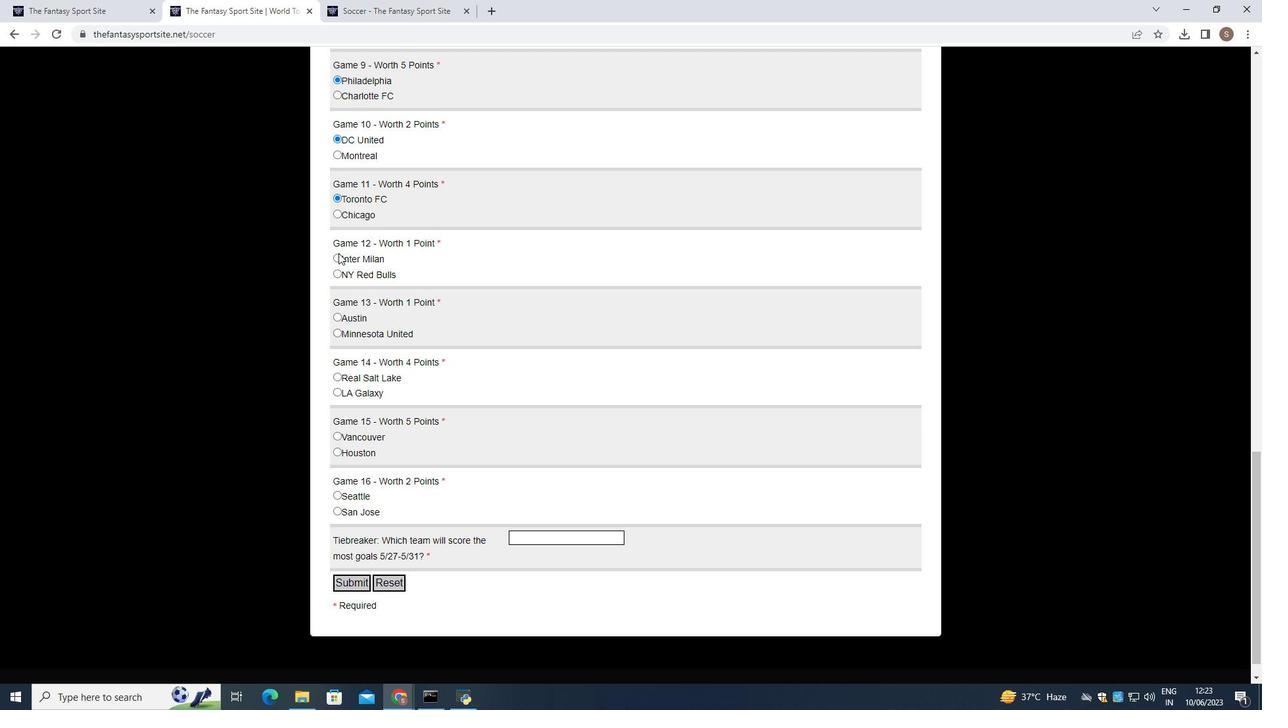
Action: Mouse pressed left at (338, 253)
Screenshot: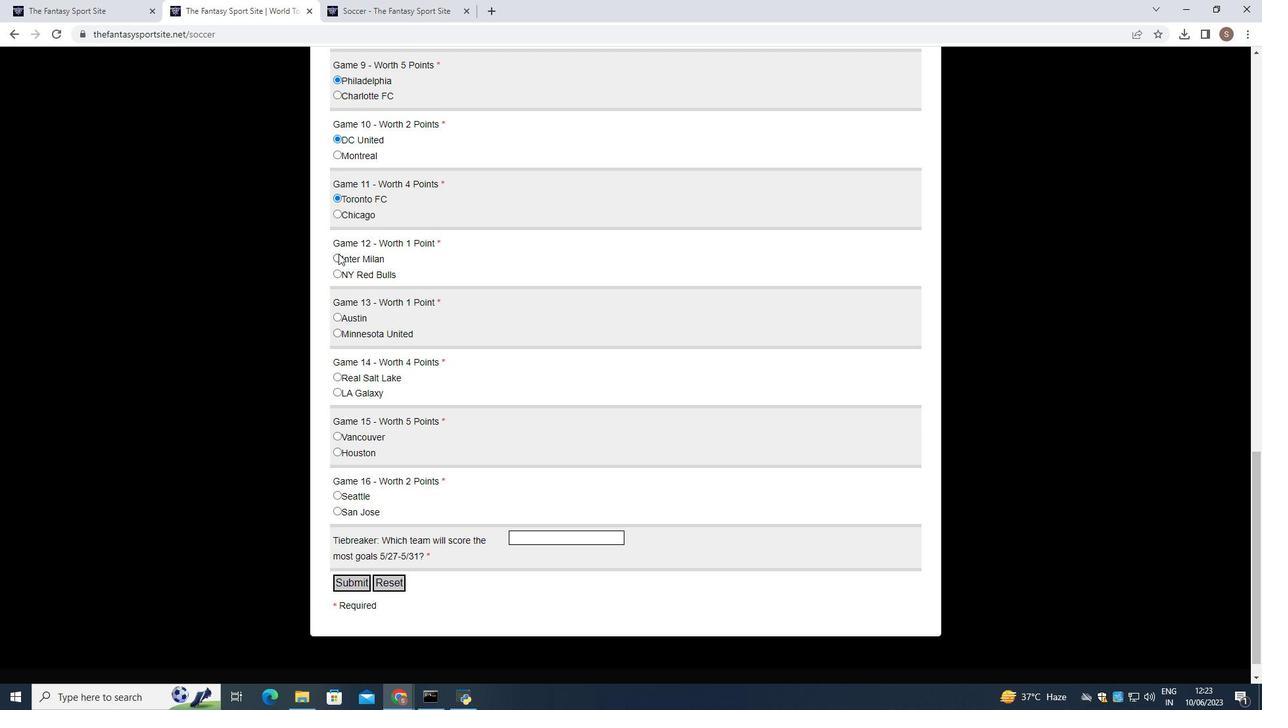 
Action: Mouse moved to (360, 263)
Screenshot: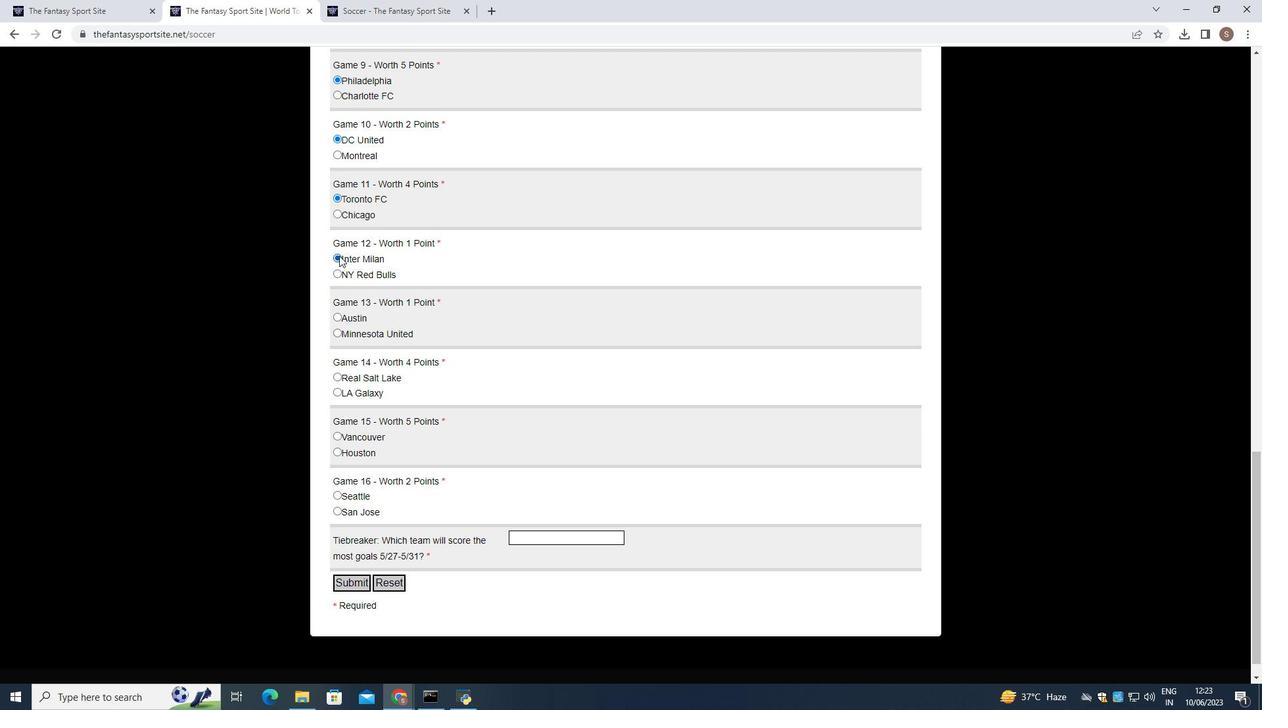 
Action: Mouse scrolled (360, 262) with delta (0, 0)
Screenshot: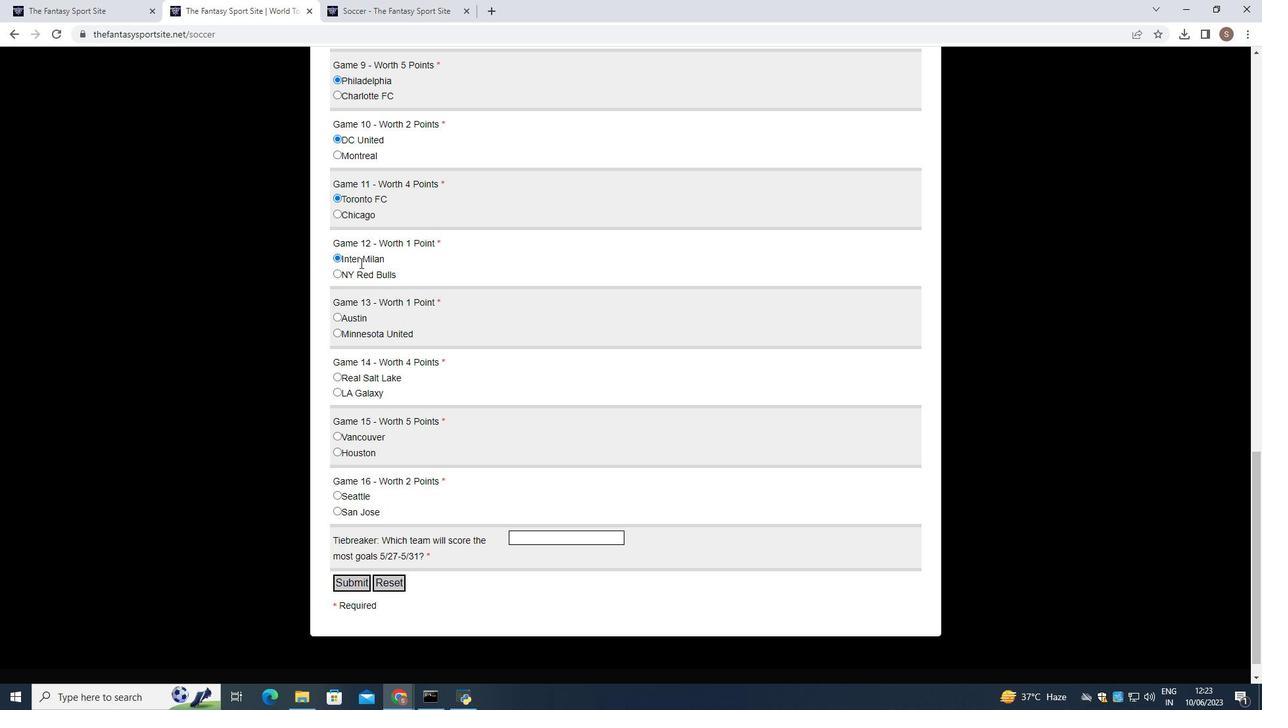 
Action: Mouse moved to (336, 291)
Screenshot: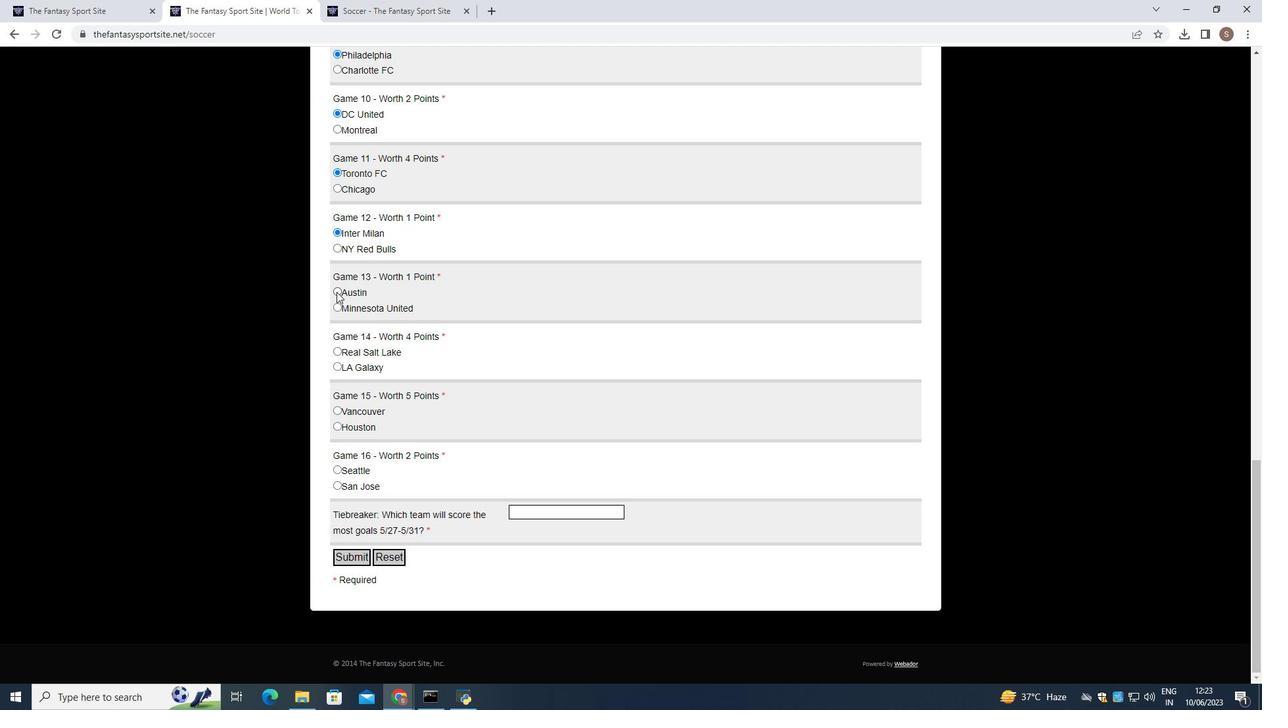 
Action: Mouse pressed left at (336, 291)
Screenshot: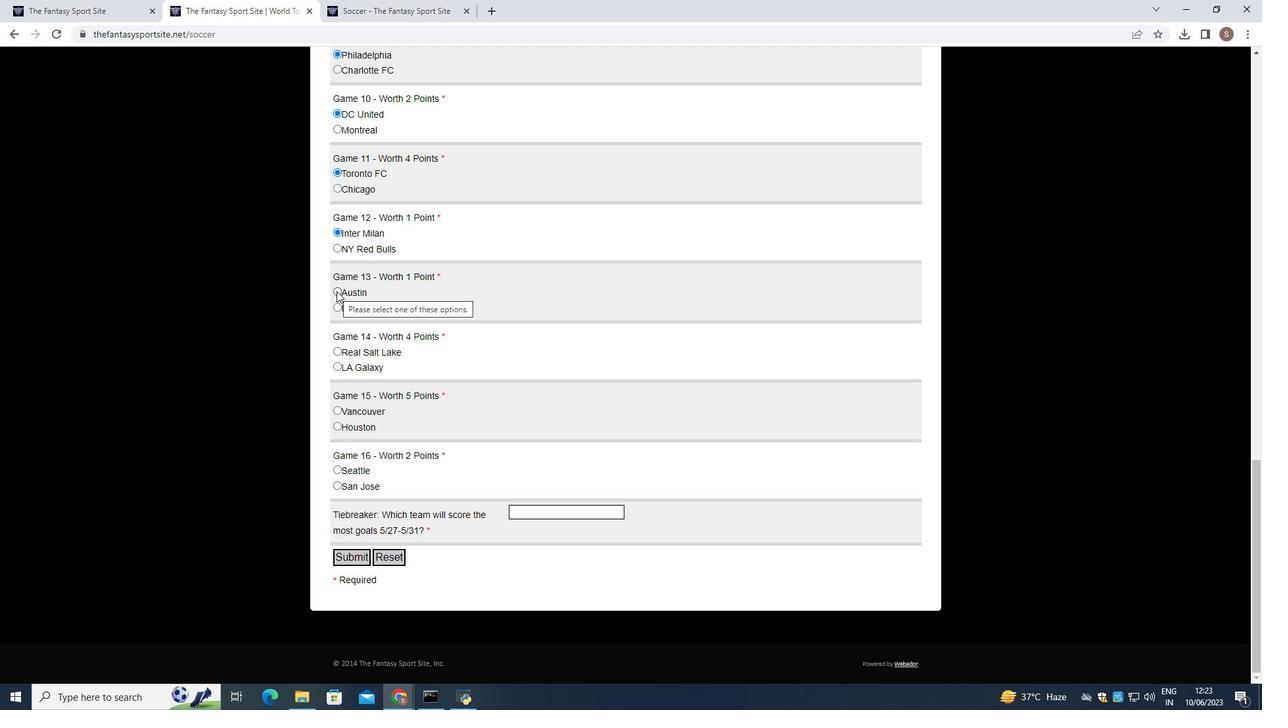 
Action: Mouse scrolled (336, 290) with delta (0, 0)
Screenshot: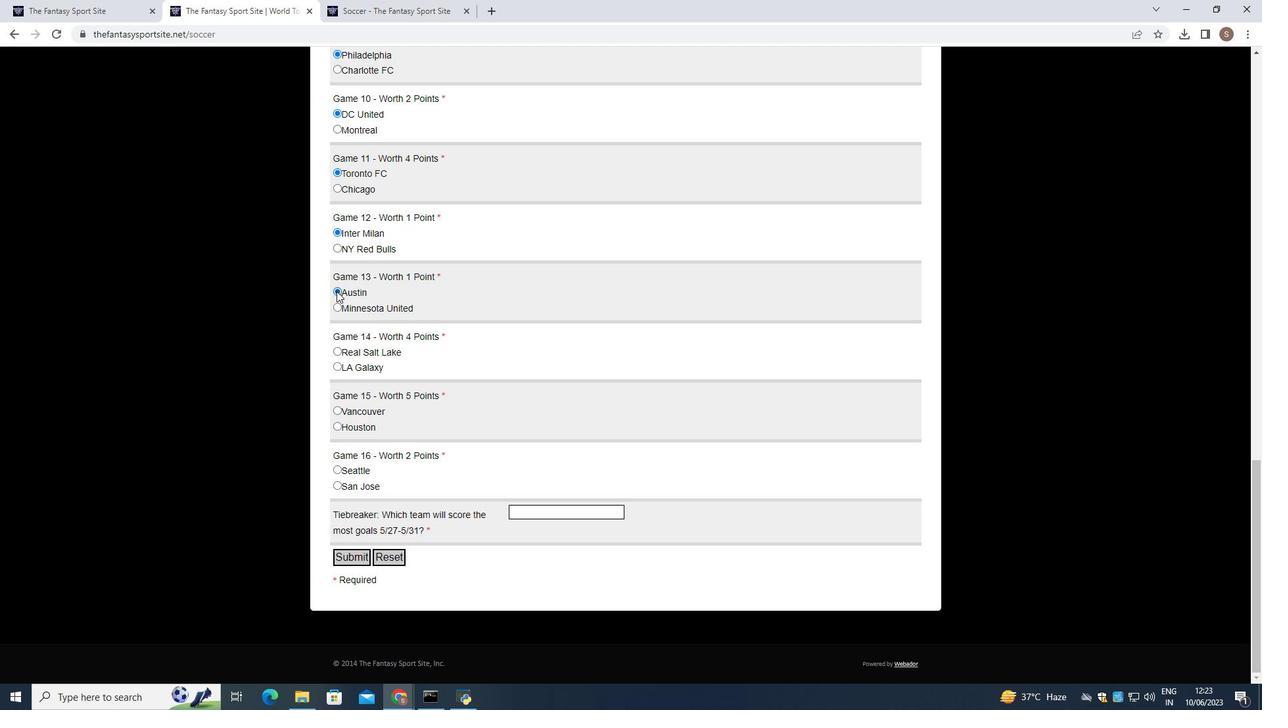 
Action: Mouse moved to (337, 347)
Screenshot: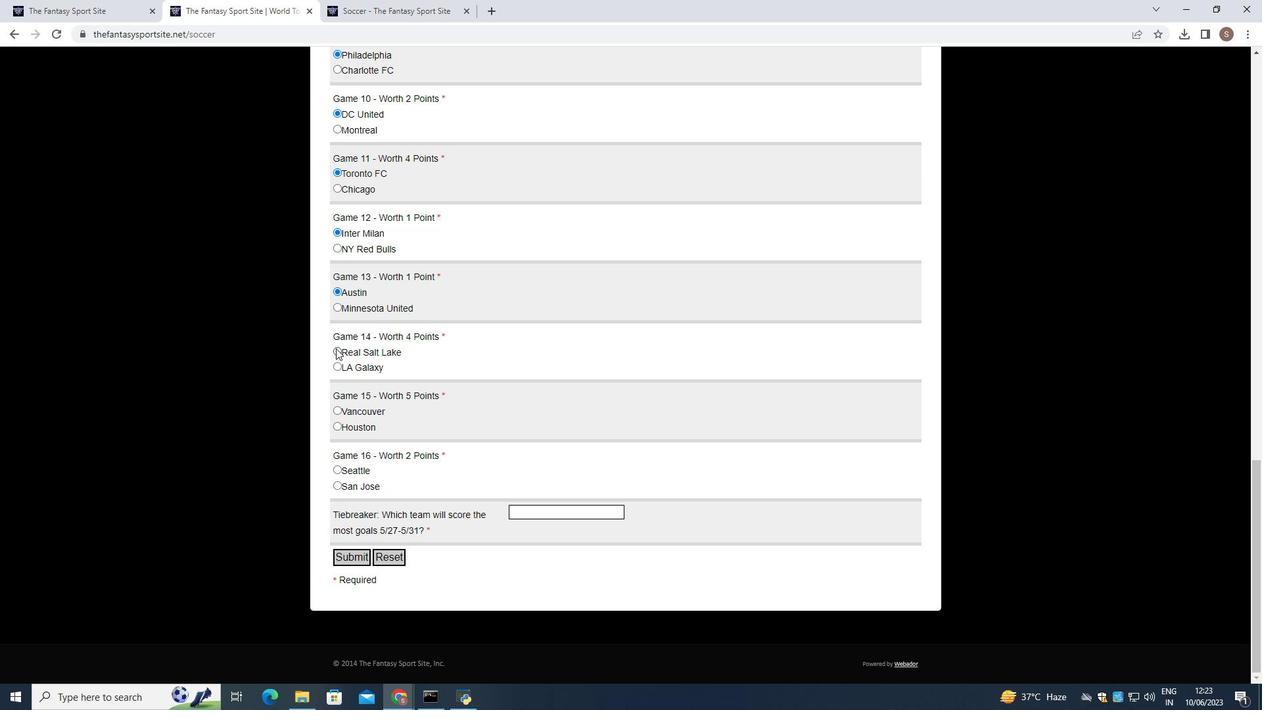 
Action: Mouse pressed left at (337, 347)
Screenshot: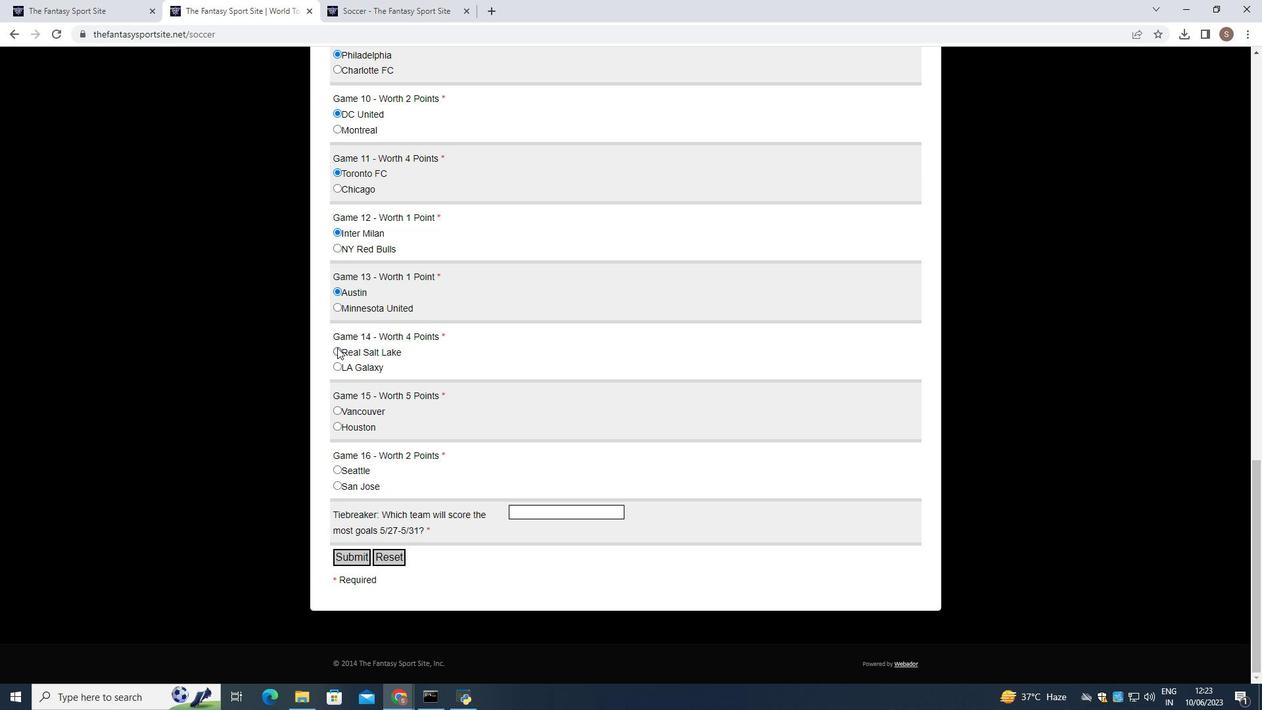 
Action: Mouse moved to (335, 407)
Screenshot: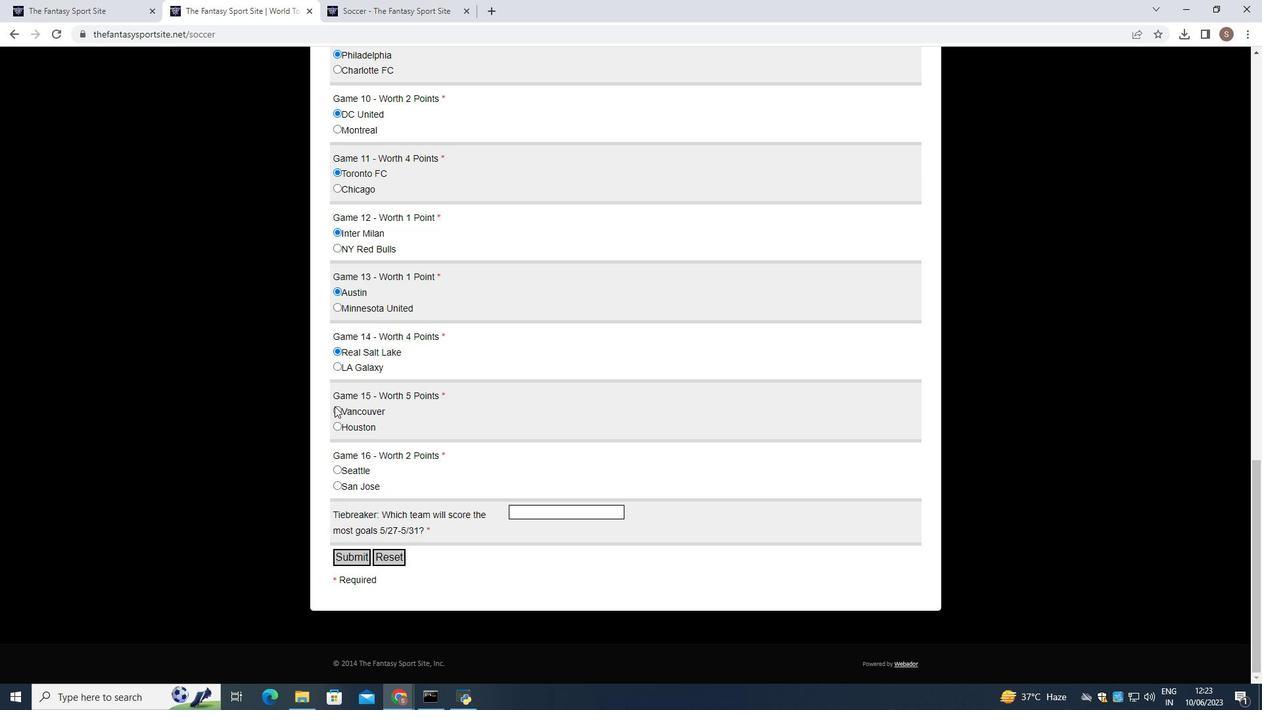 
Action: Mouse pressed left at (335, 407)
Screenshot: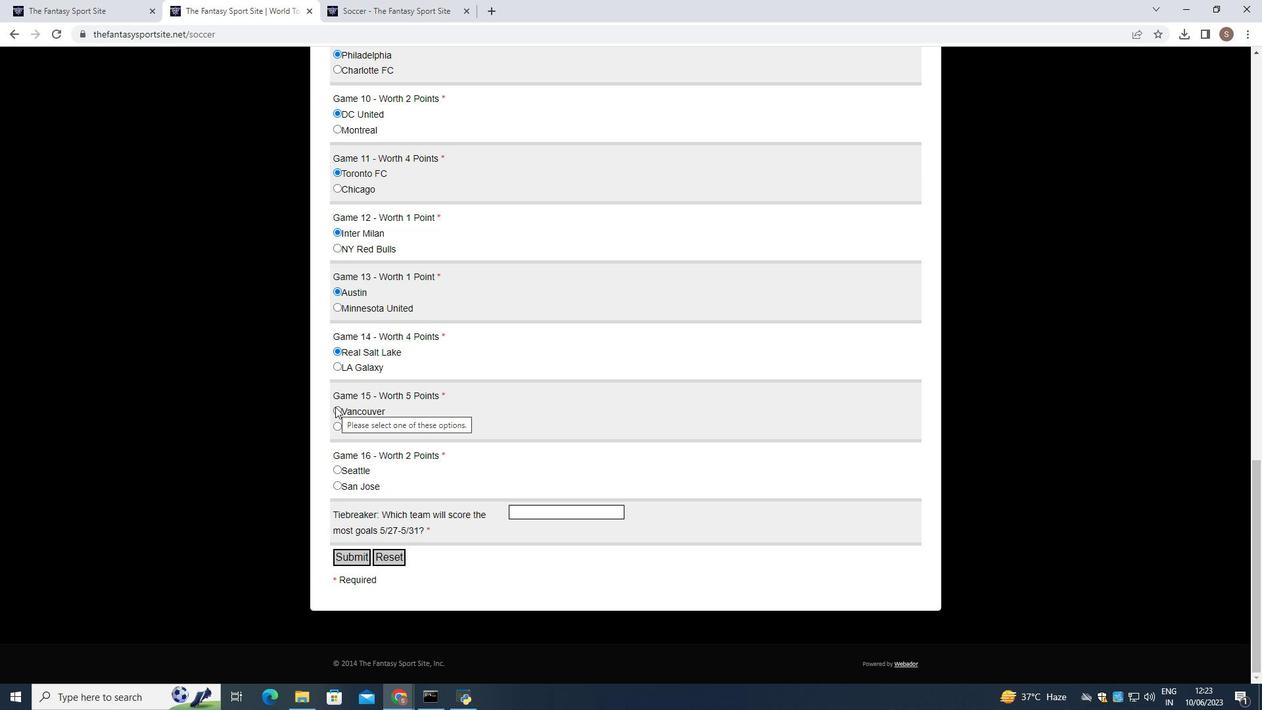 
Action: Mouse moved to (336, 469)
Screenshot: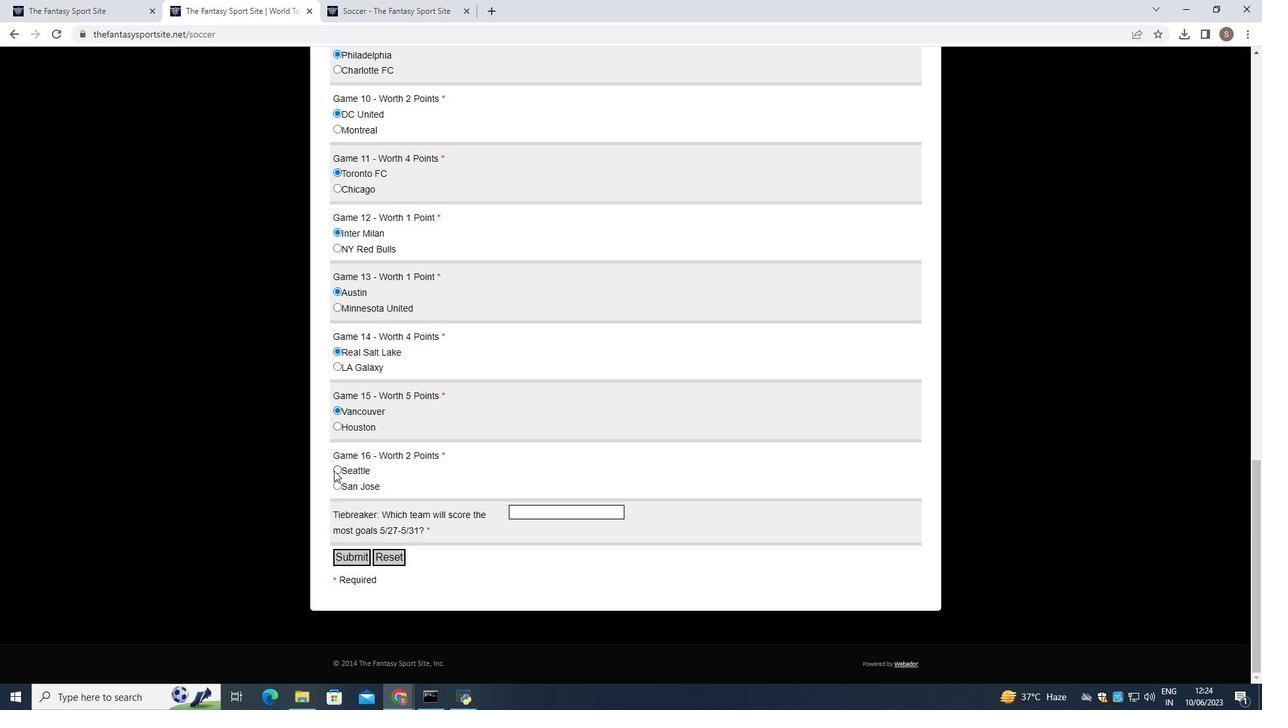 
Action: Mouse pressed left at (336, 469)
Screenshot: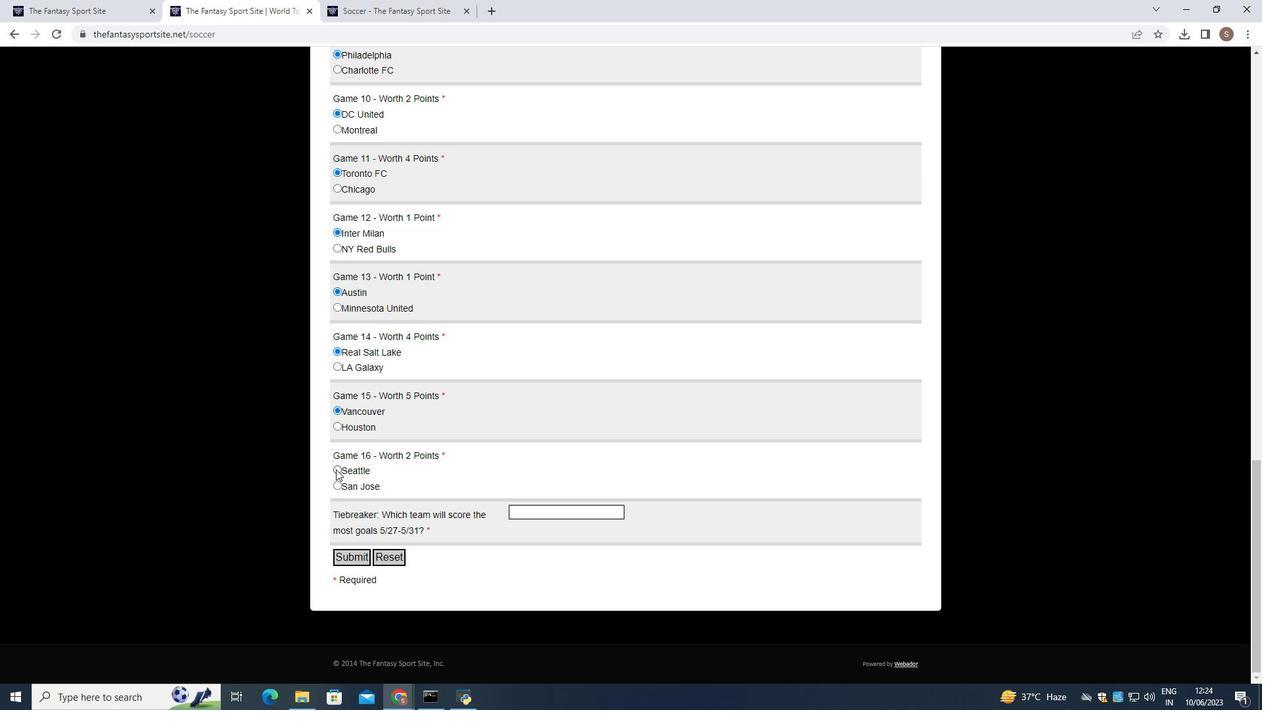 
Action: Mouse moved to (531, 510)
Screenshot: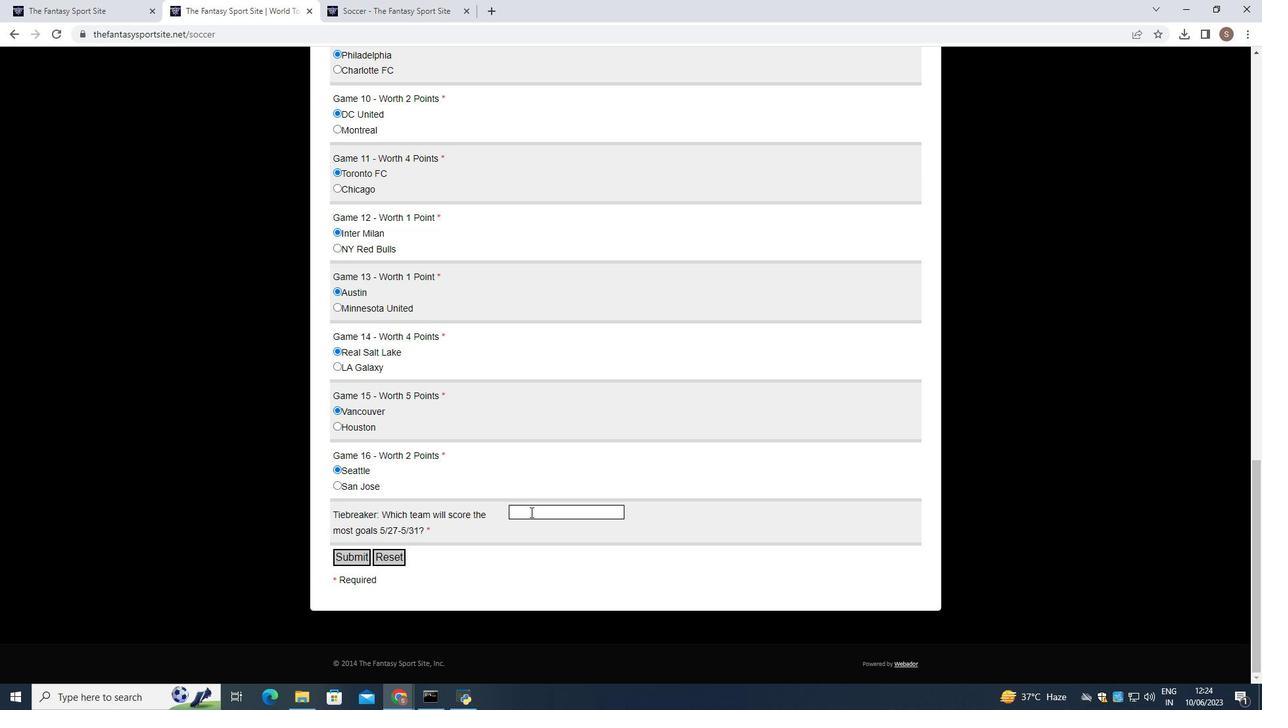 
Action: Mouse pressed left at (531, 510)
Screenshot: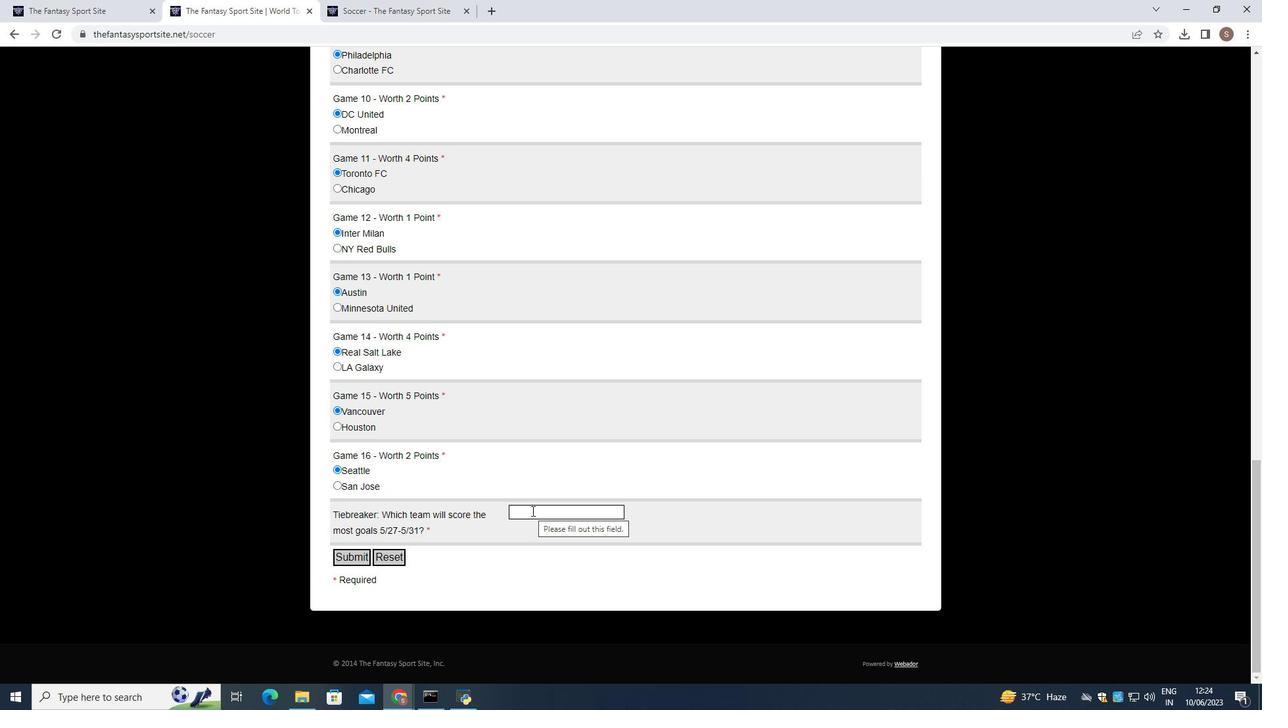 
Action: Key pressed <Key.shift>Montreal
Screenshot: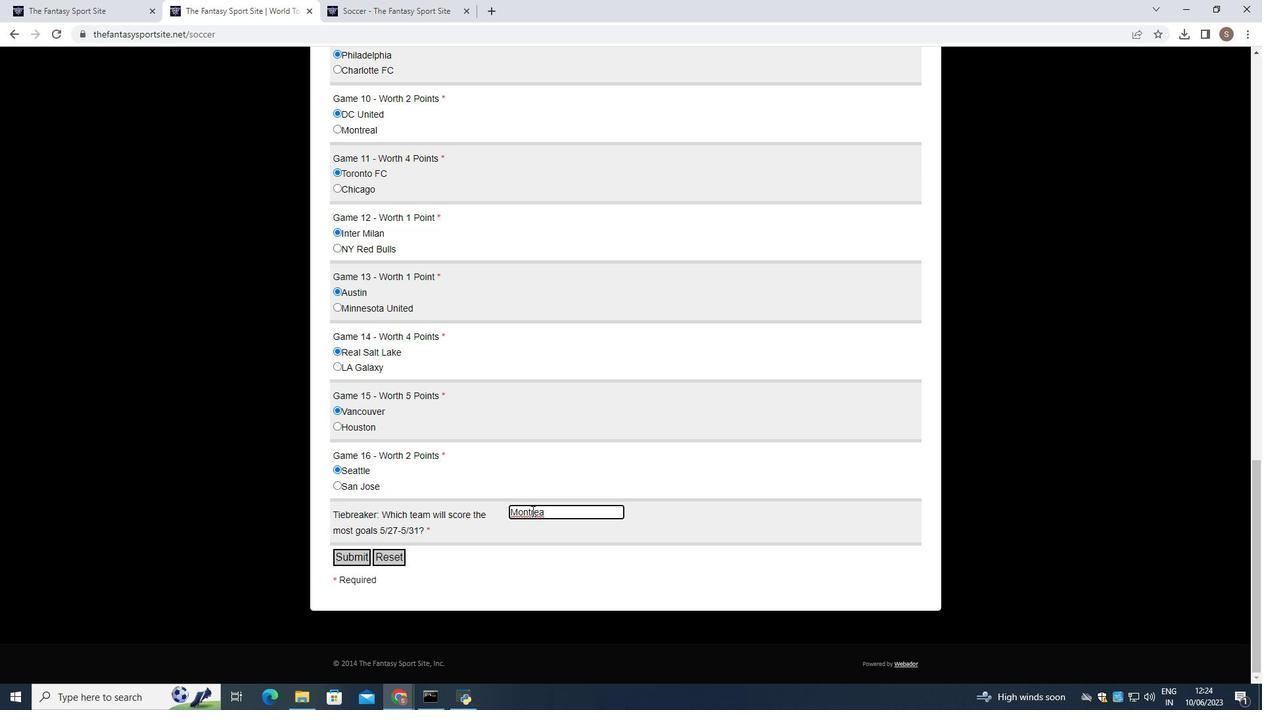 
Action: Mouse moved to (362, 556)
Screenshot: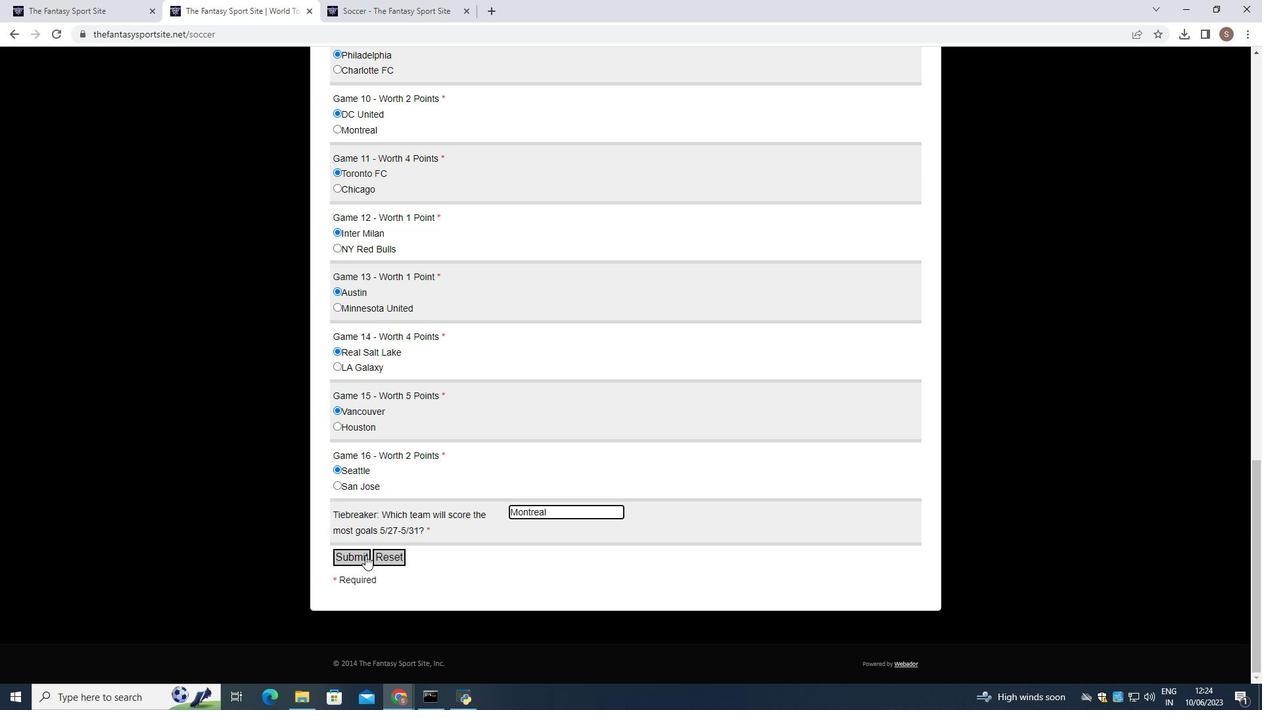 
Action: Mouse pressed left at (362, 556)
Screenshot: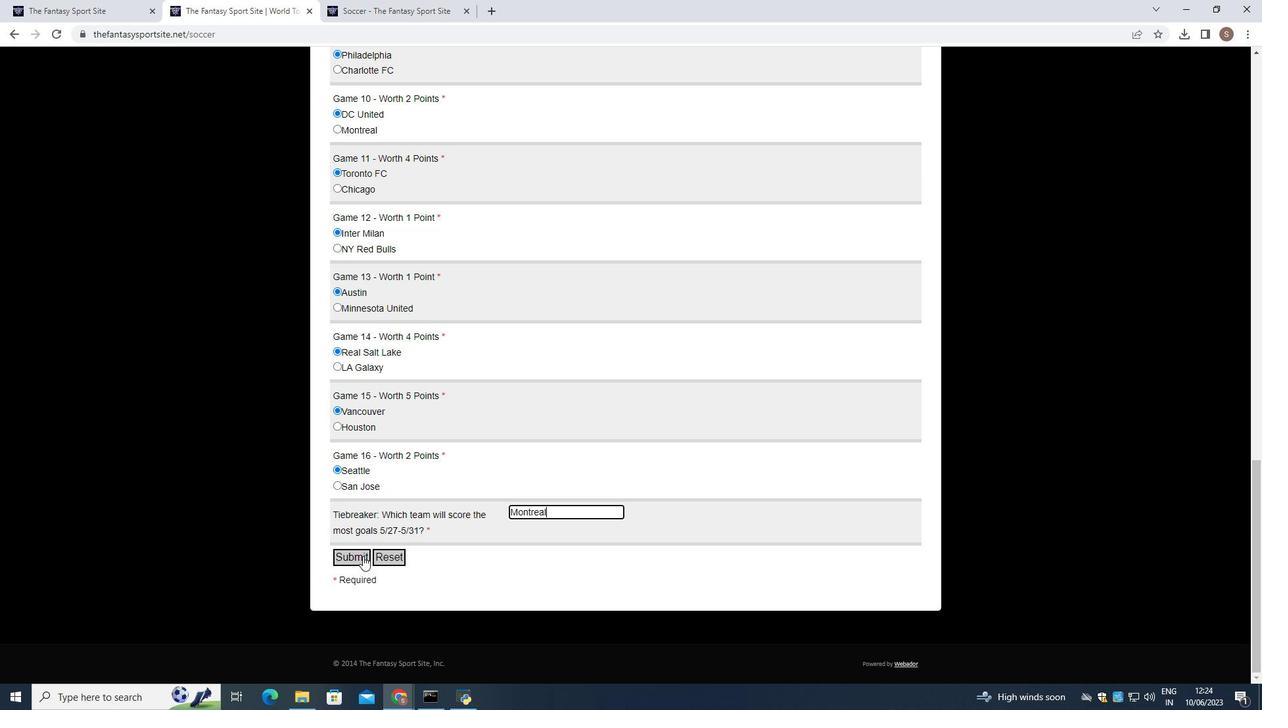
